 Task: Search one way flight ticket for 4 adults, 2 children, 2 infants in seat and 1 infant on lap in premium economy from St. Cloud: St. Cloud Regional Airport to Indianapolis: Indianapolis International Airport on 8-5-2023. Choice of flights is United. Number of bags: 9 checked bags. Price is upto 84000. Outbound departure time preference is 8:30.
Action: Mouse moved to (350, 297)
Screenshot: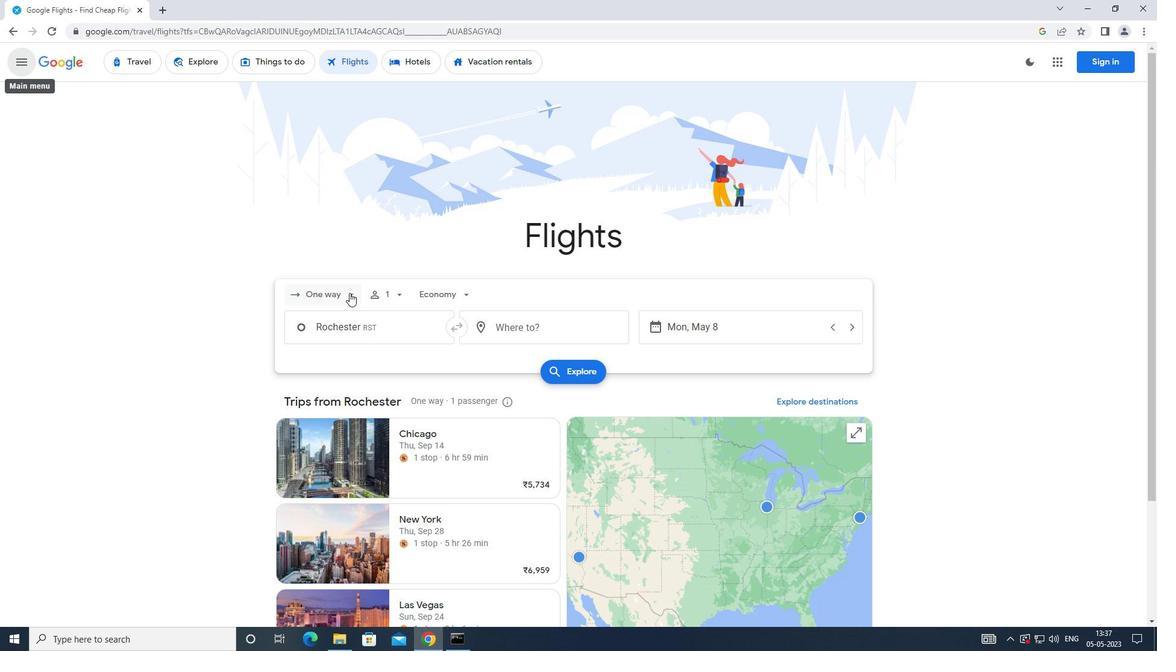 
Action: Mouse pressed left at (350, 297)
Screenshot: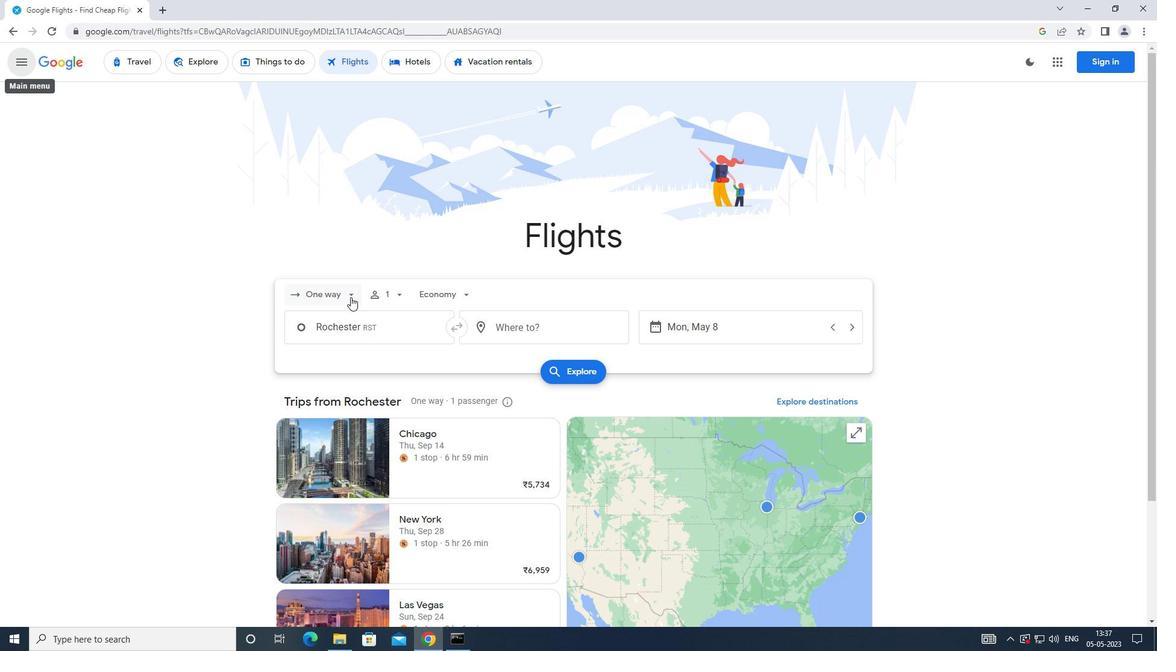 
Action: Mouse moved to (365, 358)
Screenshot: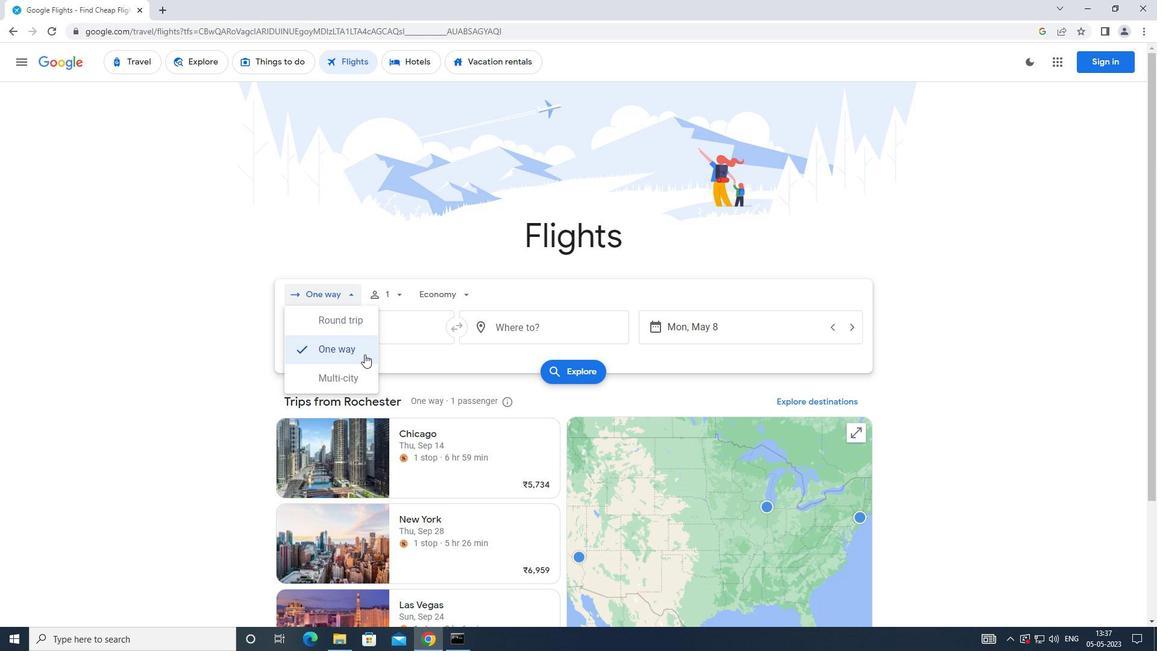 
Action: Mouse pressed left at (365, 358)
Screenshot: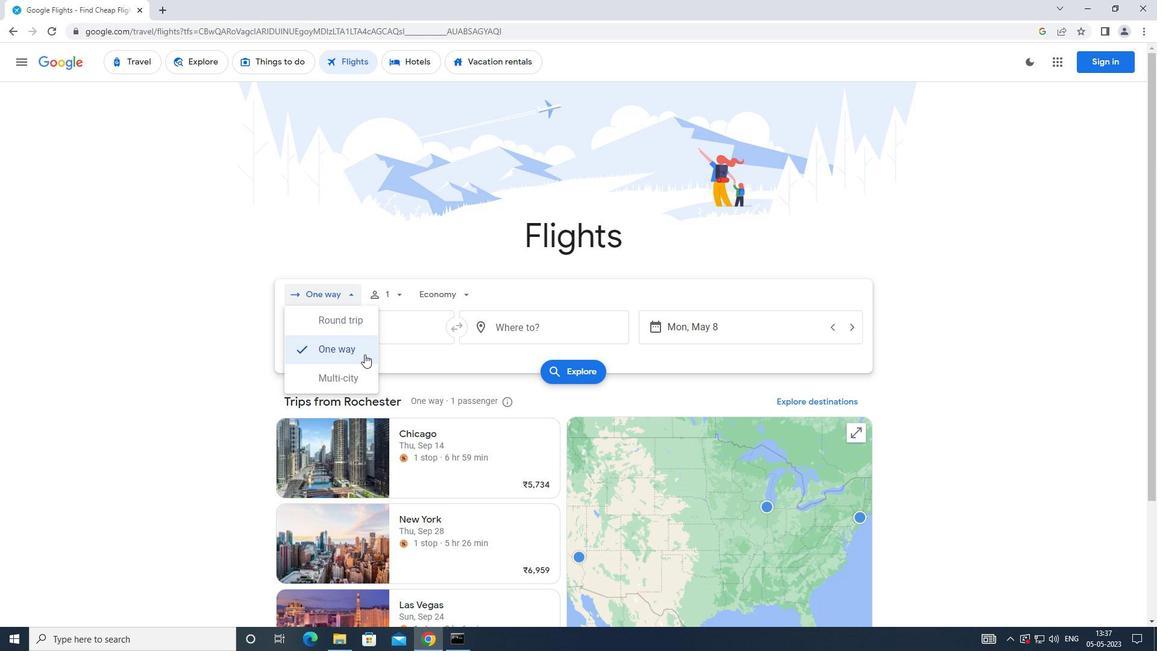 
Action: Mouse moved to (407, 296)
Screenshot: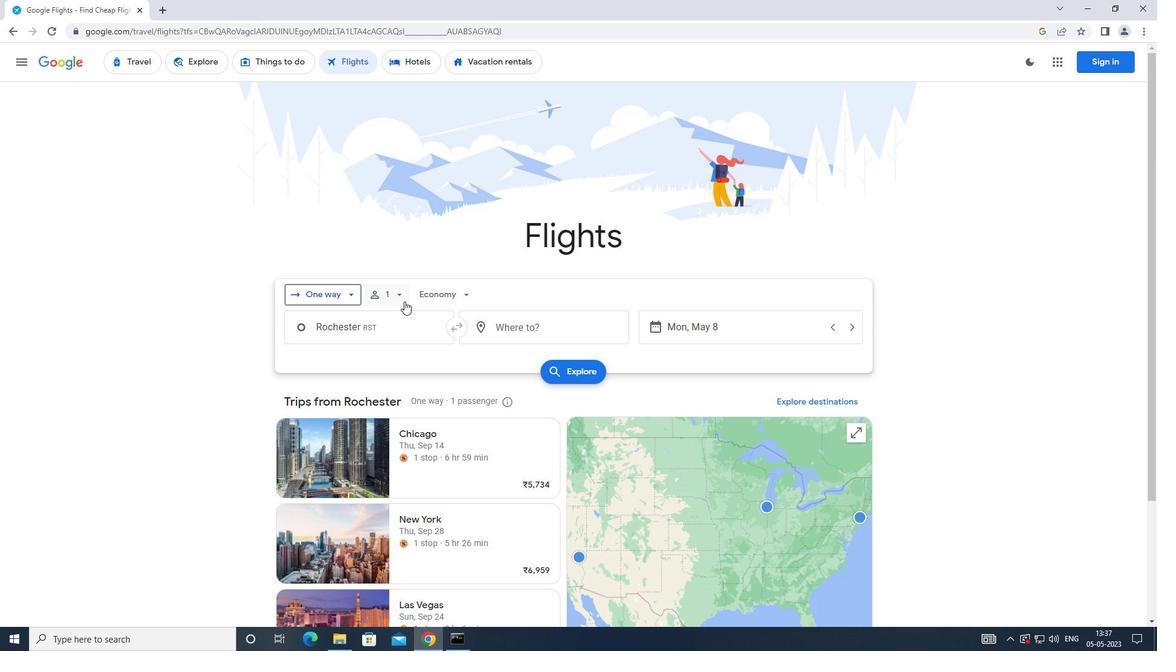 
Action: Mouse pressed left at (407, 296)
Screenshot: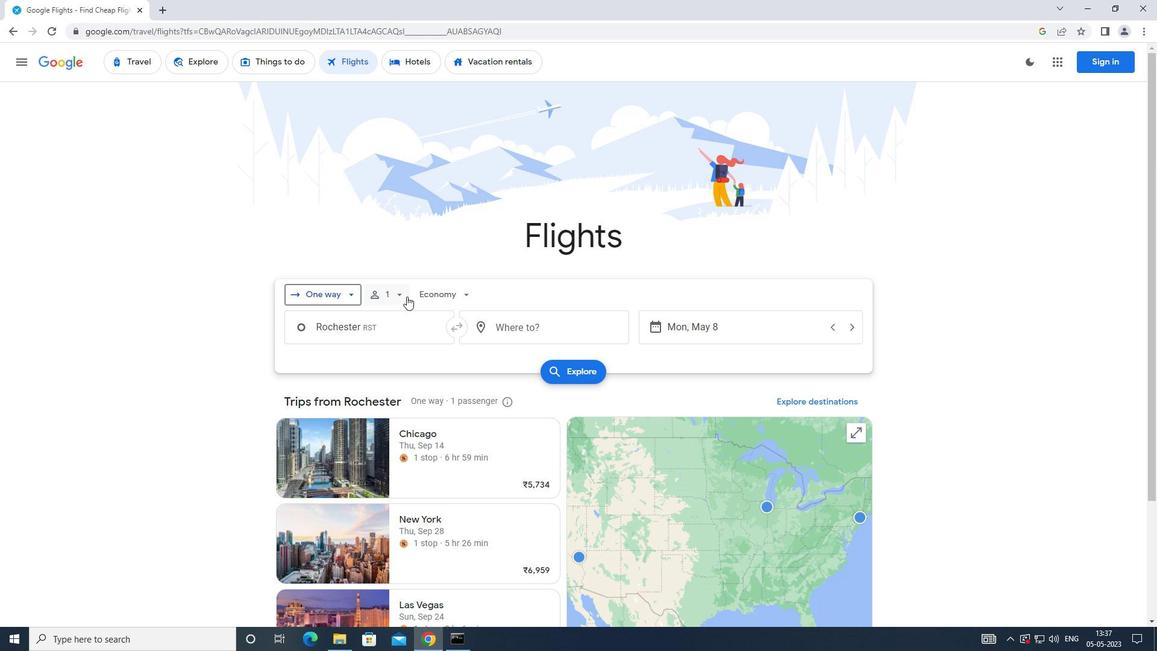 
Action: Mouse moved to (489, 327)
Screenshot: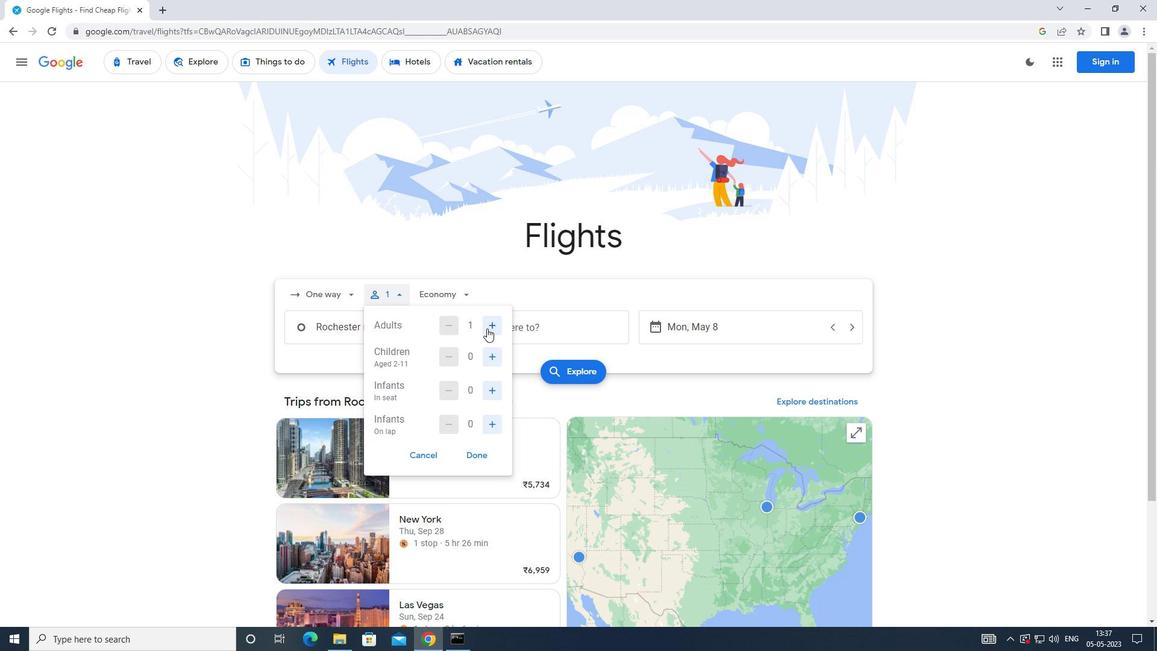 
Action: Mouse pressed left at (489, 327)
Screenshot: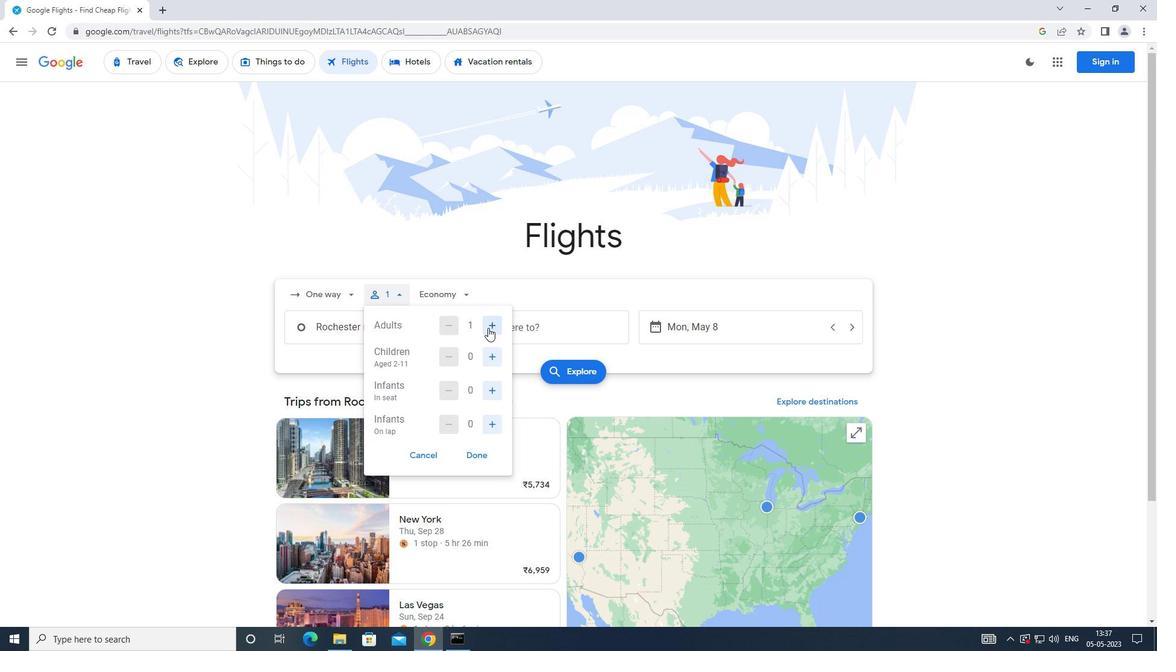 
Action: Mouse moved to (489, 327)
Screenshot: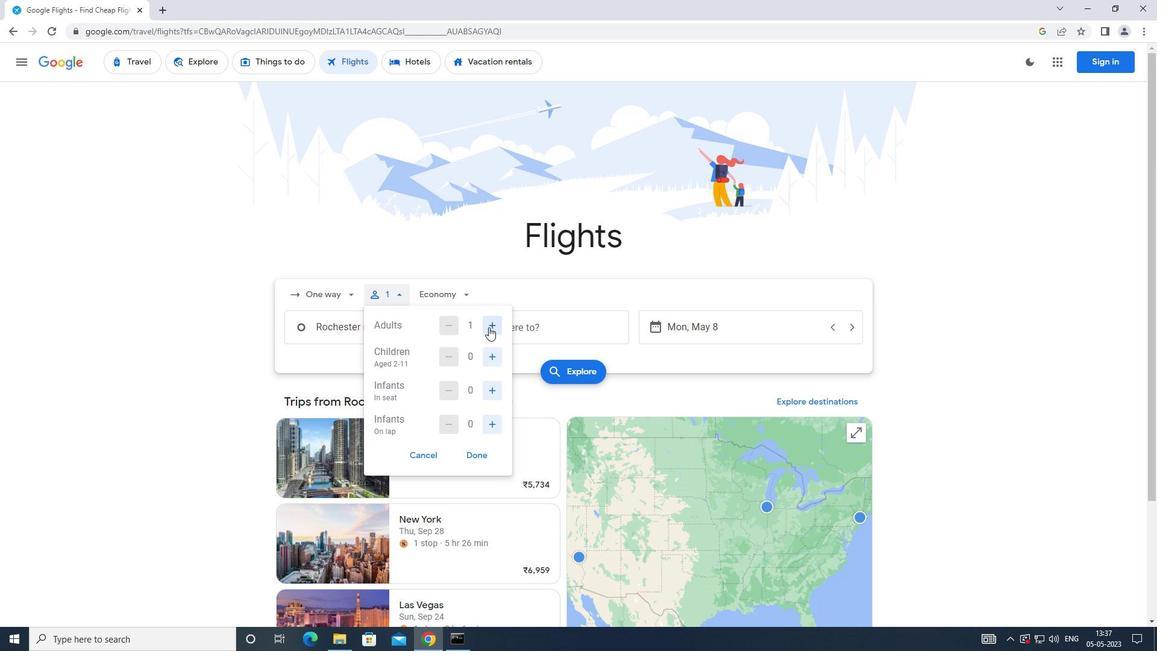 
Action: Mouse pressed left at (489, 327)
Screenshot: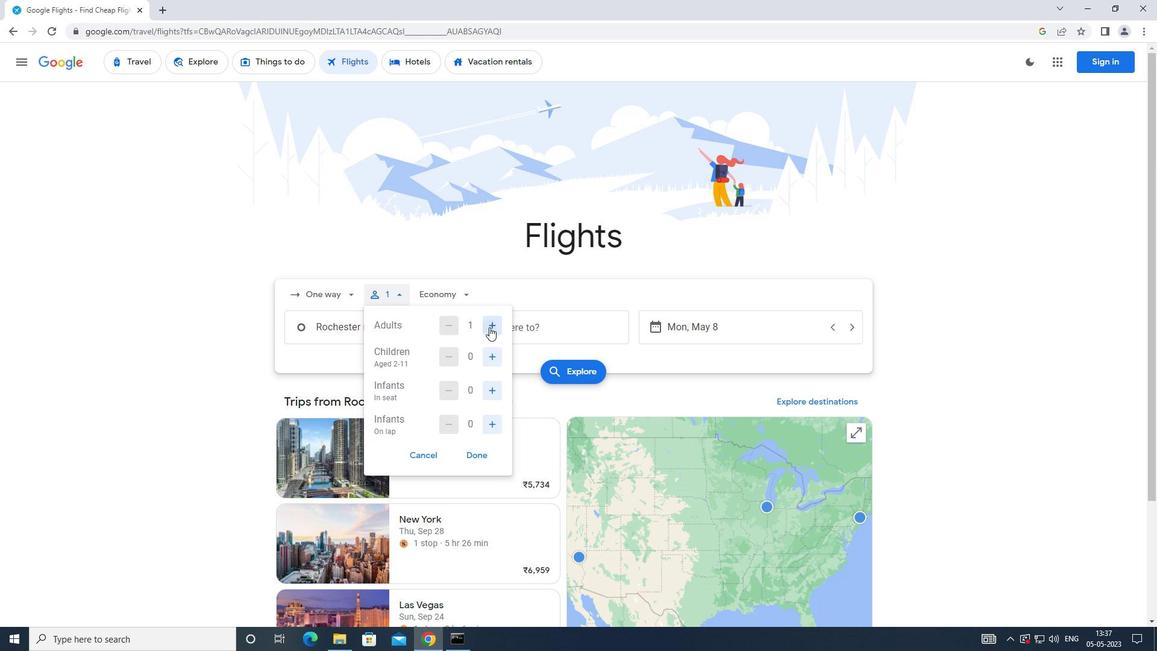
Action: Mouse pressed left at (489, 327)
Screenshot: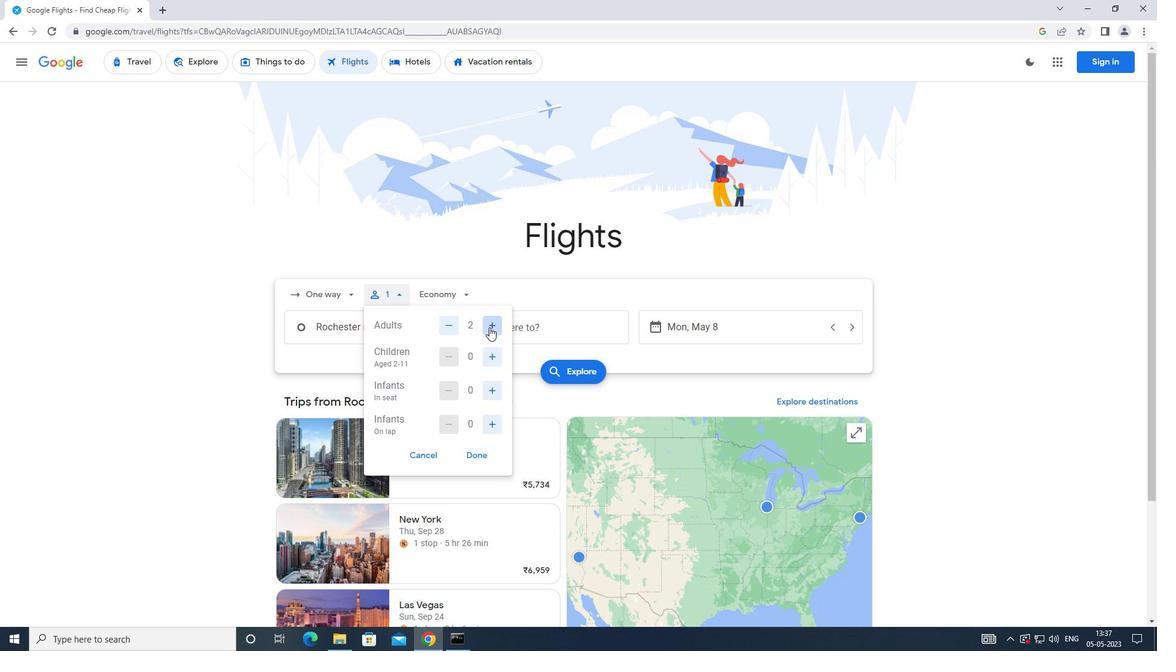 
Action: Mouse moved to (489, 353)
Screenshot: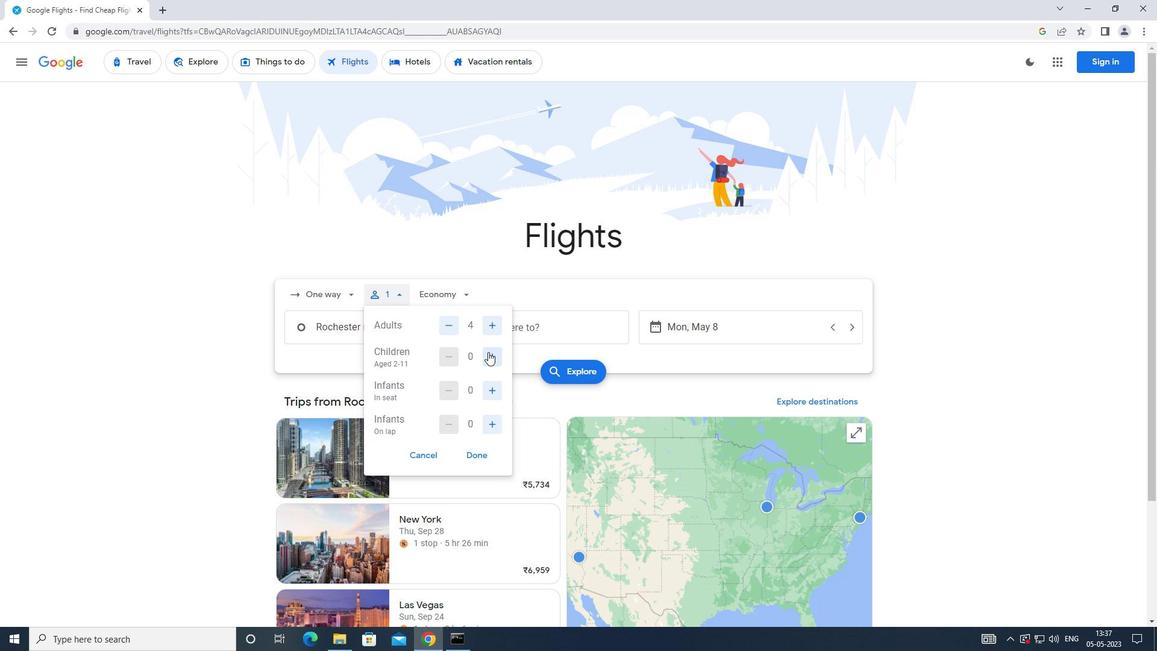 
Action: Mouse pressed left at (489, 353)
Screenshot: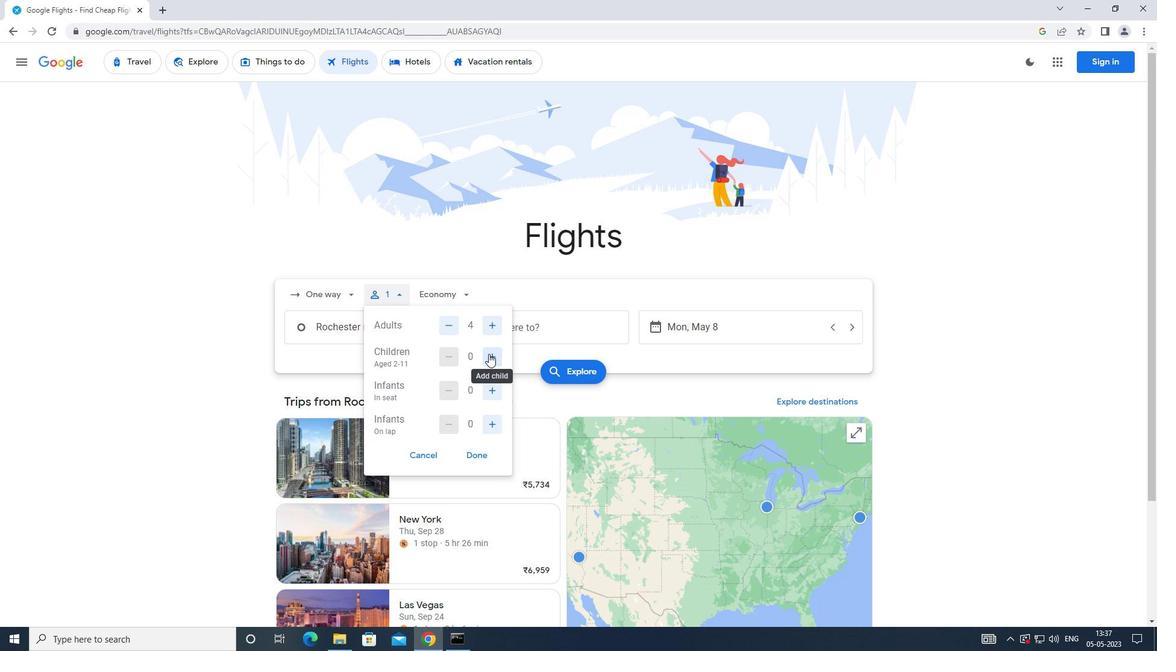 
Action: Mouse pressed left at (489, 353)
Screenshot: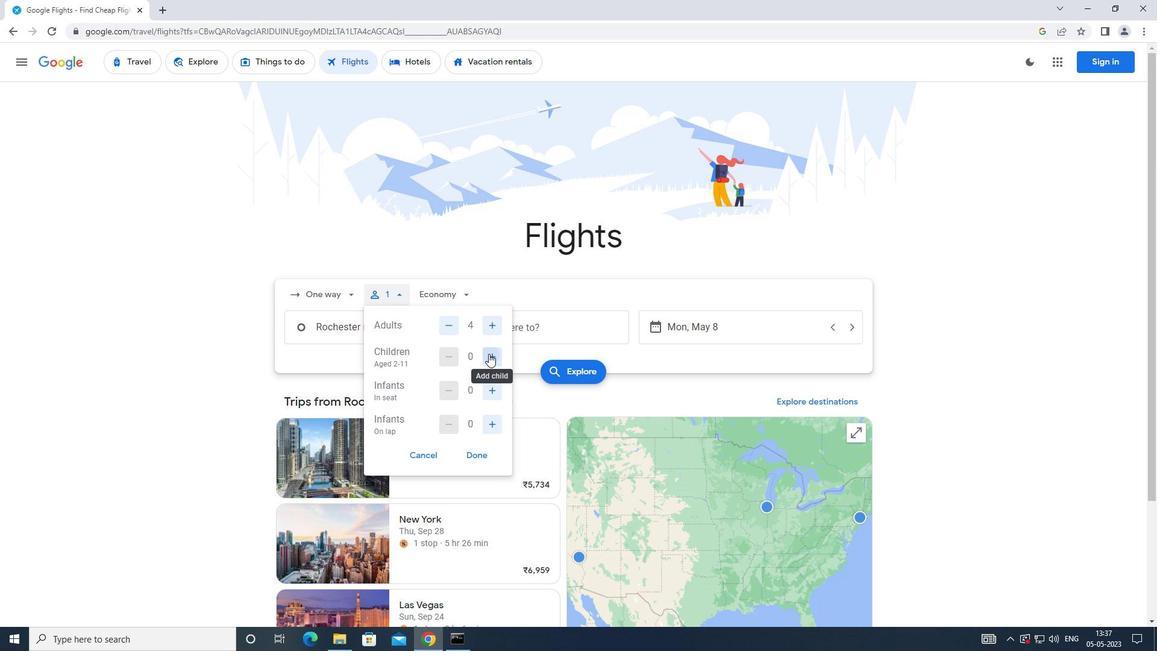 
Action: Mouse moved to (491, 384)
Screenshot: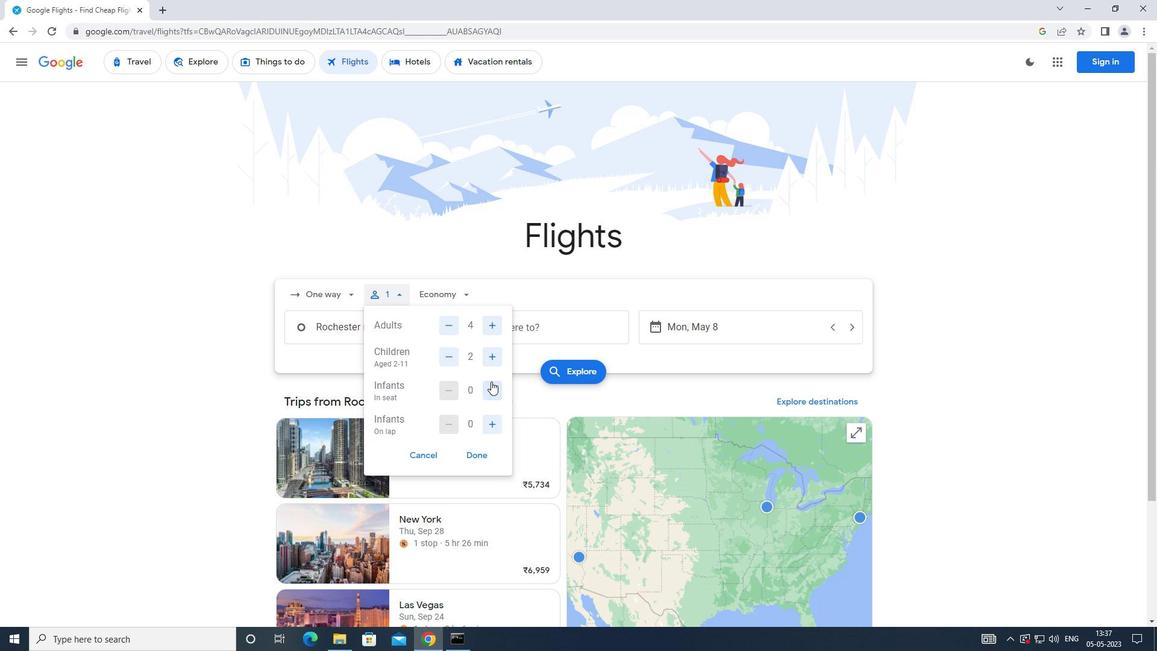 
Action: Mouse pressed left at (491, 384)
Screenshot: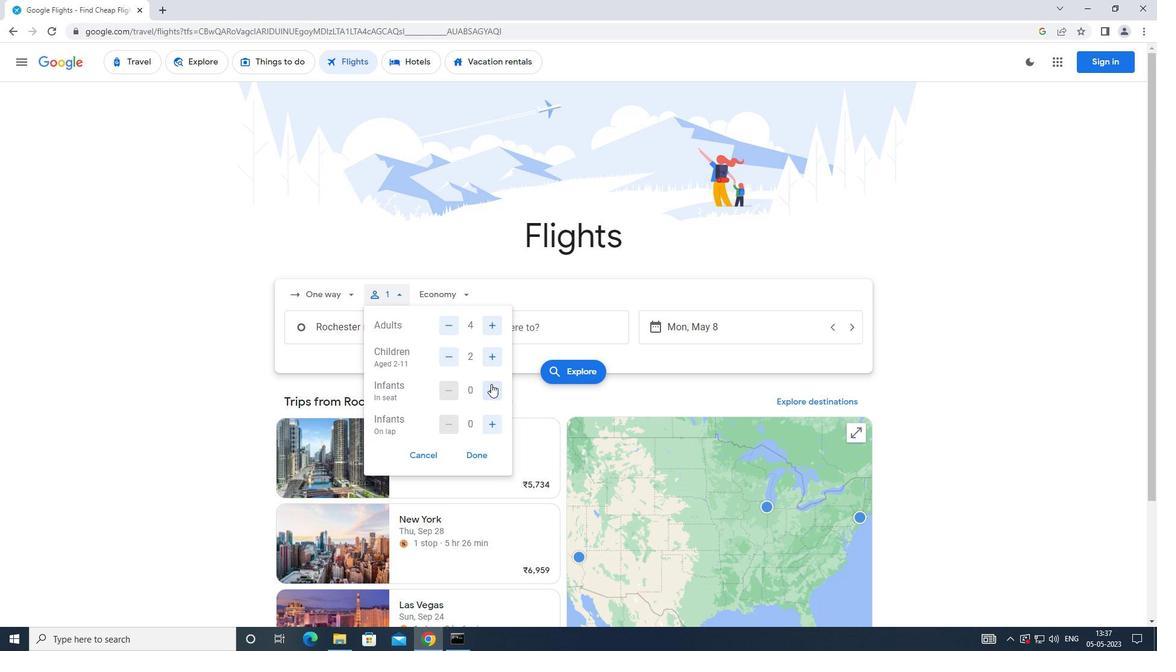 
Action: Mouse pressed left at (491, 384)
Screenshot: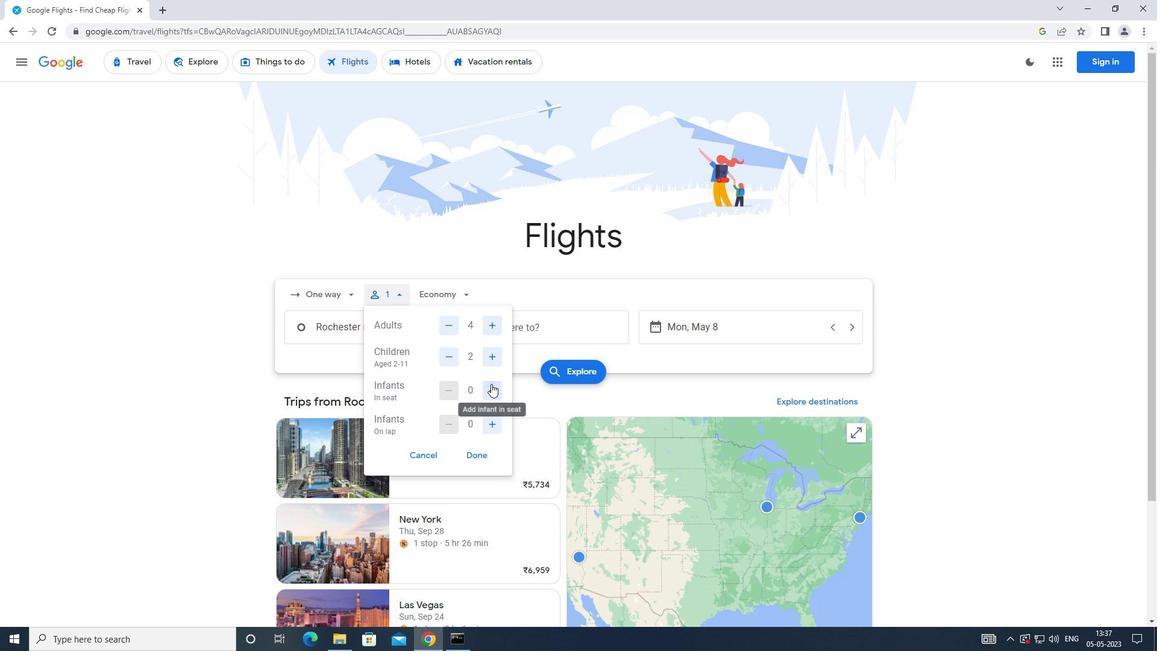 
Action: Mouse moved to (491, 421)
Screenshot: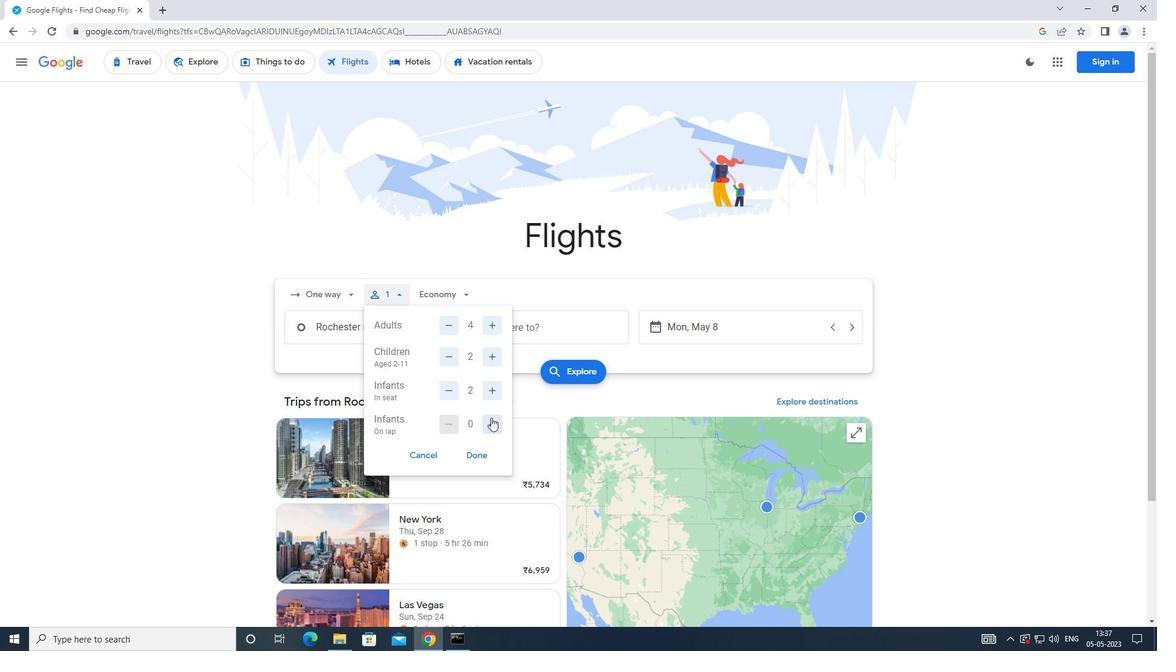 
Action: Mouse pressed left at (491, 421)
Screenshot: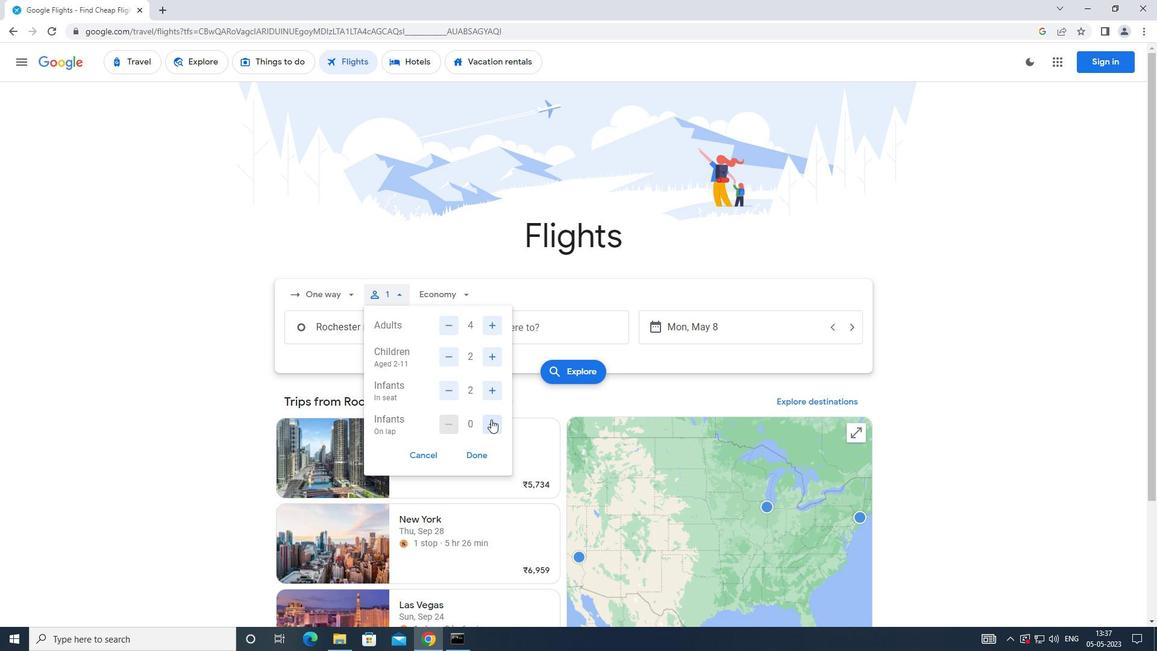 
Action: Mouse moved to (482, 452)
Screenshot: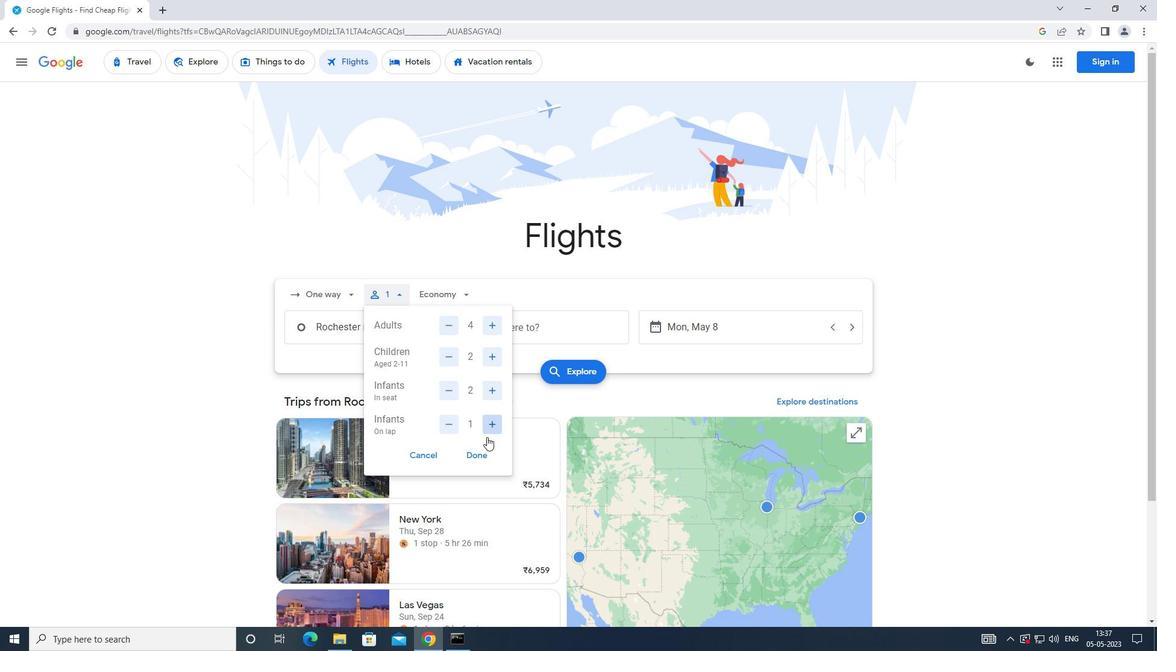 
Action: Mouse pressed left at (482, 452)
Screenshot: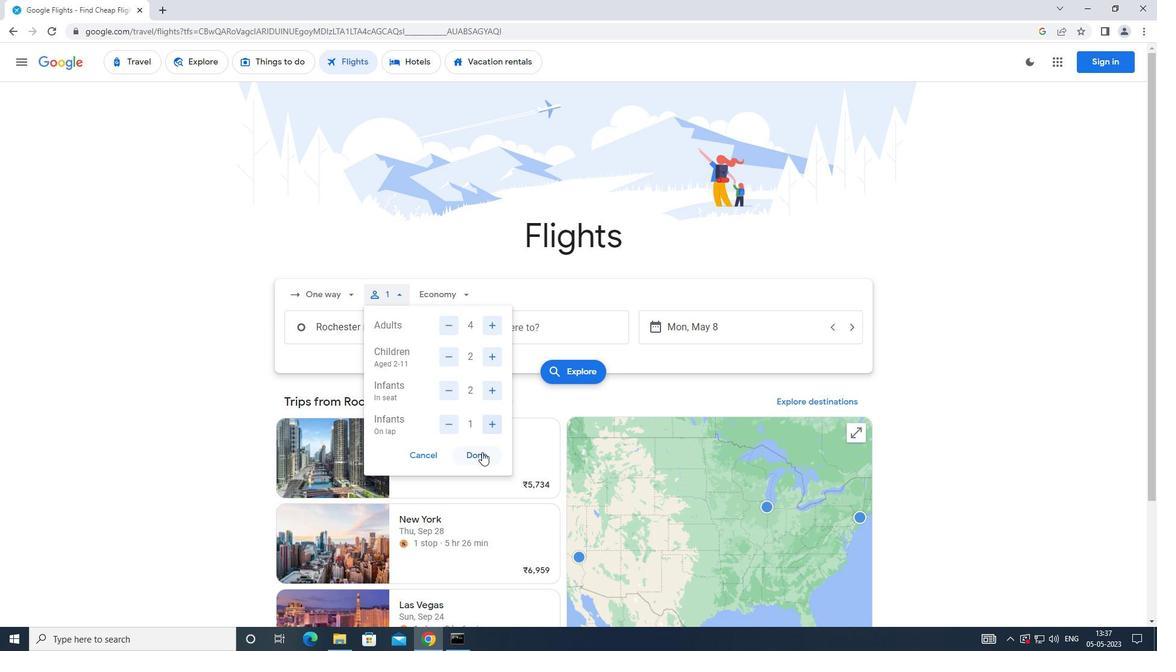 
Action: Mouse moved to (446, 297)
Screenshot: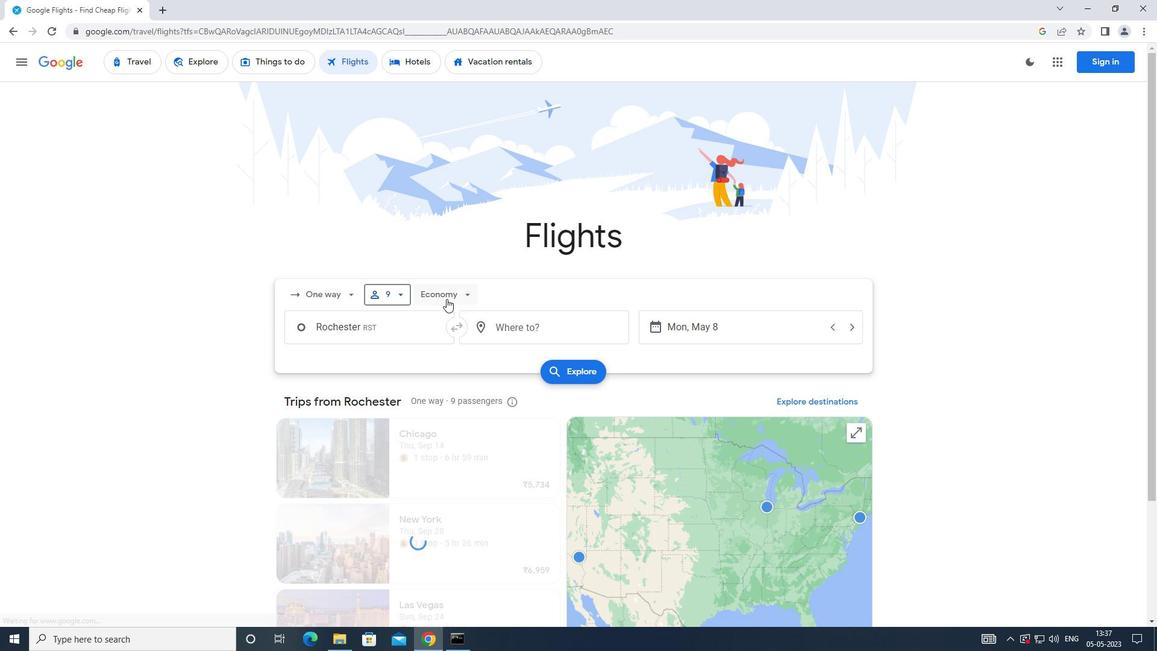 
Action: Mouse pressed left at (446, 297)
Screenshot: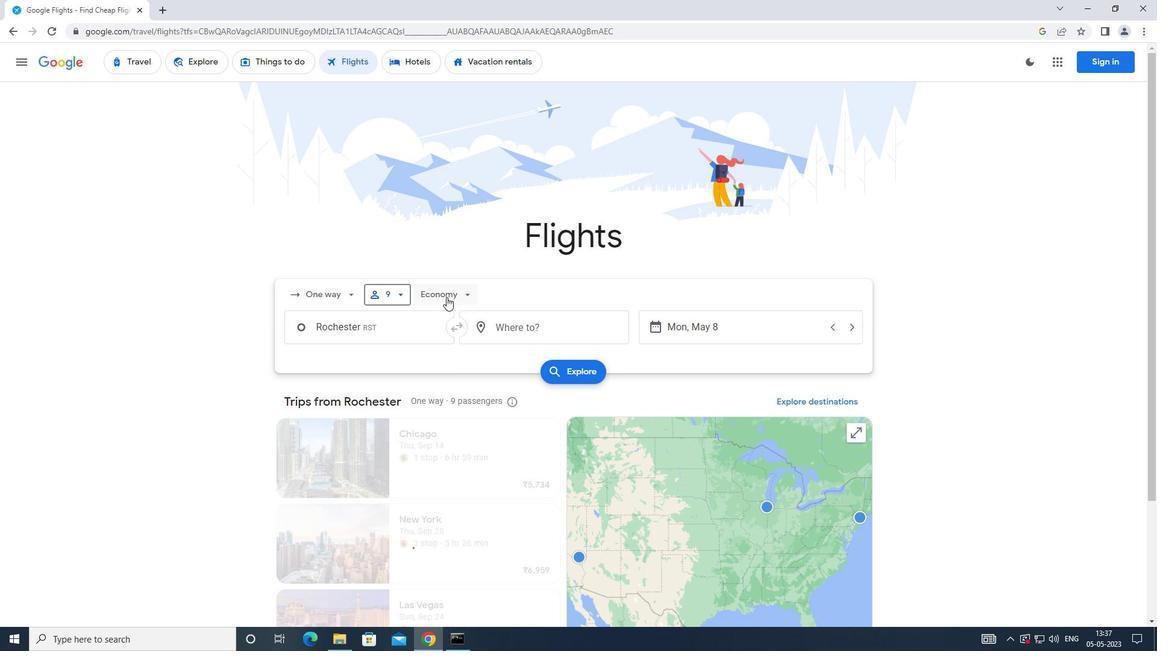 
Action: Mouse moved to (444, 352)
Screenshot: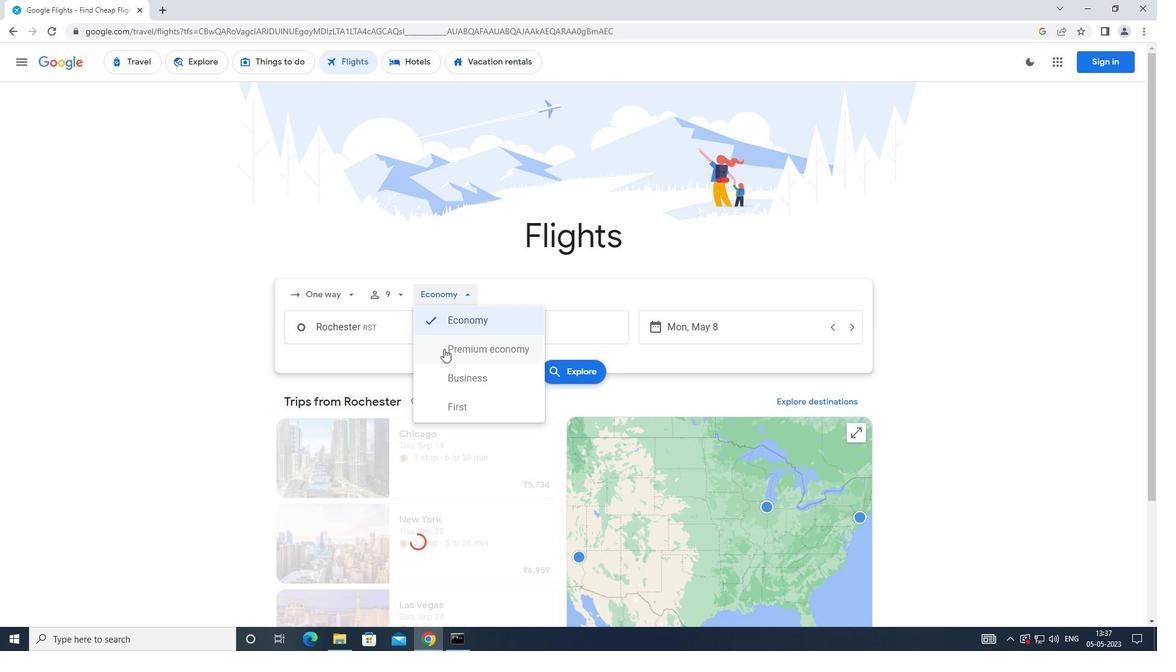
Action: Mouse pressed left at (444, 352)
Screenshot: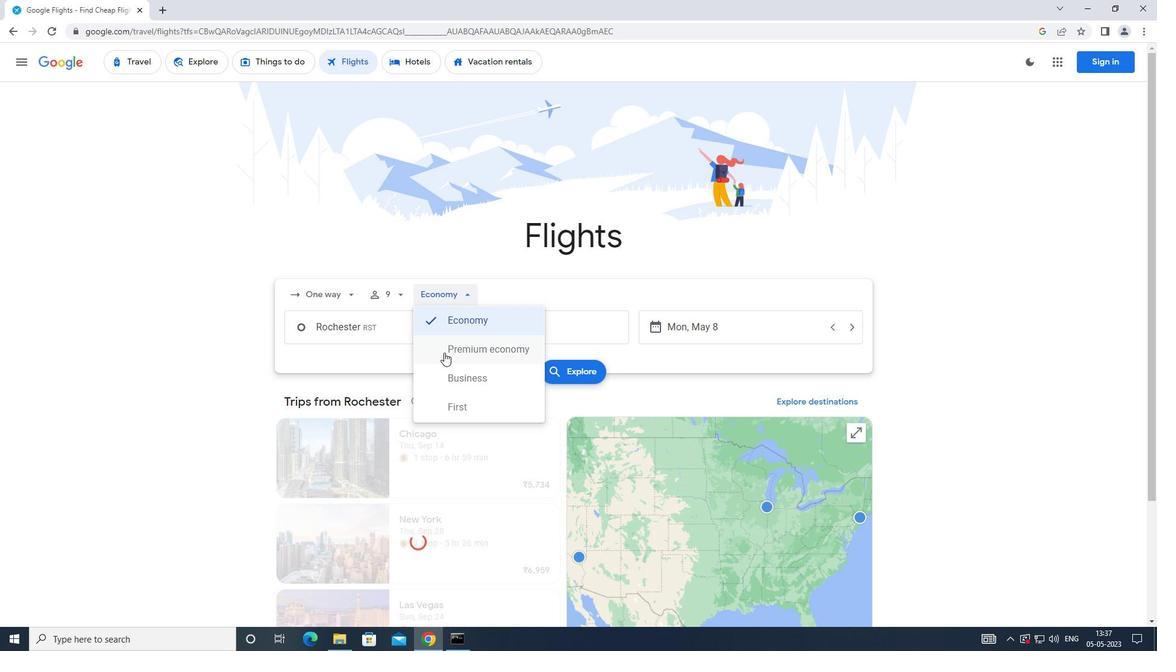 
Action: Mouse moved to (388, 319)
Screenshot: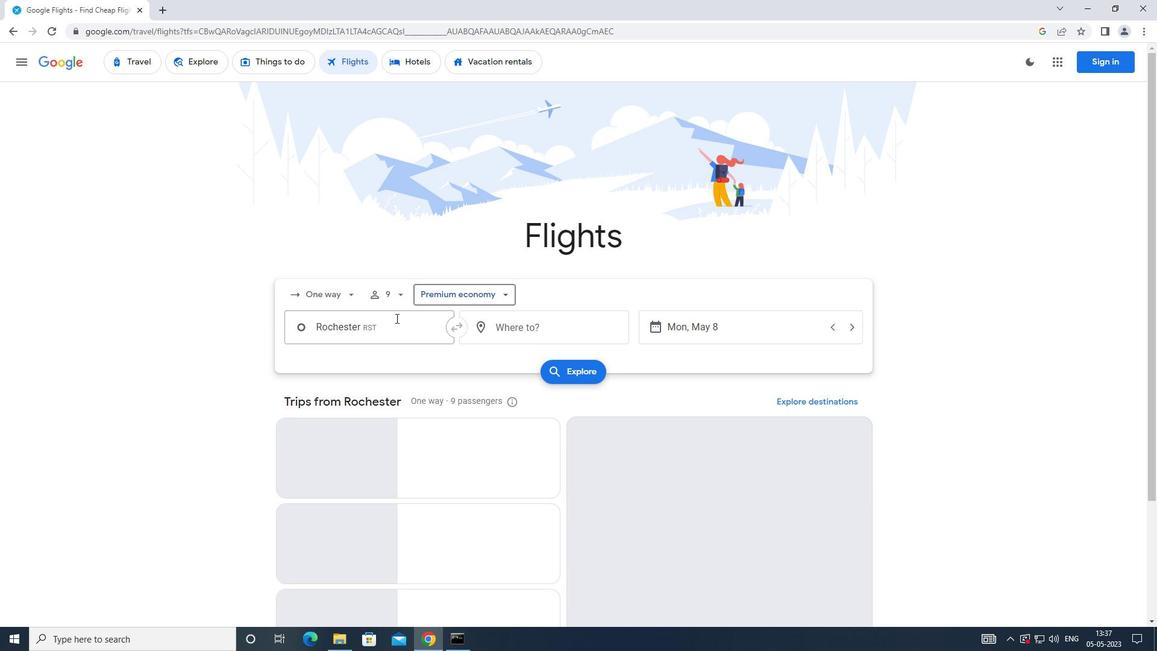 
Action: Mouse pressed left at (388, 319)
Screenshot: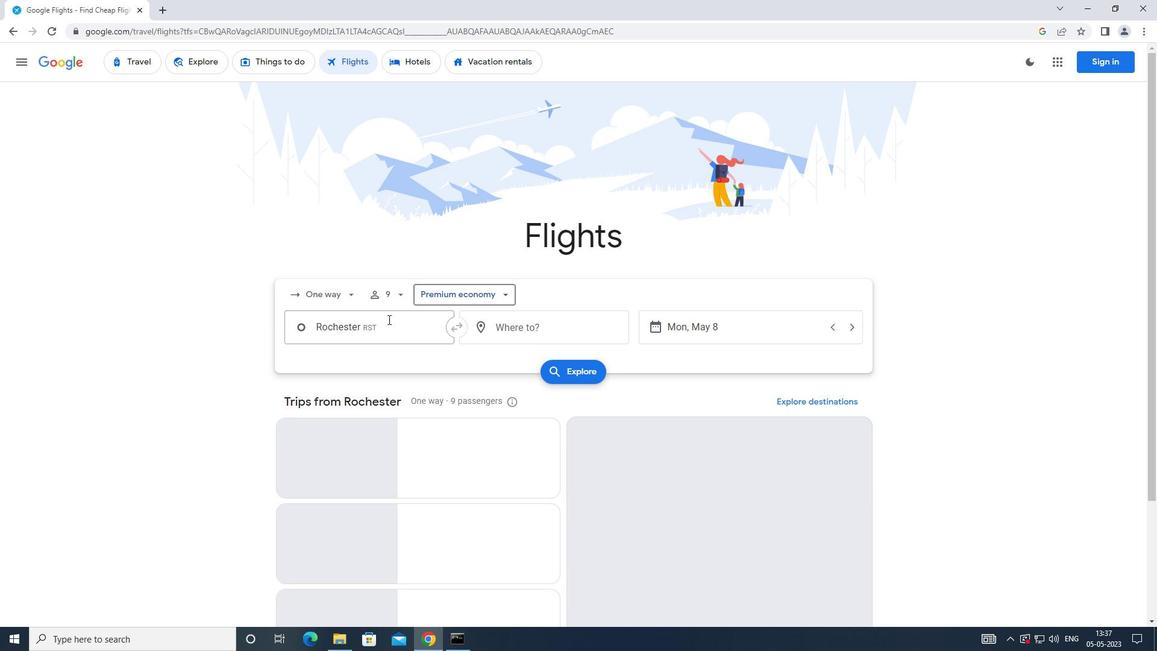 
Action: Mouse moved to (394, 322)
Screenshot: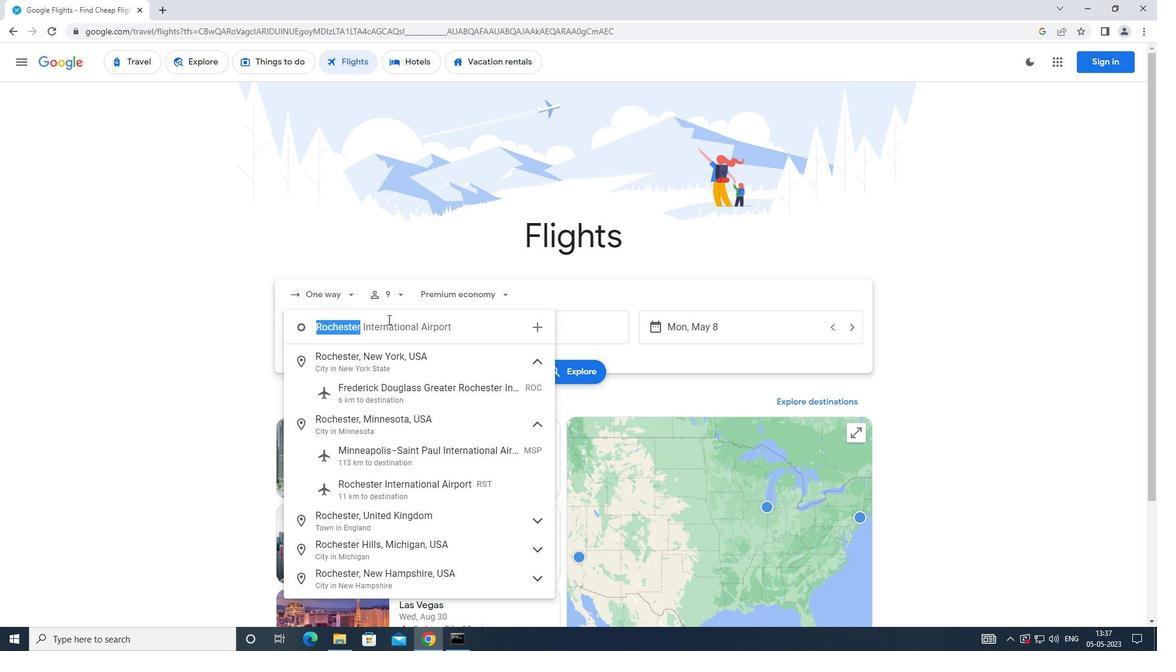 
Action: Key pressed st.<Key.space><Key.caps_lock>c<Key.caps_lock>loud
Screenshot: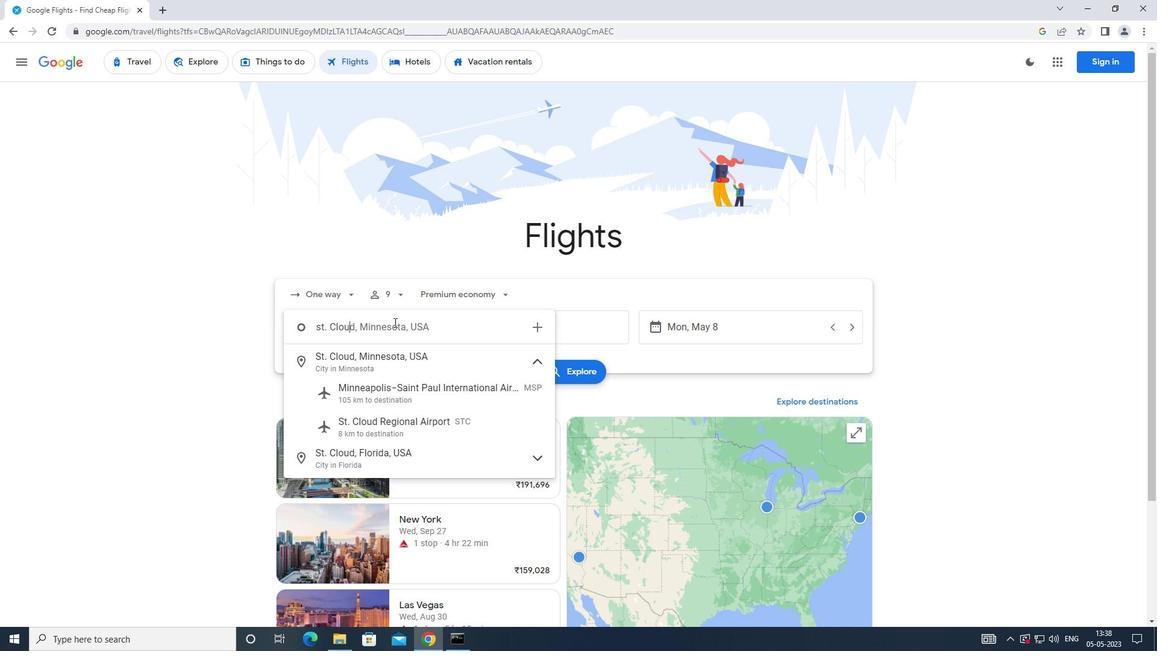 
Action: Mouse moved to (394, 323)
Screenshot: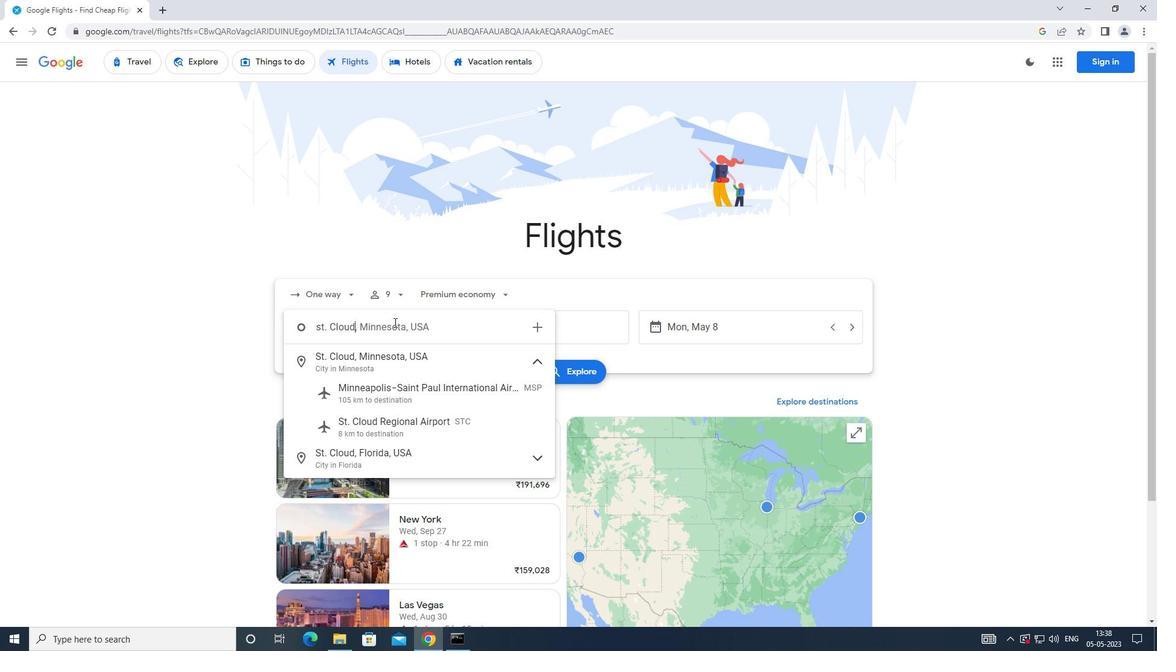 
Action: Key pressed <Key.space><Key.caps_lock>r<Key.caps_lock>e
Screenshot: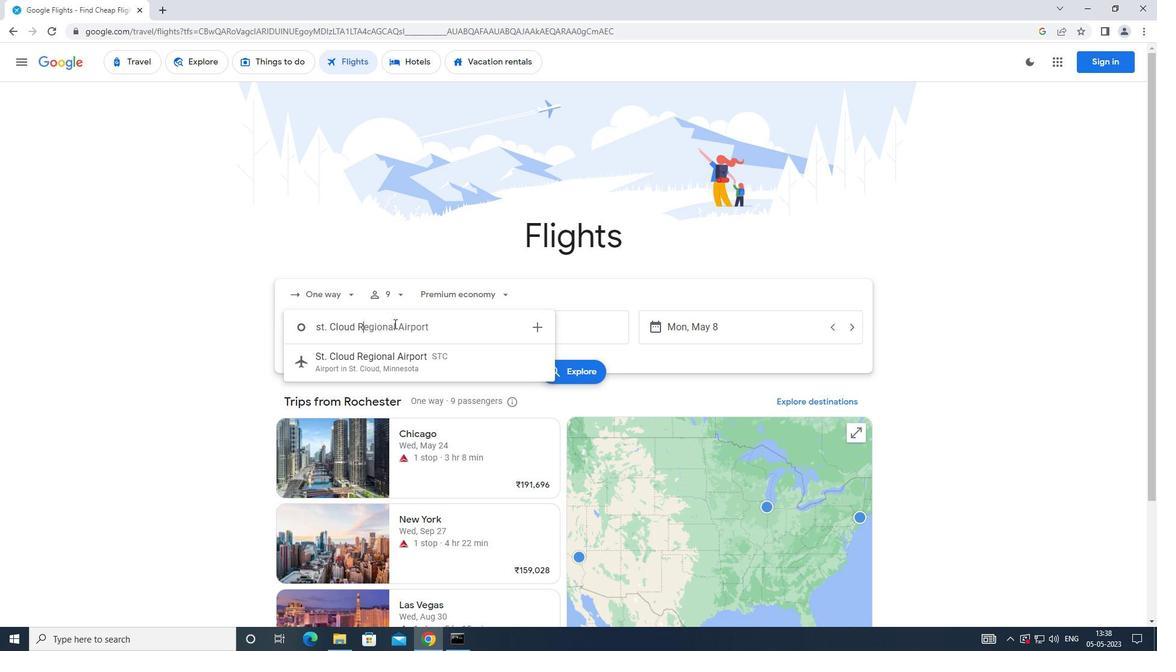 
Action: Mouse moved to (375, 352)
Screenshot: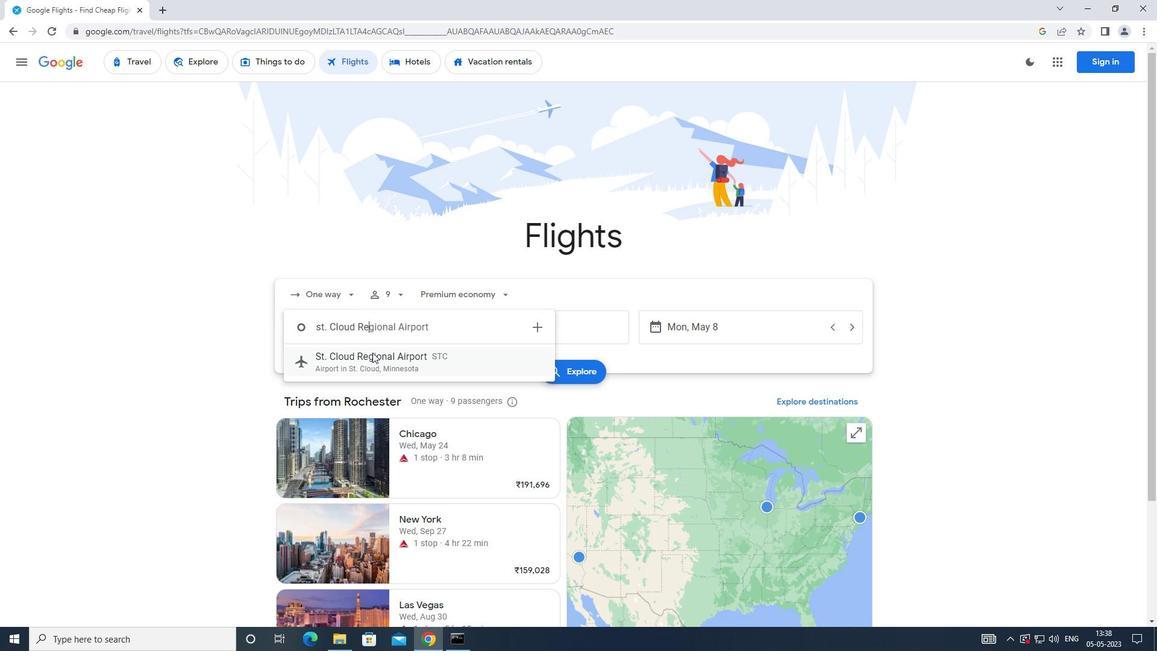
Action: Mouse pressed left at (375, 352)
Screenshot: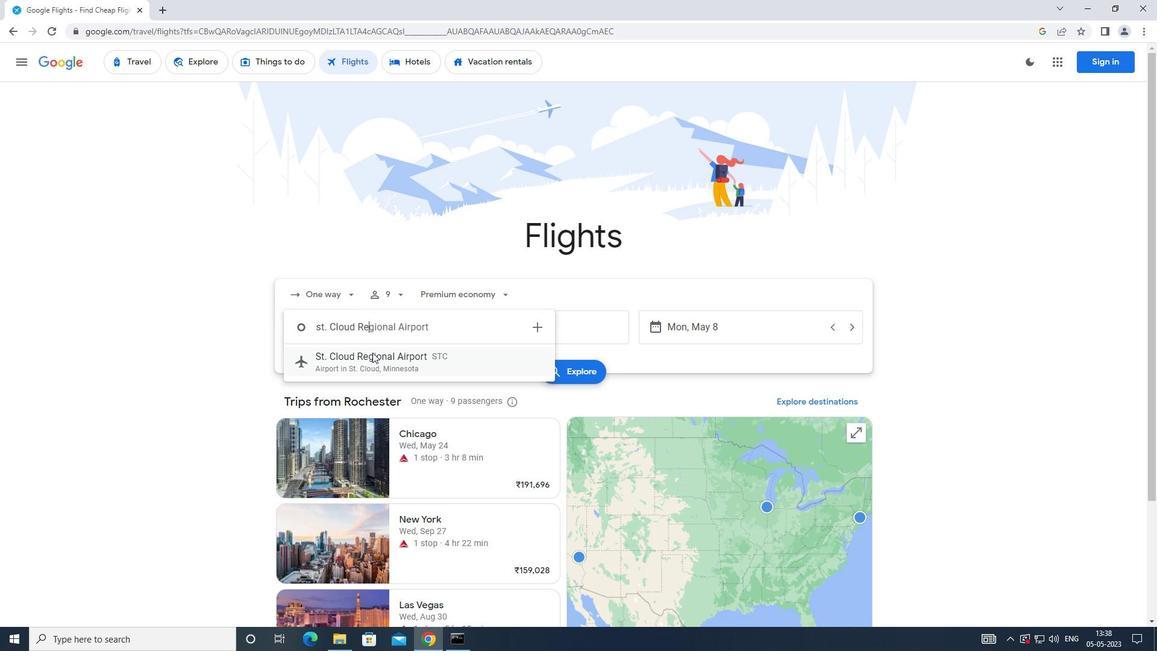 
Action: Mouse moved to (585, 321)
Screenshot: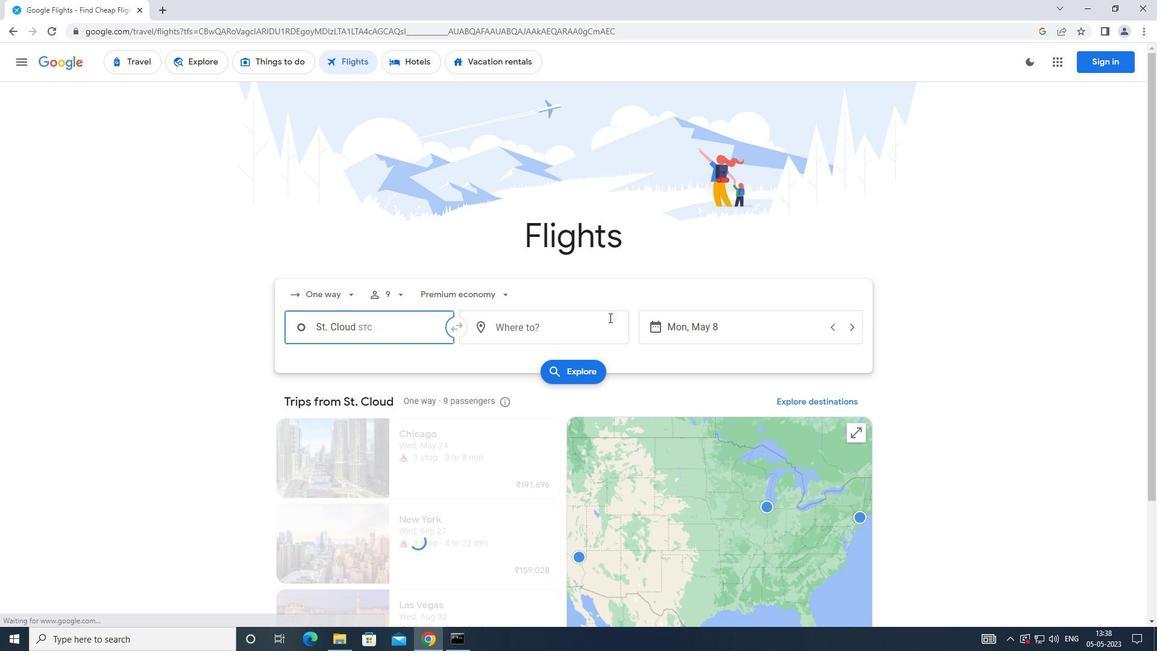 
Action: Mouse pressed left at (585, 321)
Screenshot: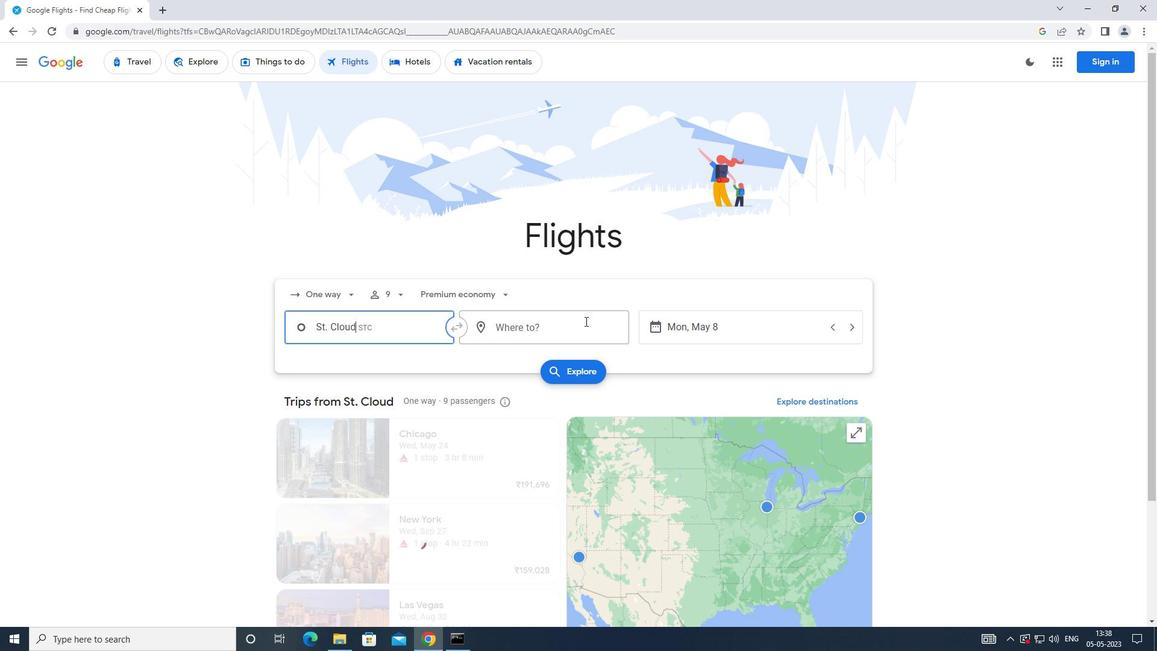 
Action: Mouse moved to (589, 303)
Screenshot: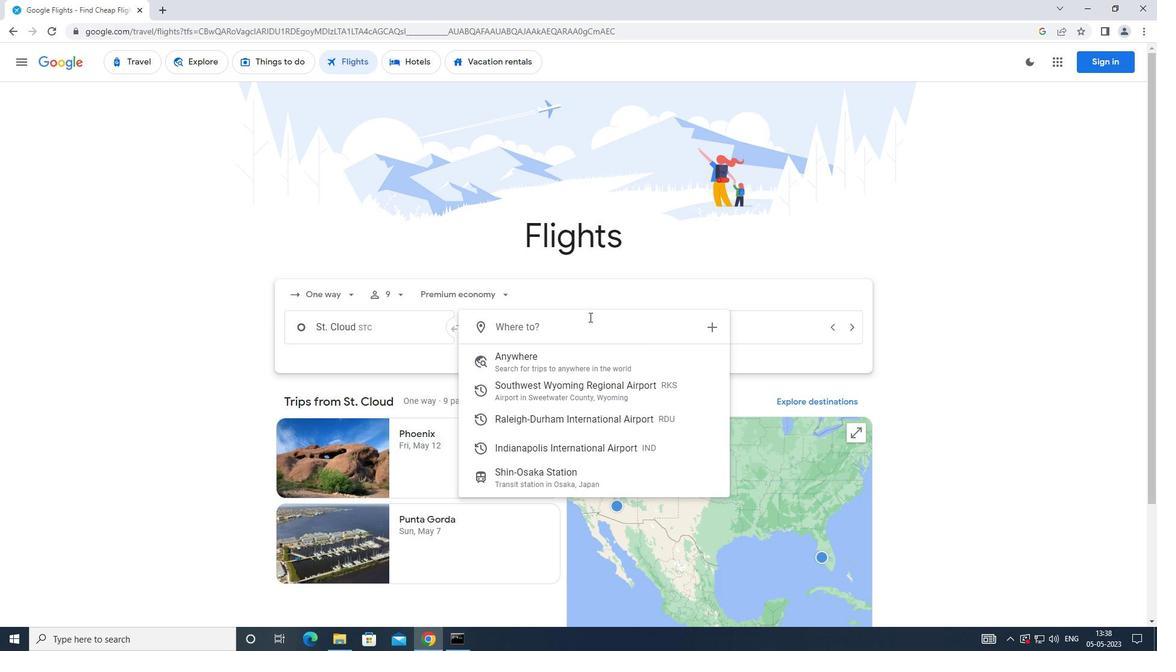 
Action: Key pressed <Key.caps_lock>i<Key.caps_lock>ndianapolis
Screenshot: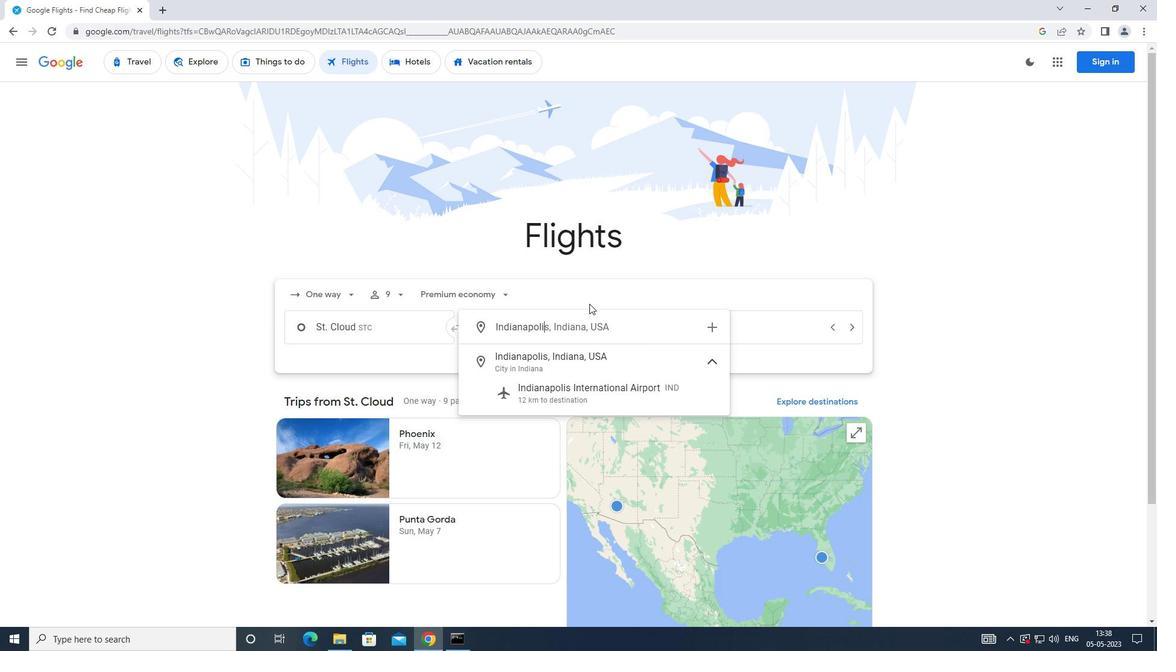 
Action: Mouse moved to (583, 396)
Screenshot: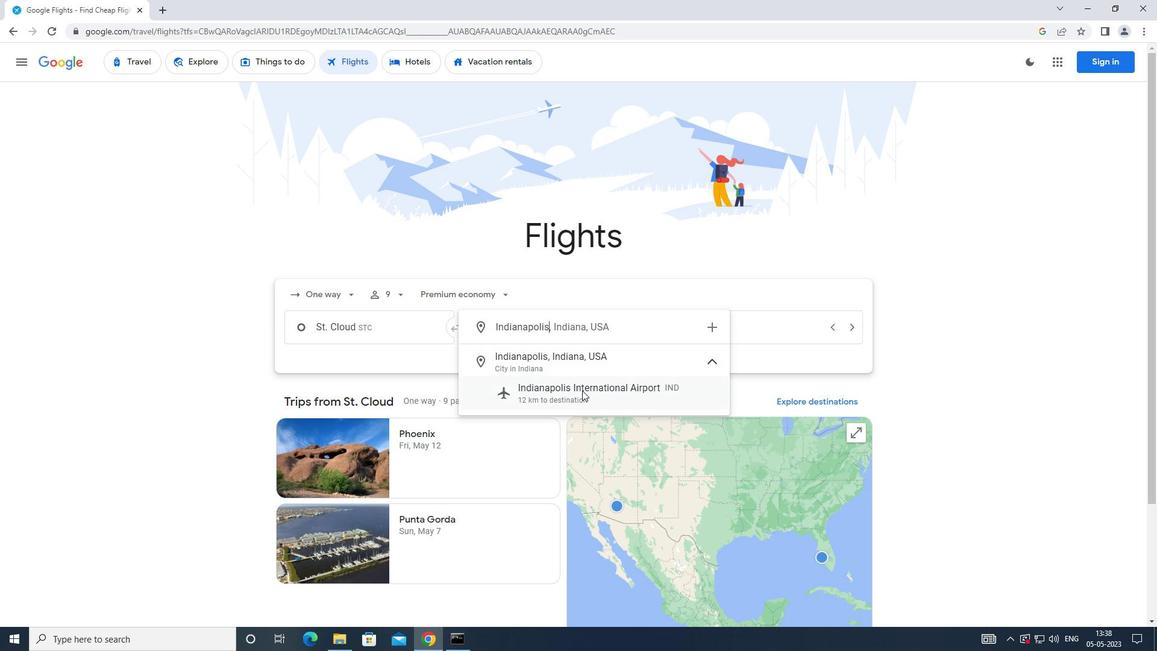 
Action: Mouse pressed left at (583, 396)
Screenshot: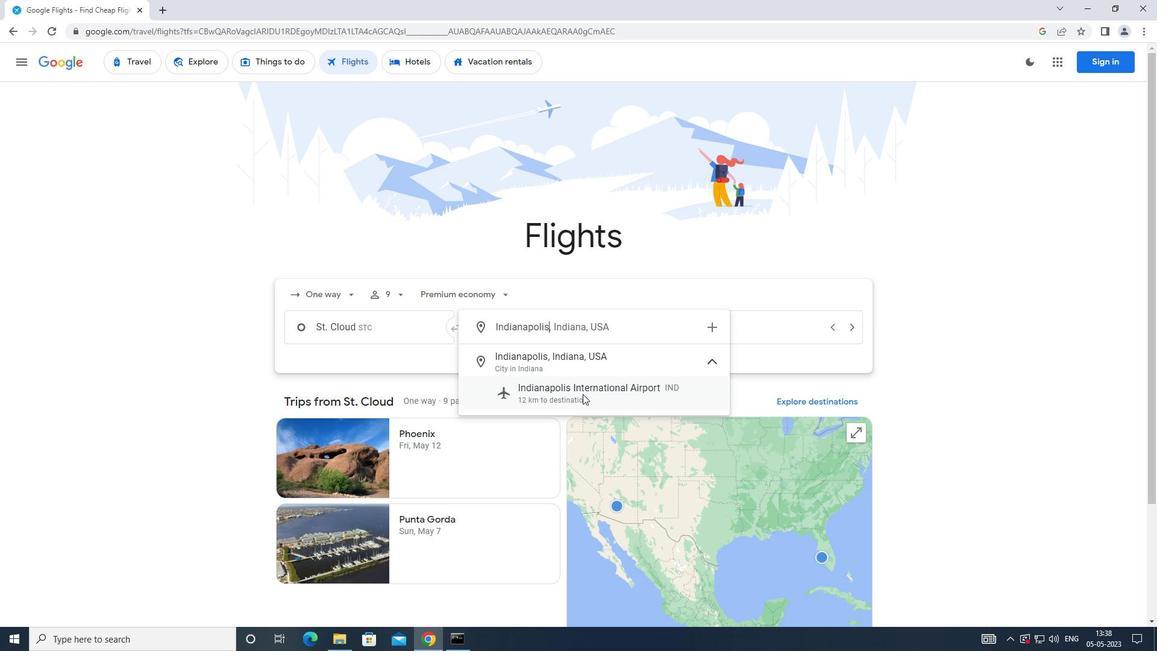 
Action: Mouse moved to (675, 335)
Screenshot: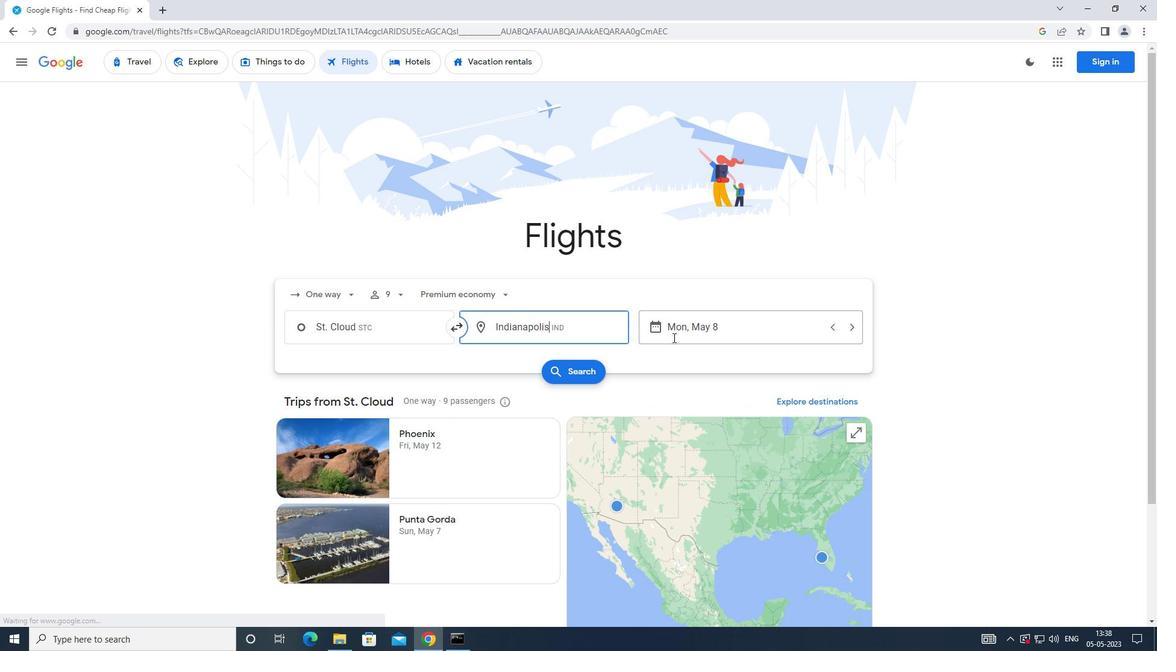 
Action: Mouse pressed left at (675, 335)
Screenshot: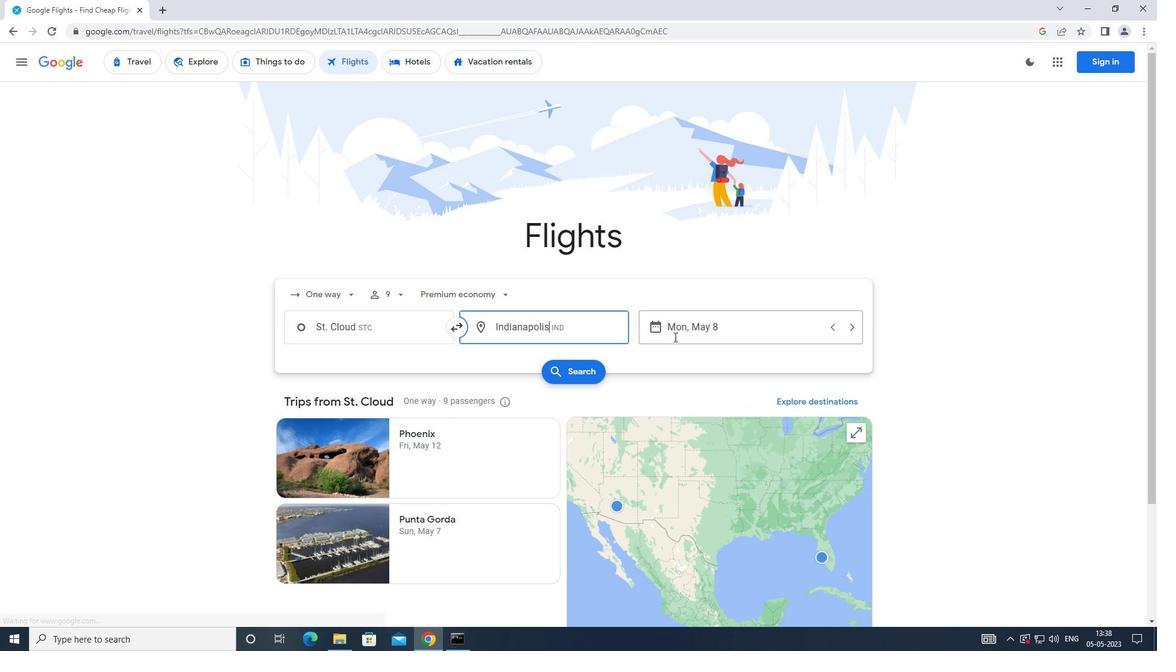 
Action: Mouse moved to (467, 432)
Screenshot: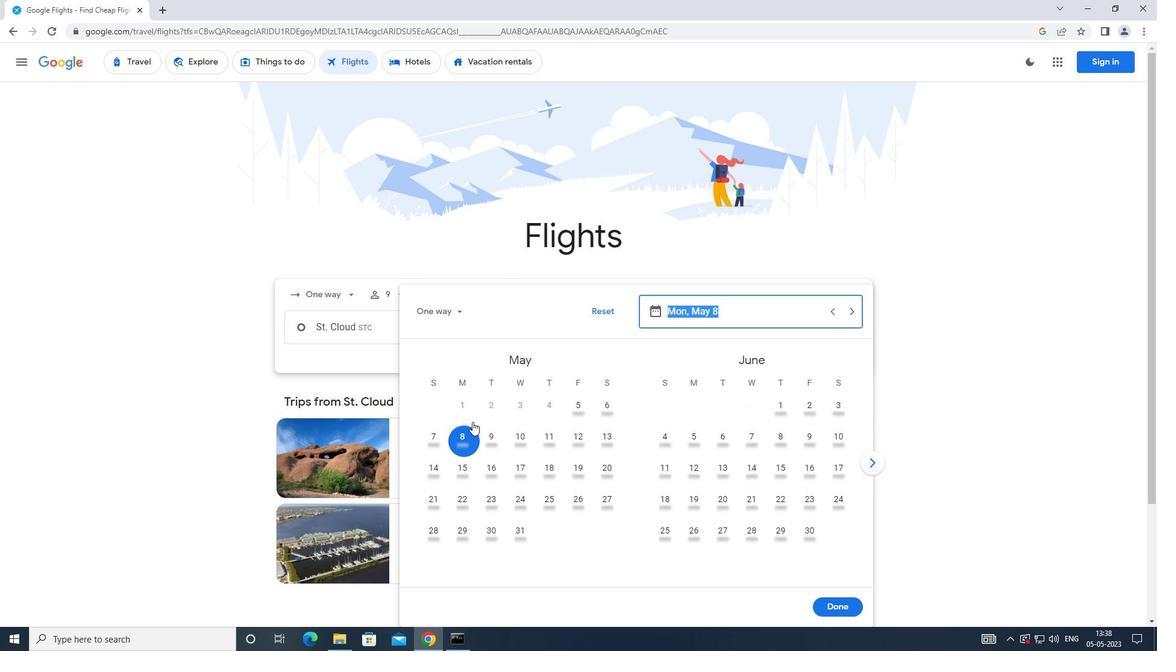 
Action: Mouse pressed left at (467, 432)
Screenshot: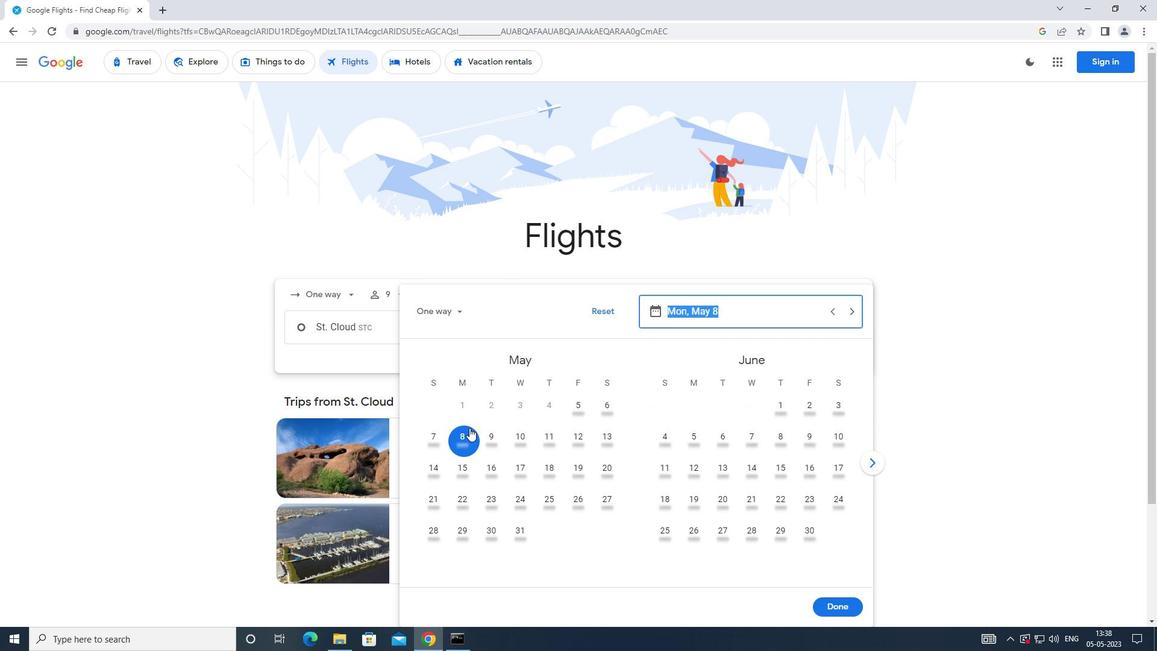 
Action: Mouse moved to (827, 606)
Screenshot: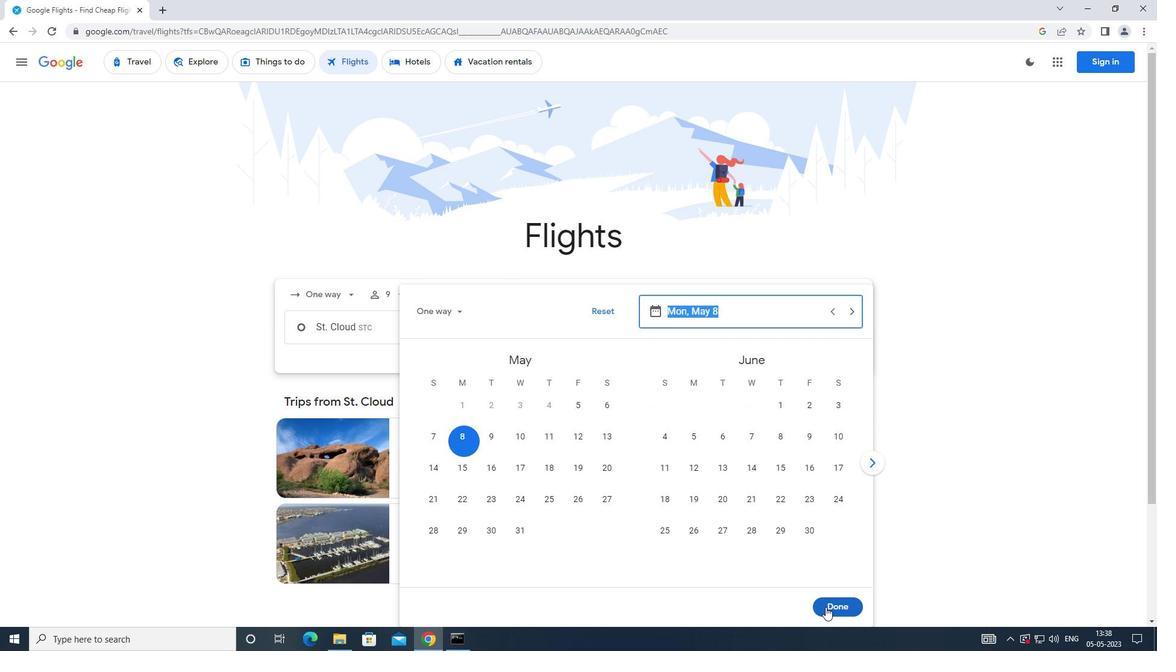 
Action: Mouse pressed left at (827, 606)
Screenshot: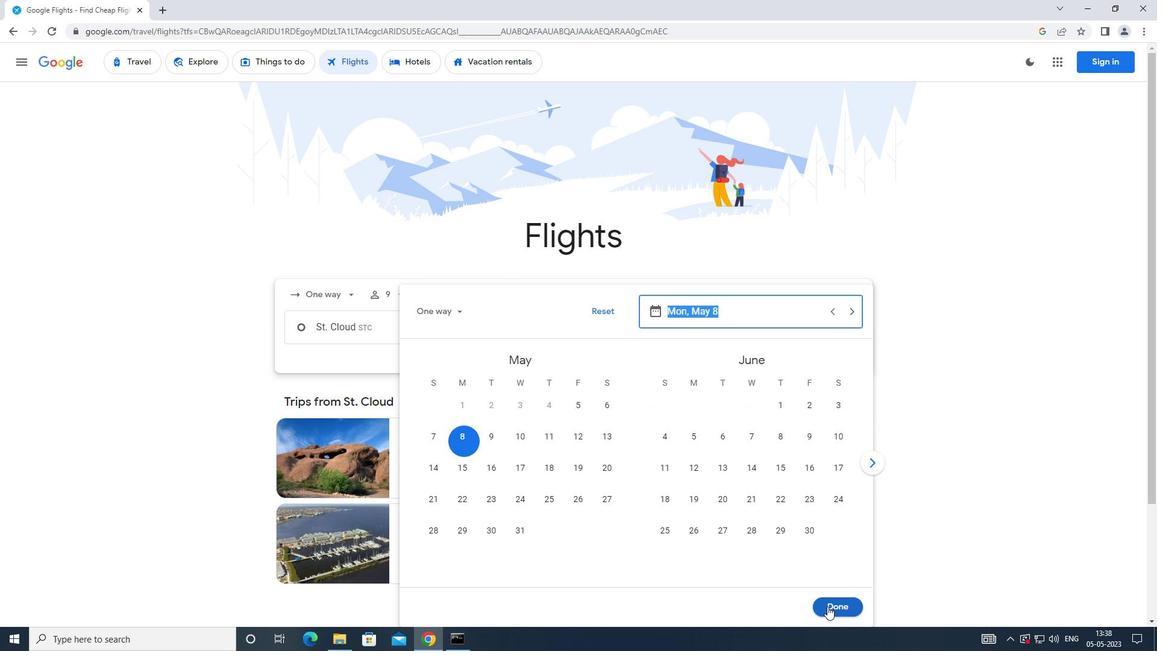 
Action: Mouse moved to (588, 383)
Screenshot: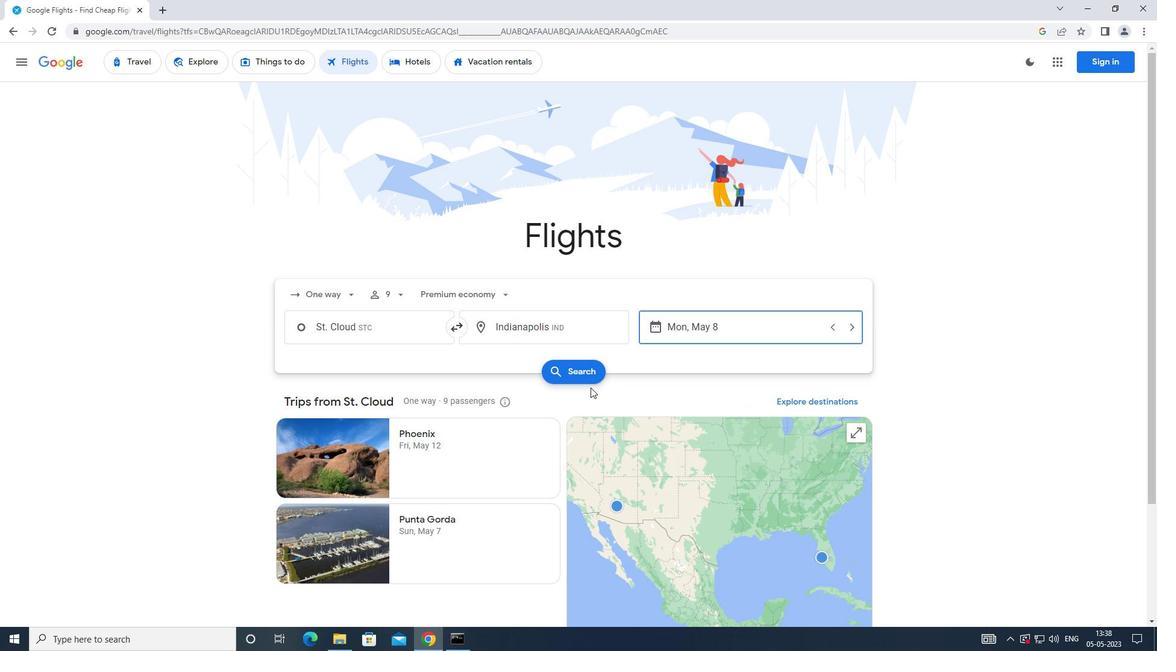 
Action: Mouse pressed left at (588, 383)
Screenshot: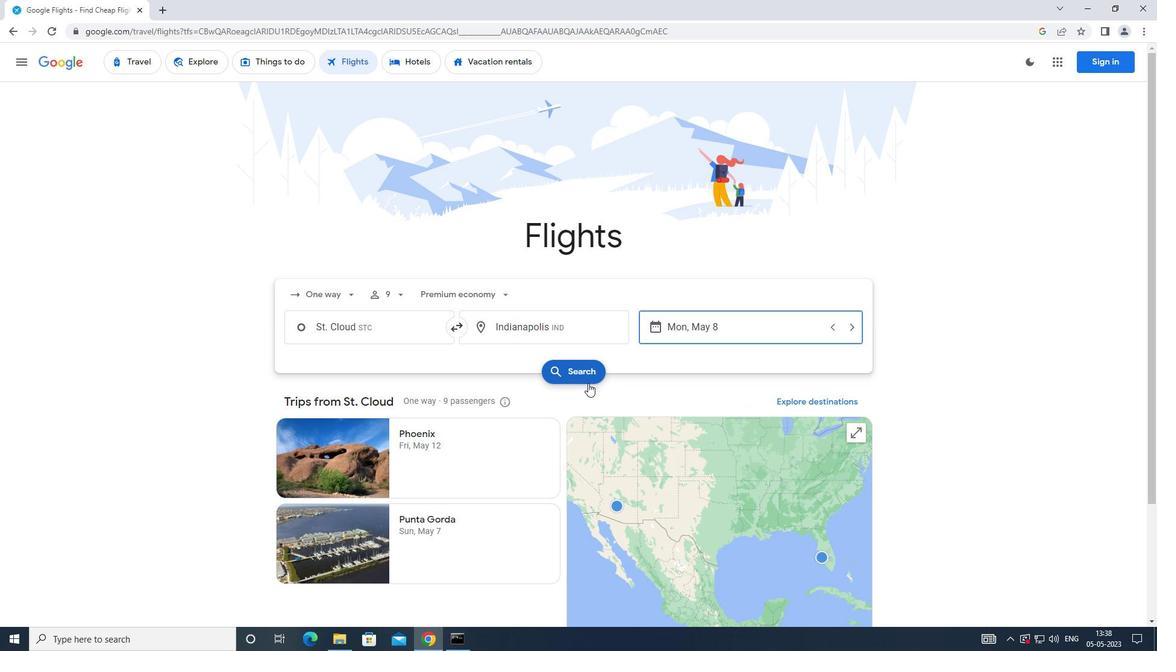 
Action: Mouse moved to (312, 167)
Screenshot: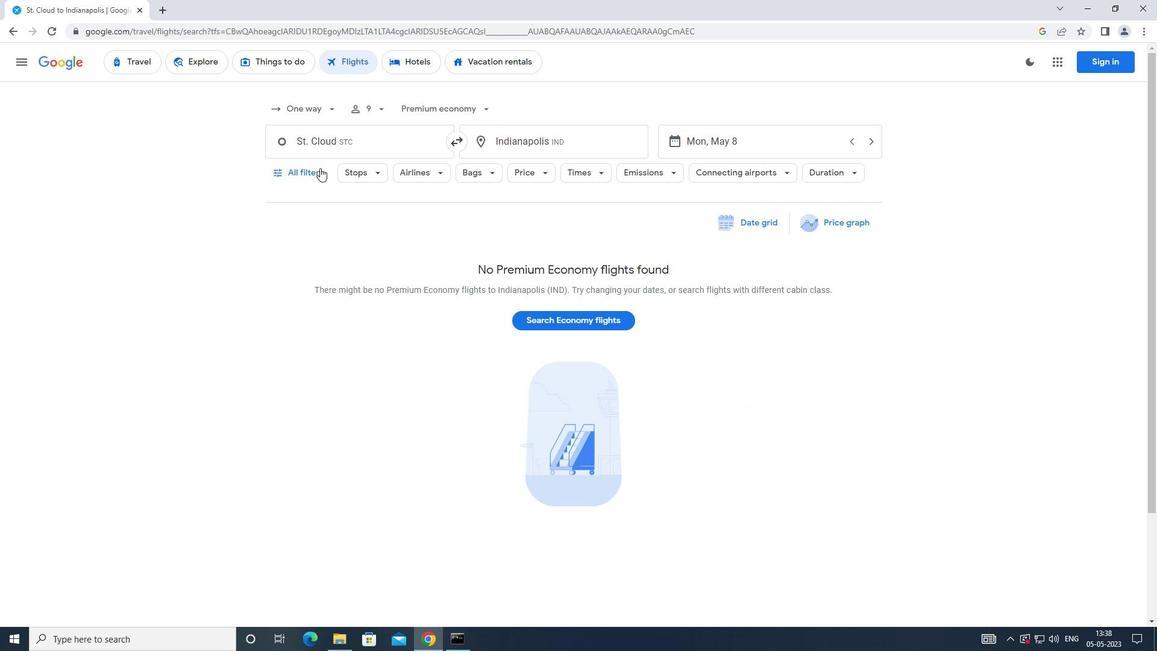 
Action: Mouse pressed left at (312, 167)
Screenshot: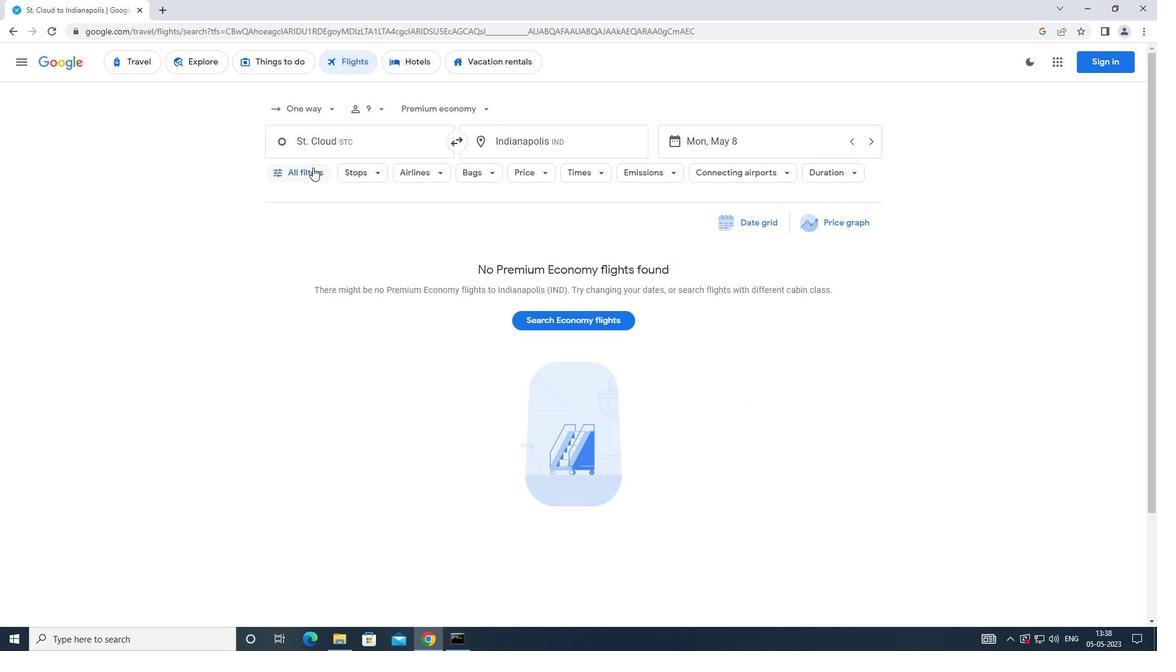 
Action: Mouse moved to (382, 264)
Screenshot: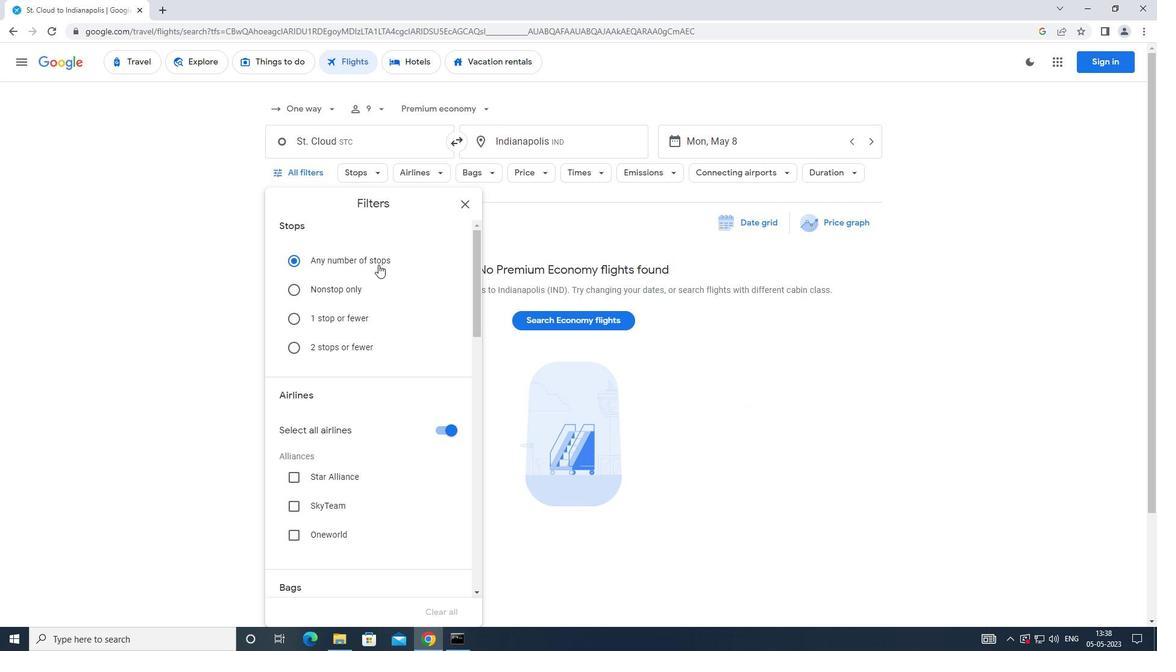 
Action: Mouse scrolled (382, 263) with delta (0, 0)
Screenshot: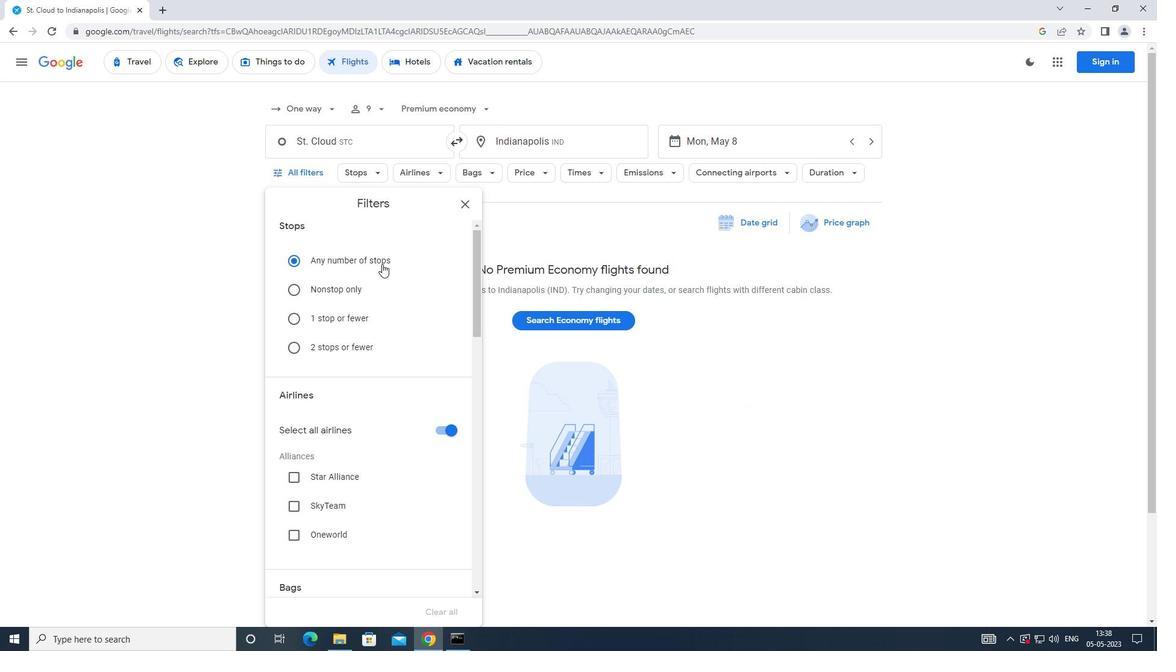 
Action: Mouse scrolled (382, 263) with delta (0, 0)
Screenshot: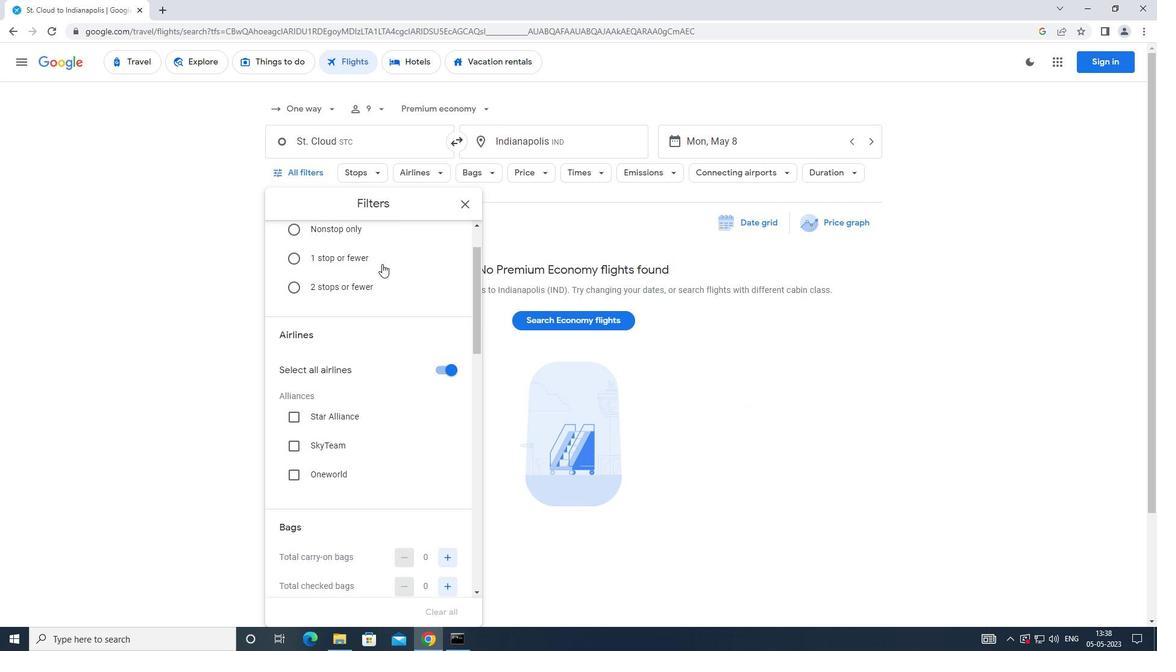 
Action: Mouse scrolled (382, 263) with delta (0, 0)
Screenshot: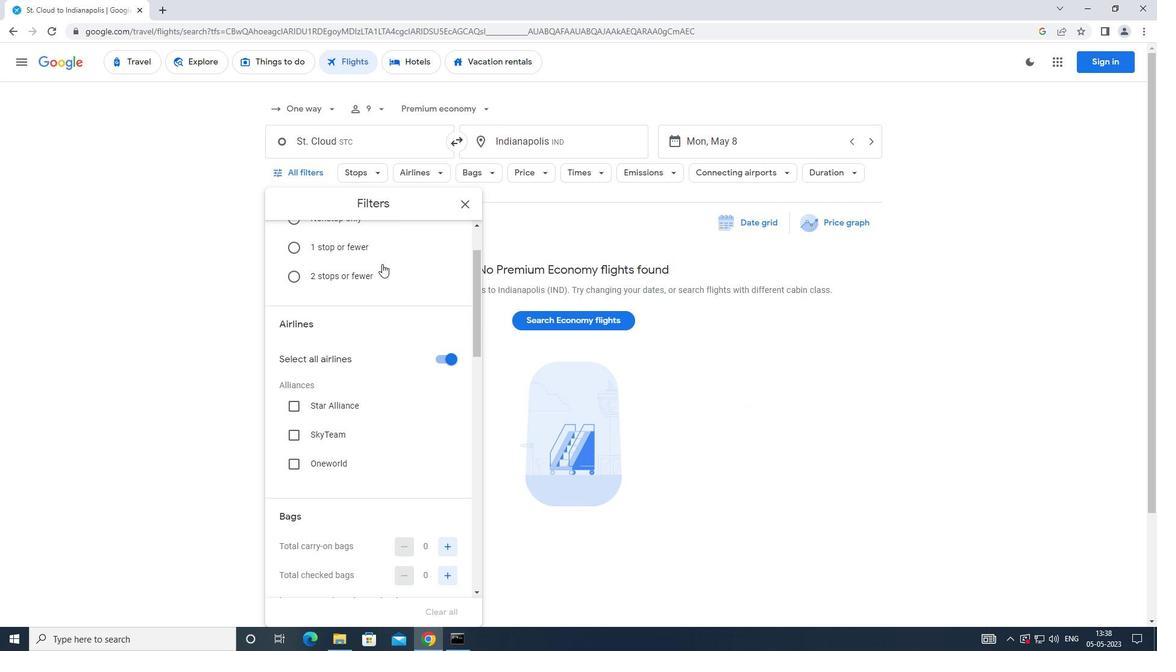 
Action: Mouse moved to (384, 264)
Screenshot: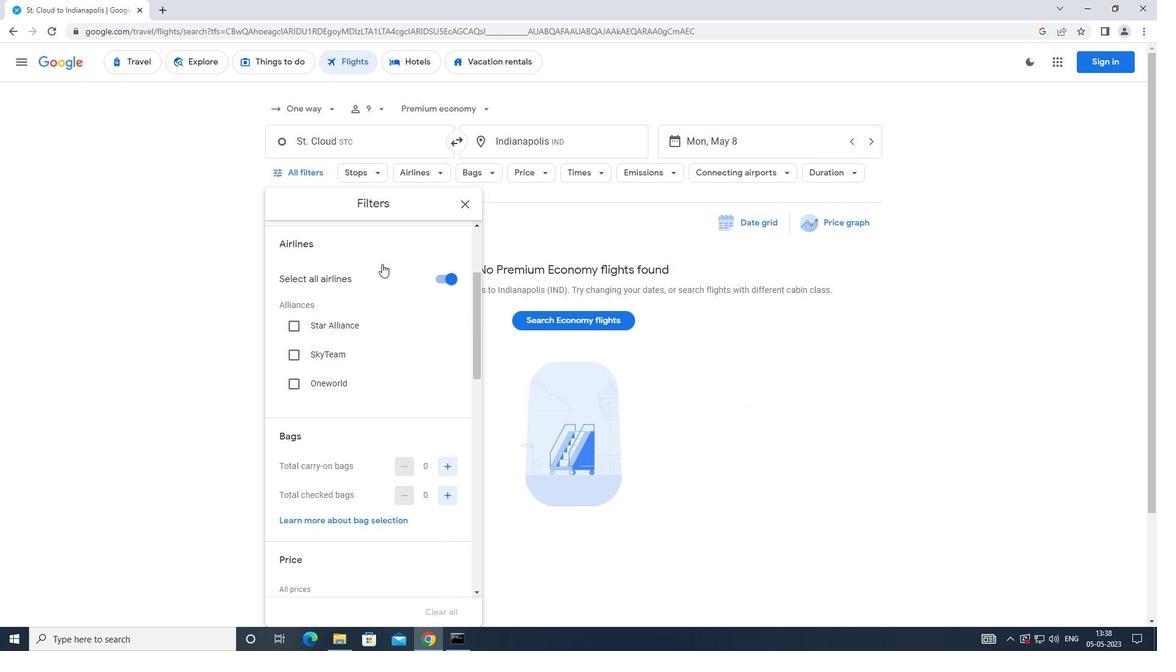 
Action: Mouse scrolled (384, 263) with delta (0, 0)
Screenshot: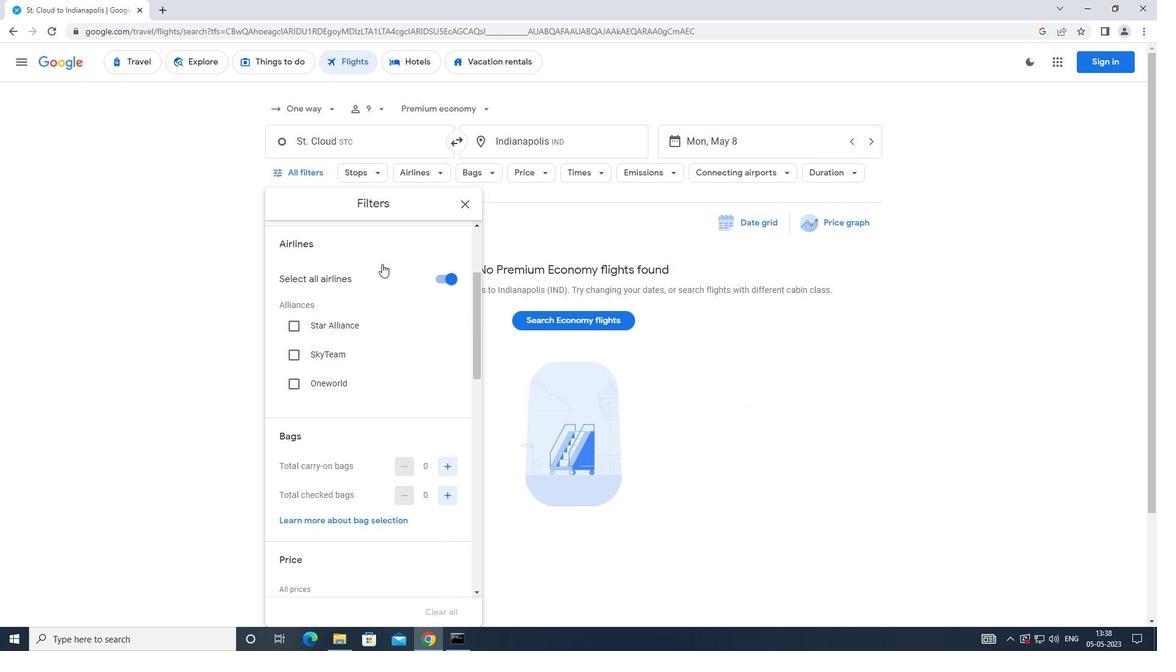 
Action: Mouse moved to (388, 260)
Screenshot: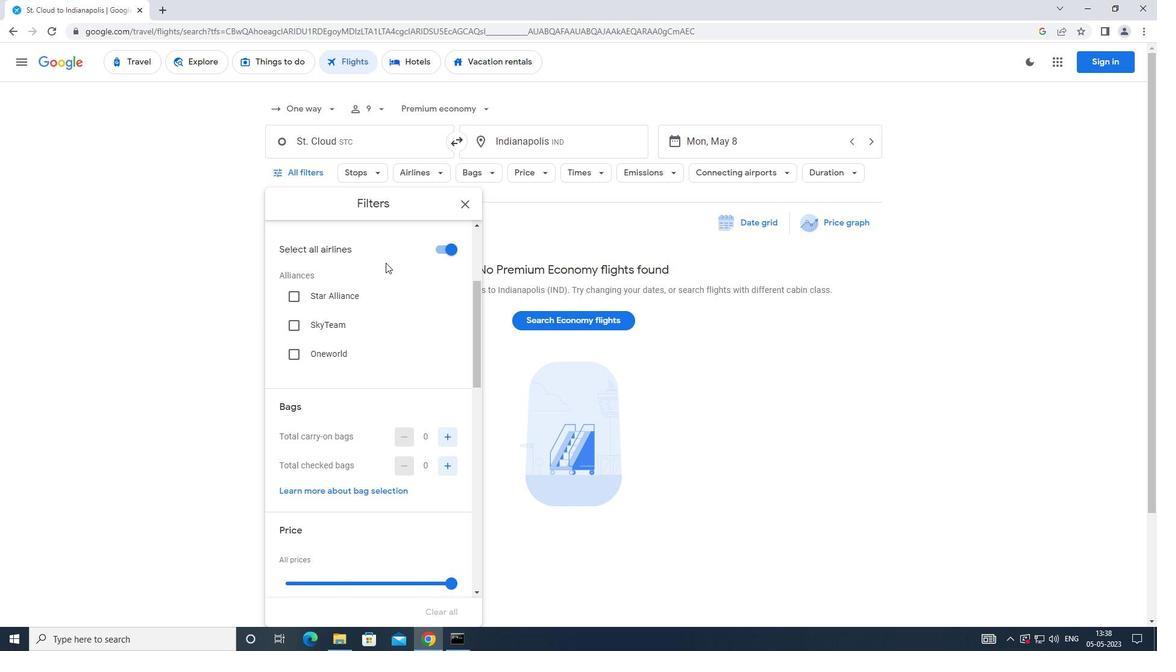
Action: Mouse scrolled (388, 259) with delta (0, 0)
Screenshot: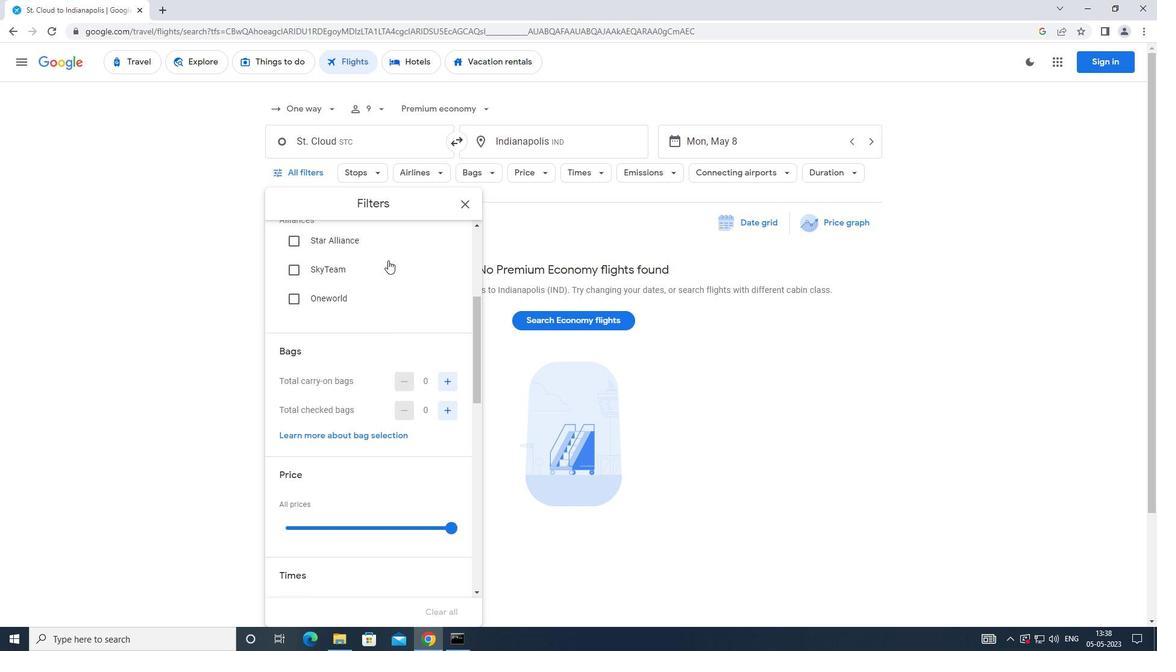 
Action: Mouse scrolled (388, 259) with delta (0, 0)
Screenshot: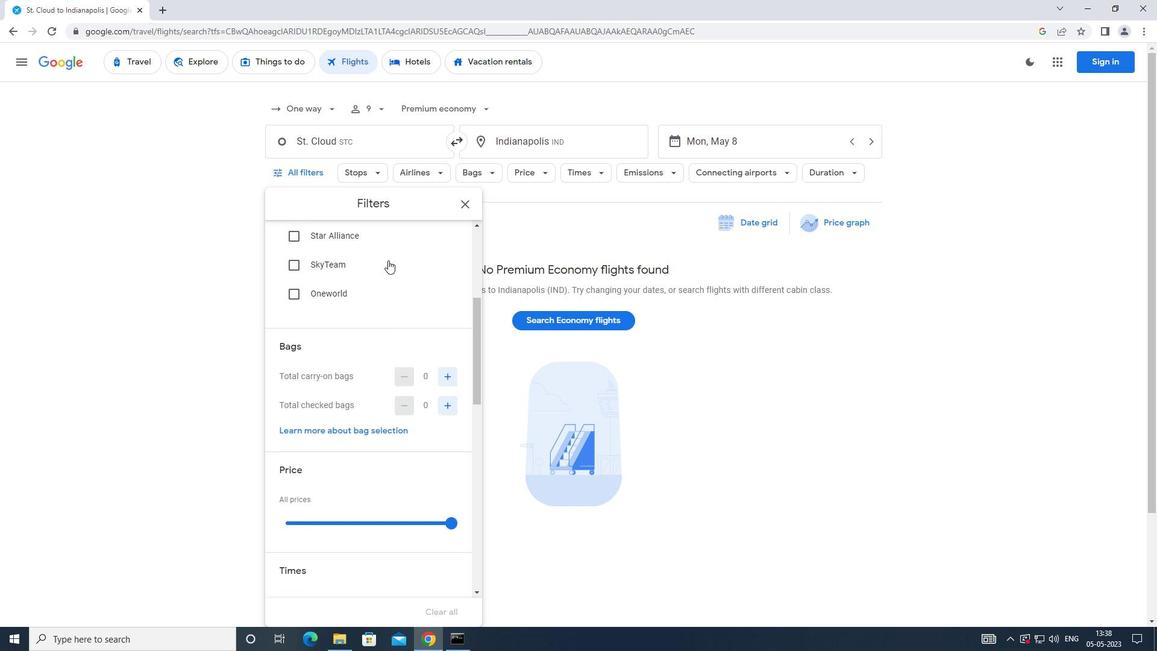 
Action: Mouse moved to (404, 251)
Screenshot: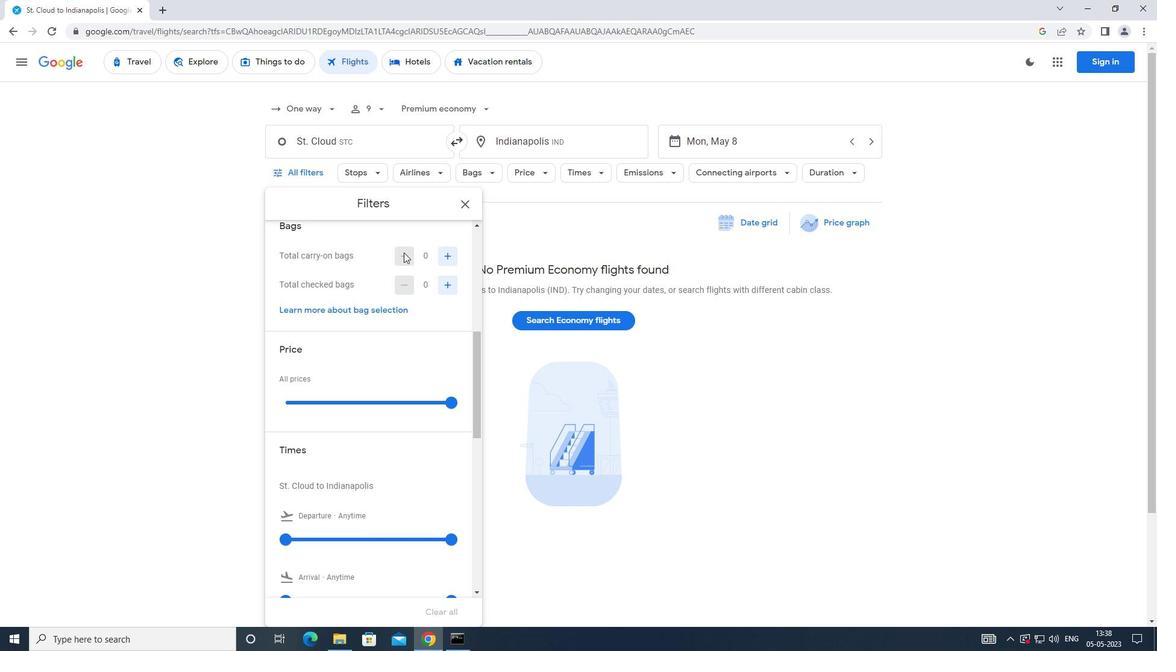 
Action: Mouse scrolled (404, 252) with delta (0, 0)
Screenshot: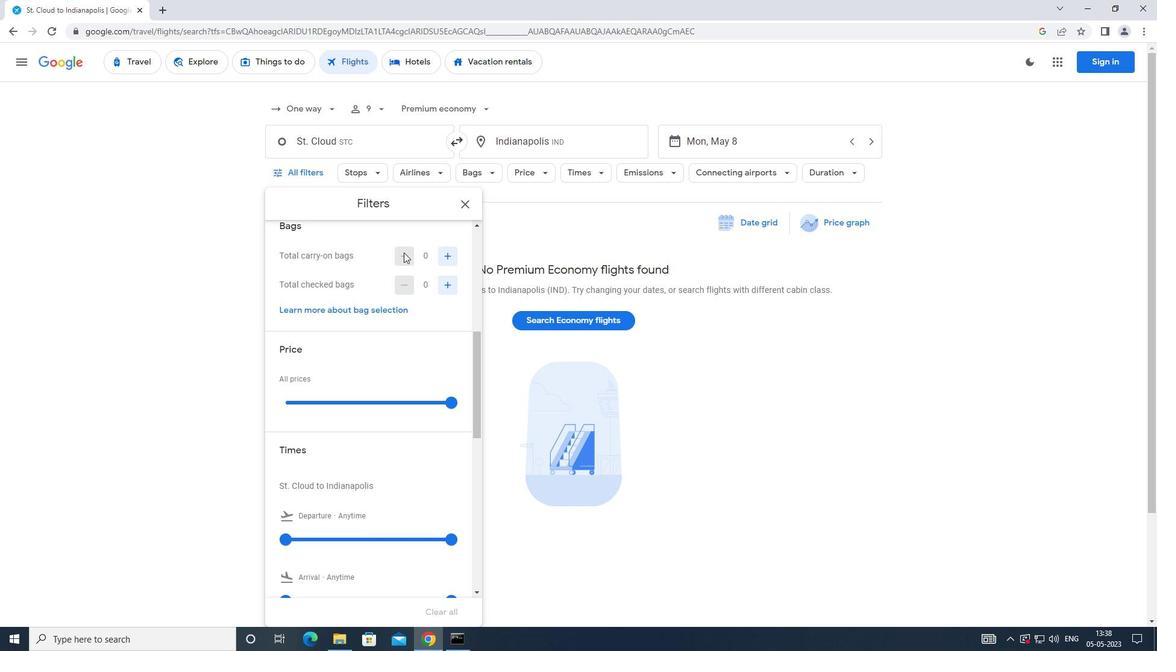 
Action: Mouse moved to (405, 250)
Screenshot: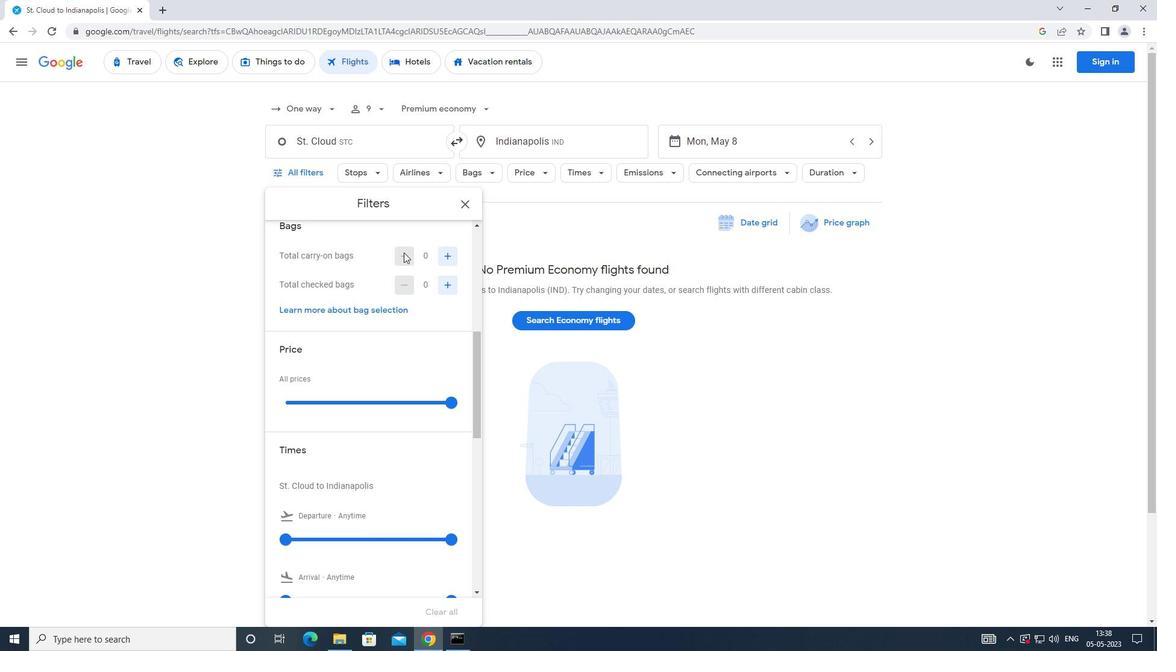 
Action: Mouse scrolled (405, 251) with delta (0, 0)
Screenshot: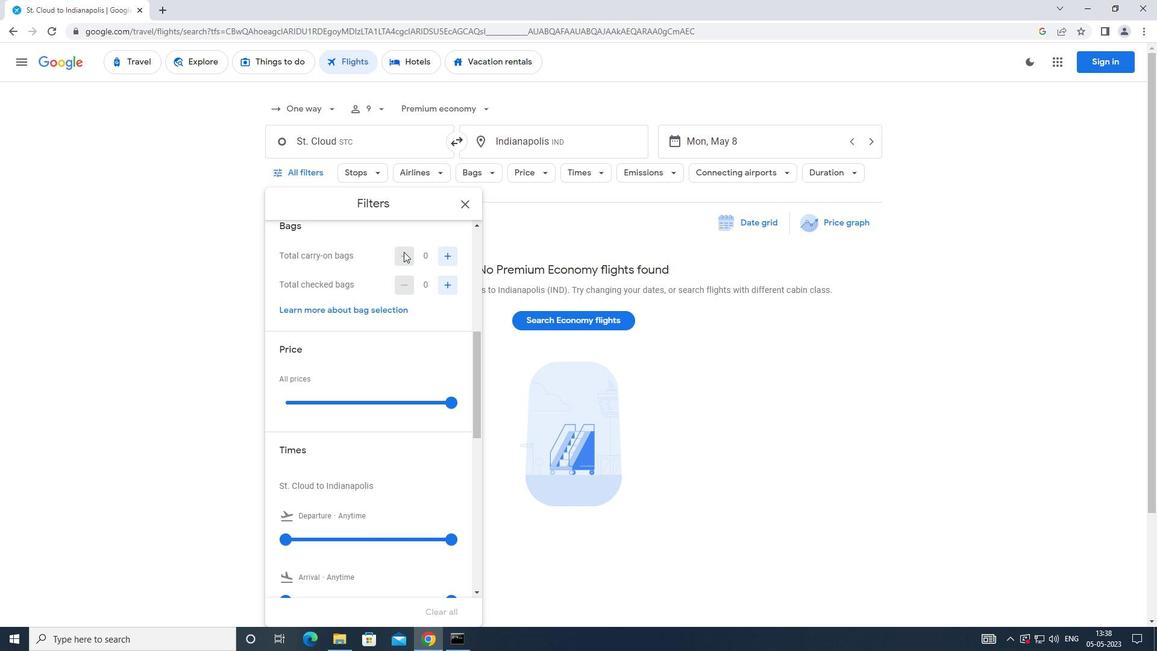 
Action: Mouse scrolled (405, 251) with delta (0, 0)
Screenshot: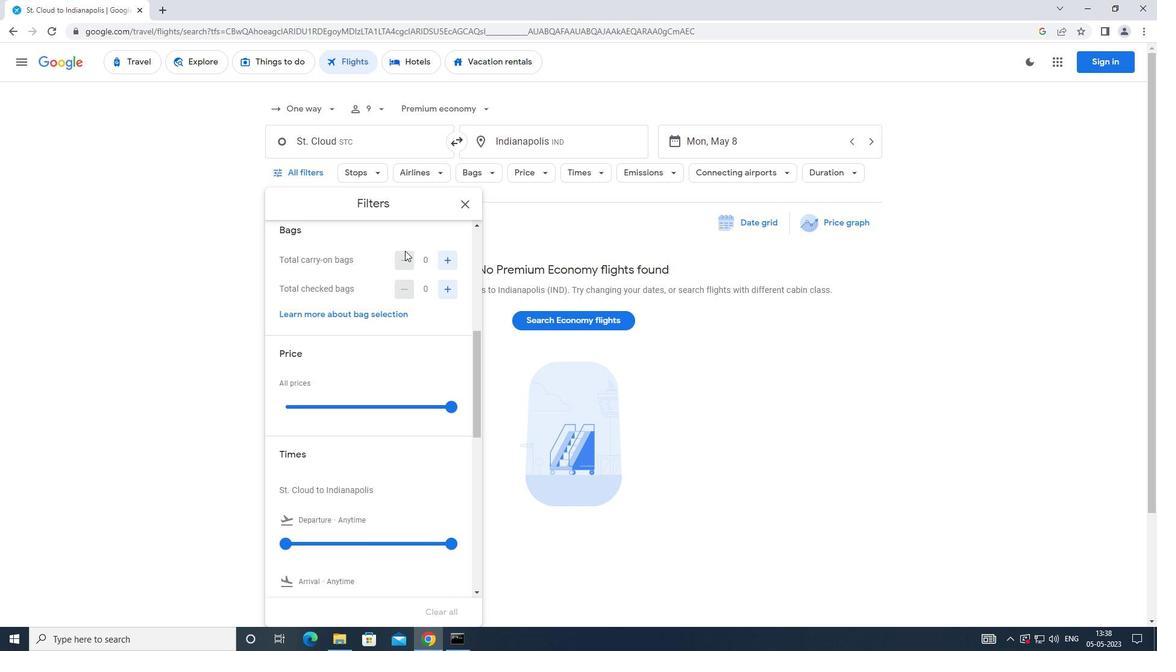 
Action: Mouse moved to (407, 250)
Screenshot: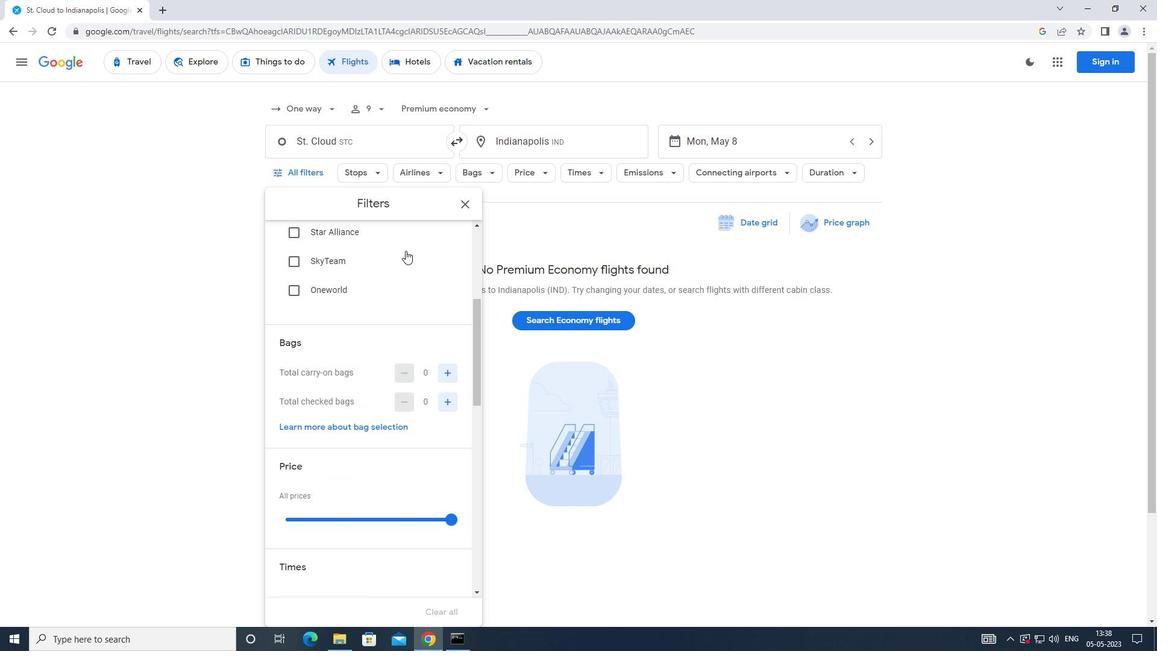 
Action: Mouse scrolled (407, 250) with delta (0, 0)
Screenshot: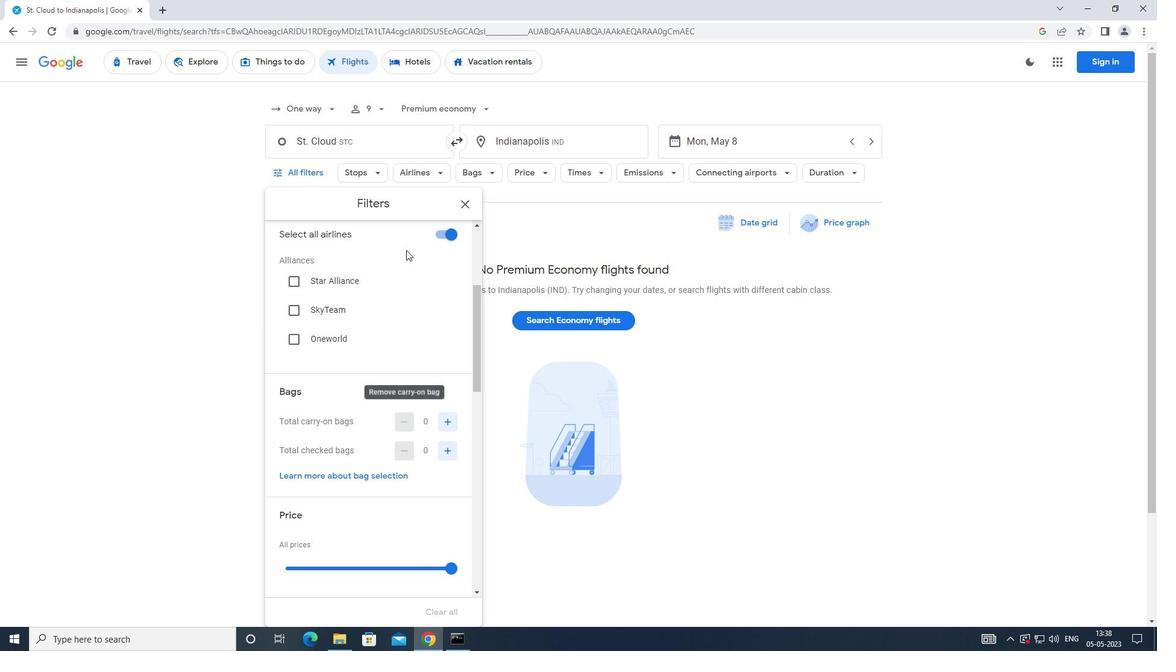 
Action: Mouse moved to (449, 307)
Screenshot: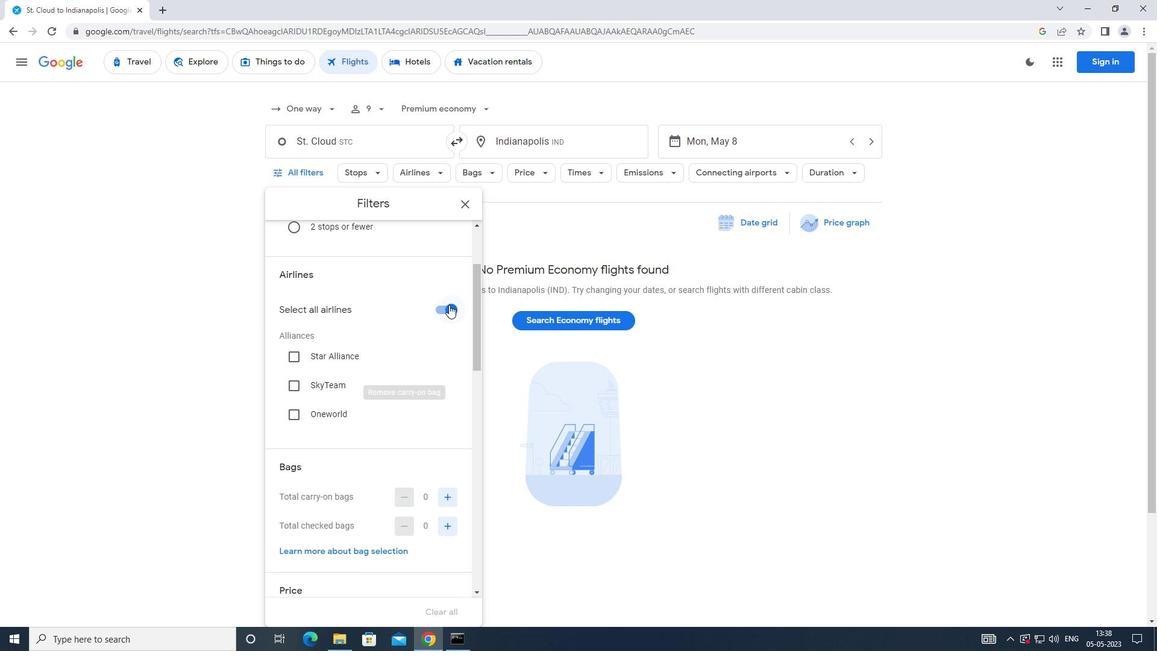 
Action: Mouse pressed left at (449, 307)
Screenshot: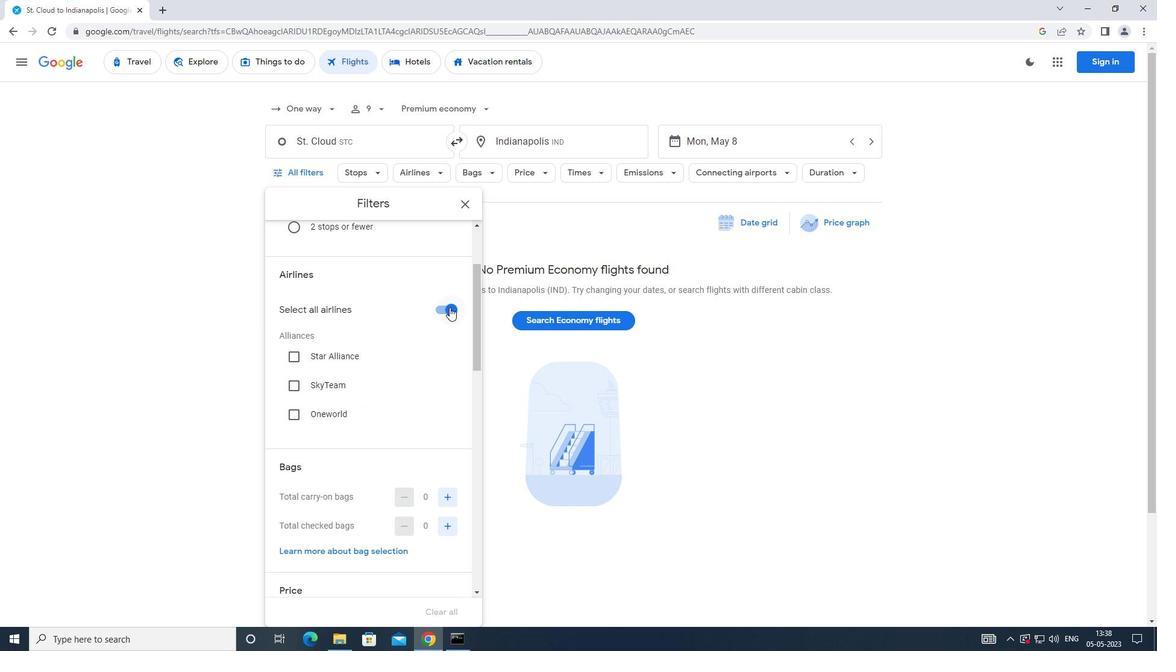 
Action: Mouse moved to (419, 303)
Screenshot: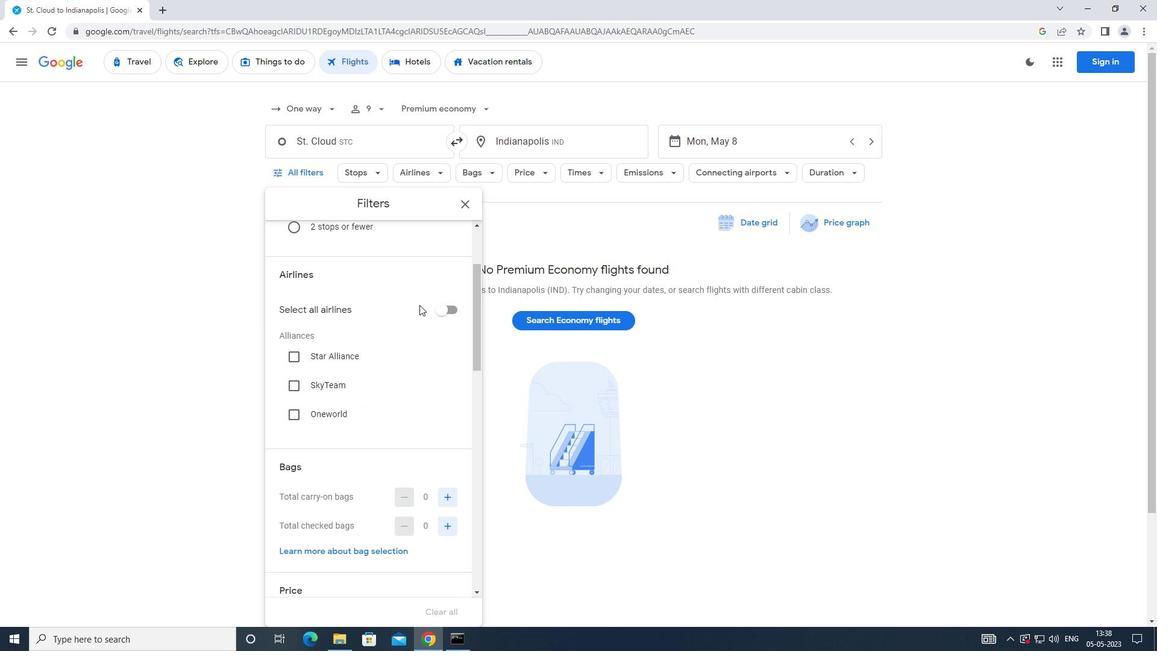 
Action: Mouse scrolled (419, 303) with delta (0, 0)
Screenshot: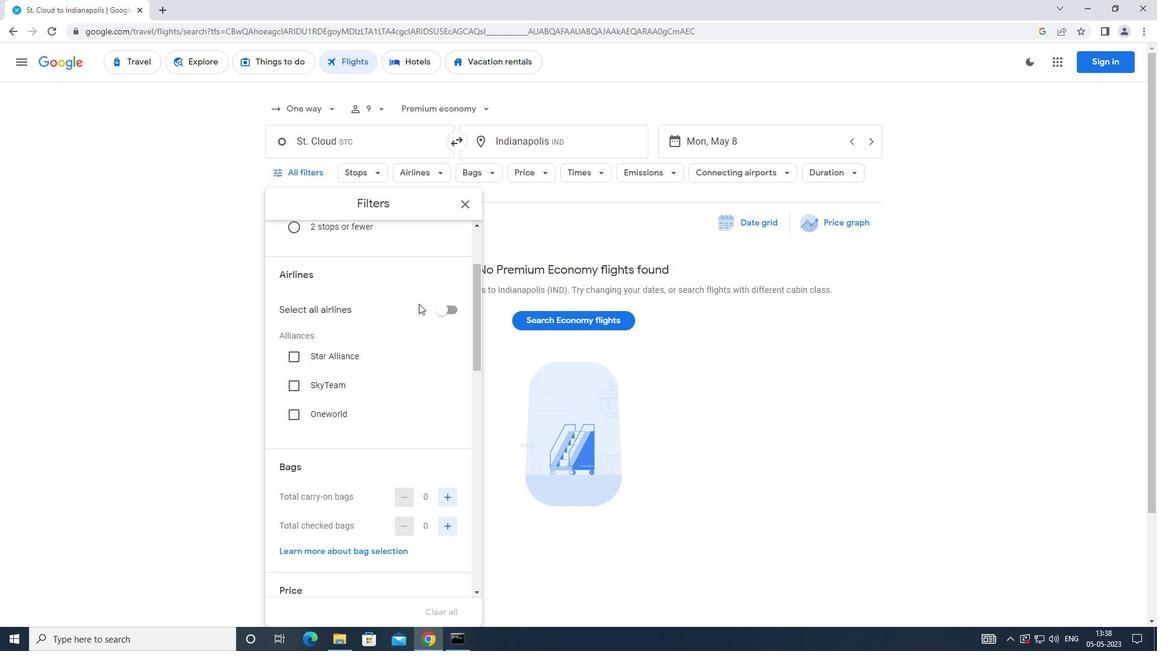 
Action: Mouse scrolled (419, 303) with delta (0, 0)
Screenshot: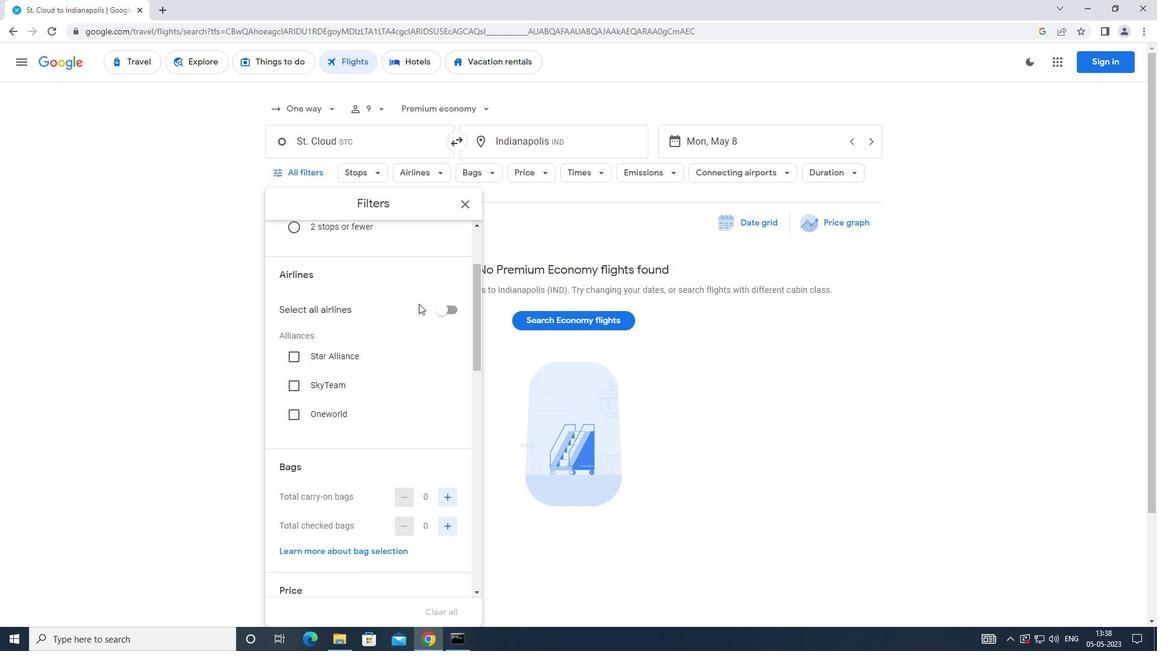 
Action: Mouse scrolled (419, 303) with delta (0, 0)
Screenshot: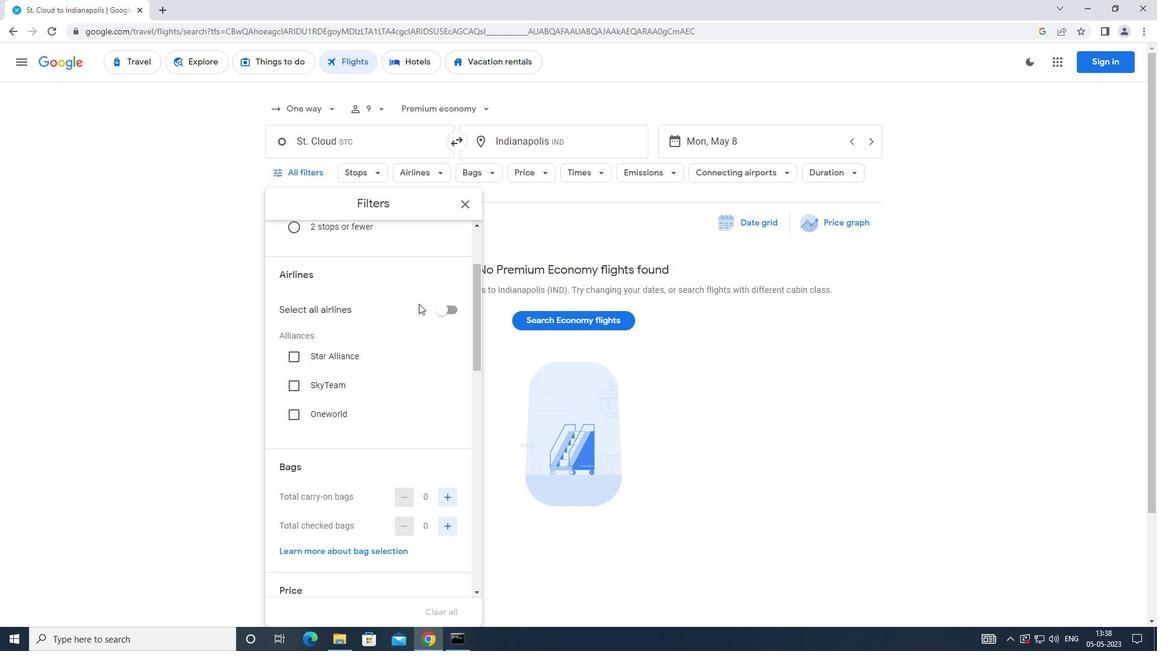 
Action: Mouse moved to (443, 344)
Screenshot: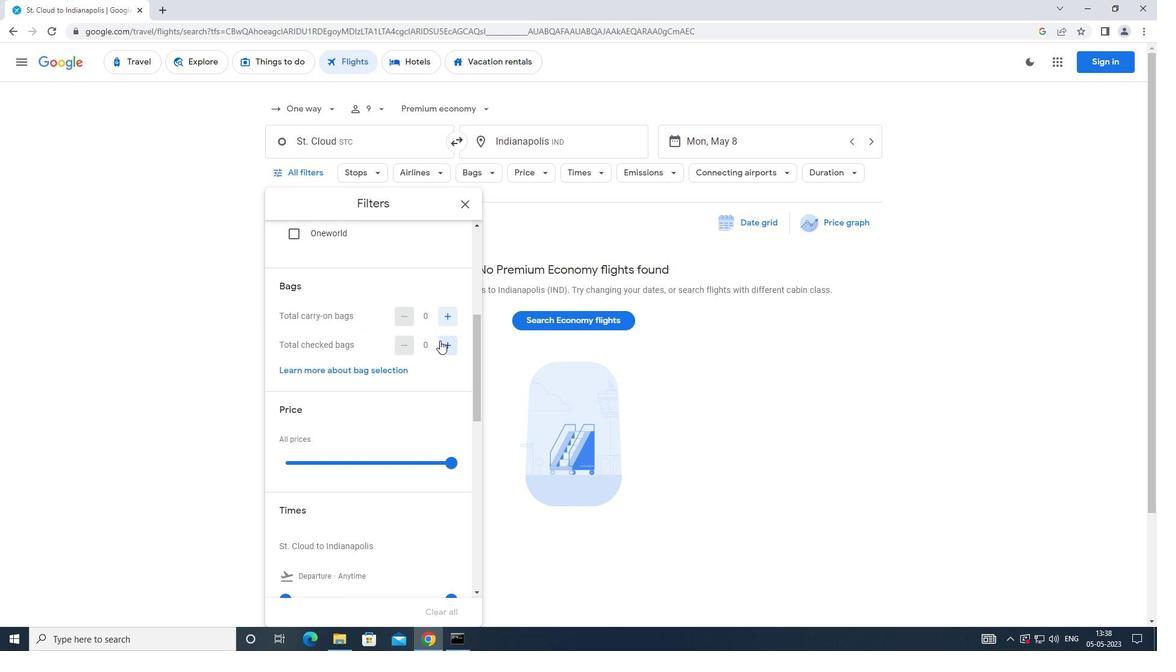 
Action: Mouse pressed left at (443, 344)
Screenshot: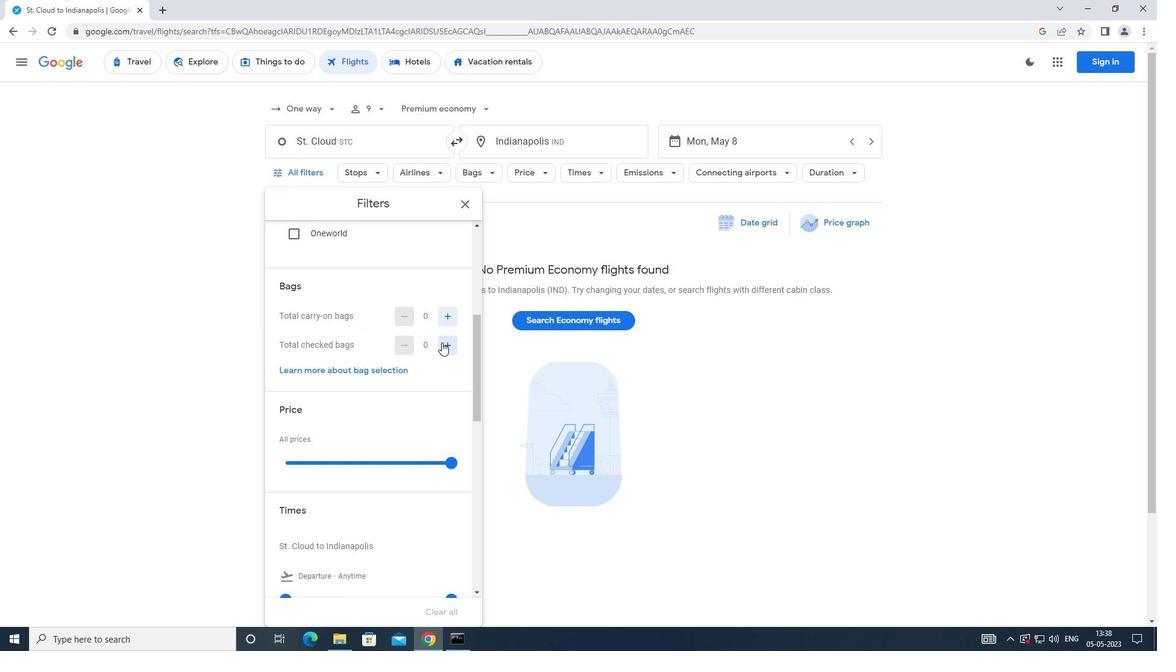 
Action: Mouse pressed left at (443, 344)
Screenshot: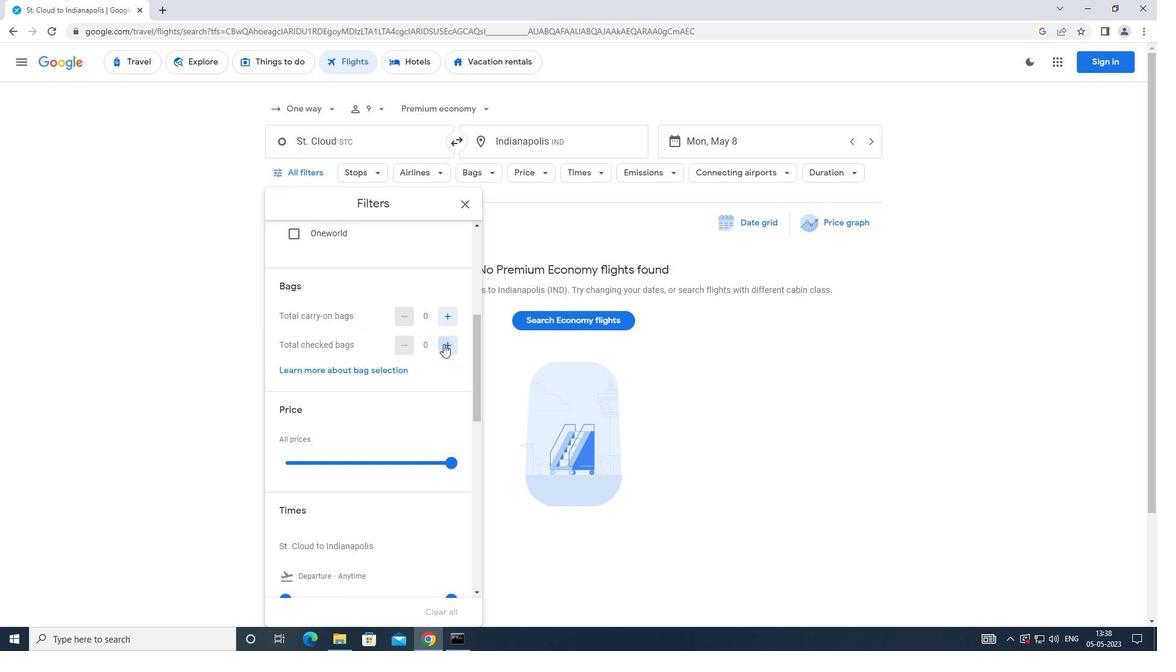 
Action: Mouse moved to (444, 344)
Screenshot: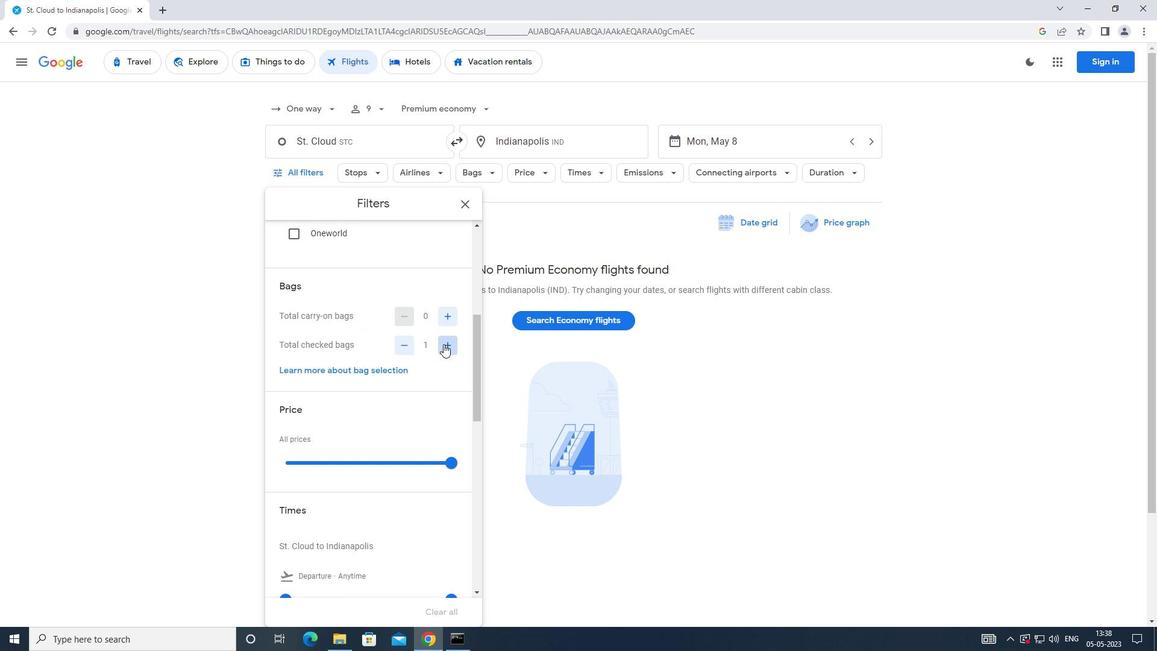
Action: Mouse pressed left at (444, 344)
Screenshot: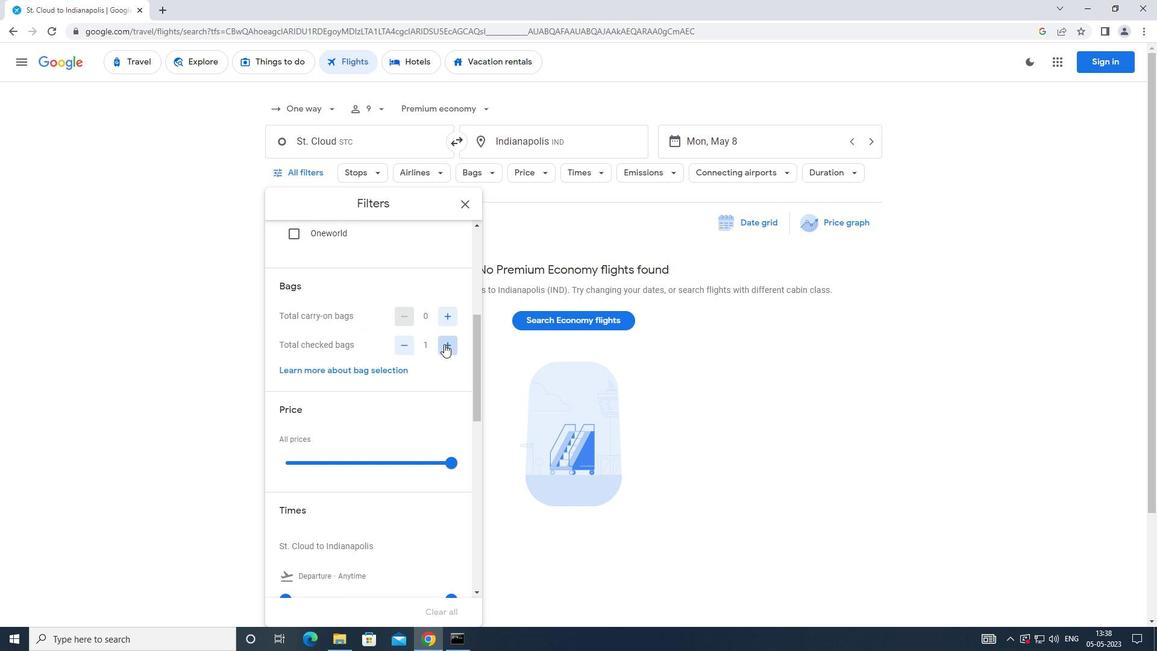 
Action: Mouse moved to (445, 344)
Screenshot: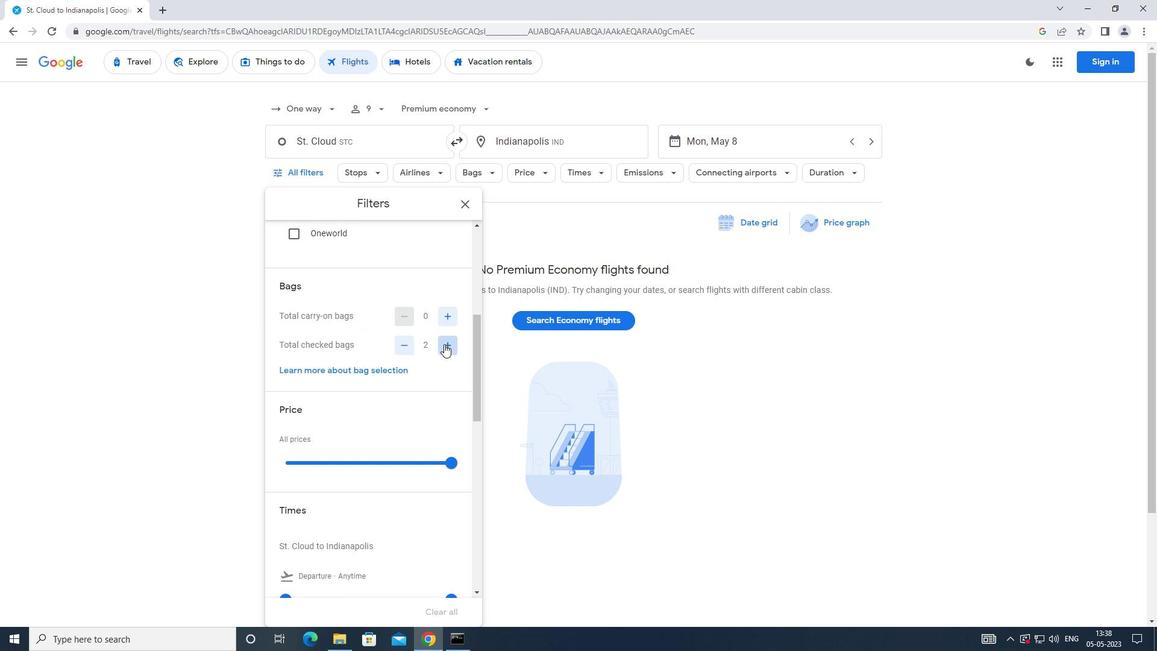 
Action: Mouse pressed left at (445, 344)
Screenshot: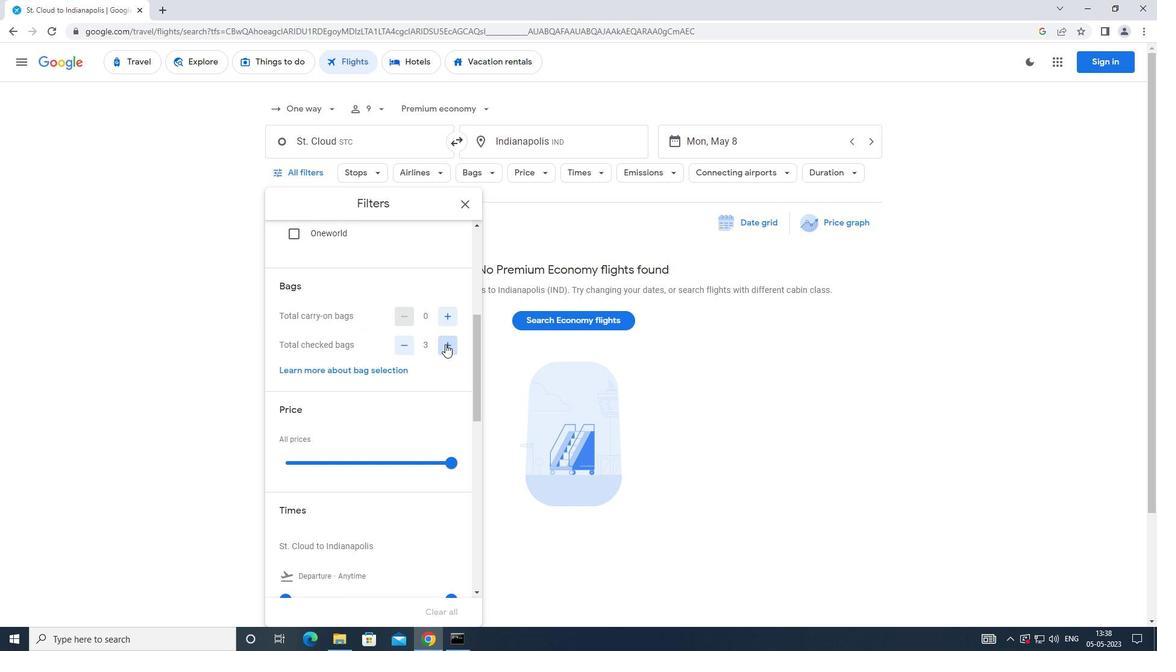
Action: Mouse pressed left at (445, 344)
Screenshot: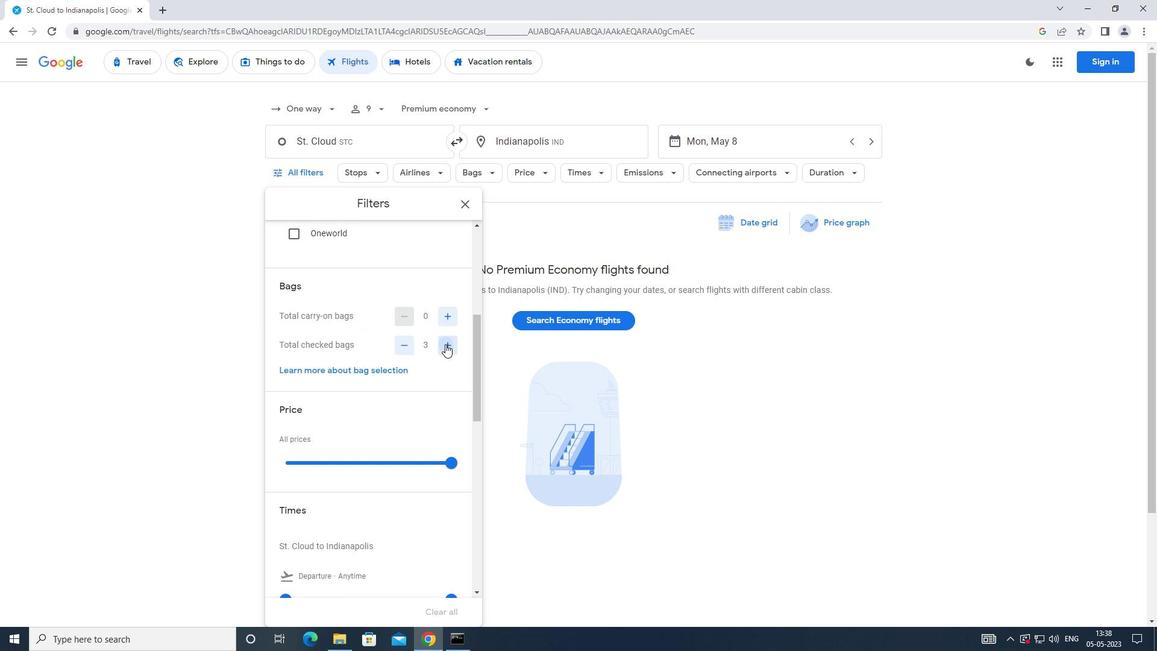 
Action: Mouse pressed left at (445, 344)
Screenshot: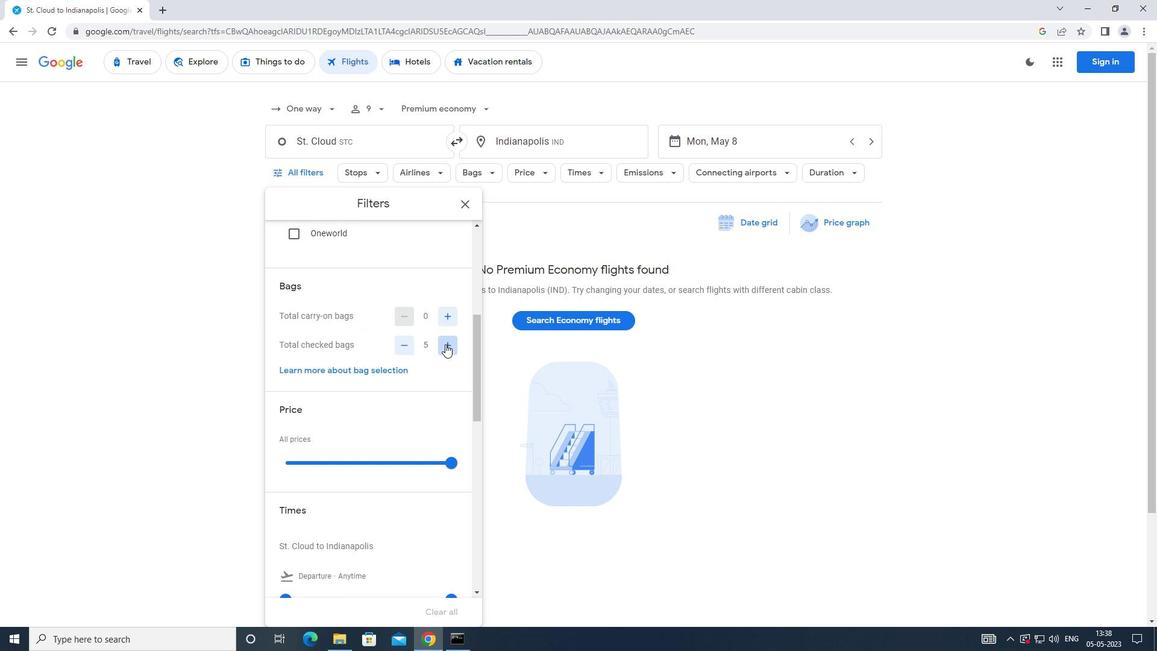
Action: Mouse pressed left at (445, 344)
Screenshot: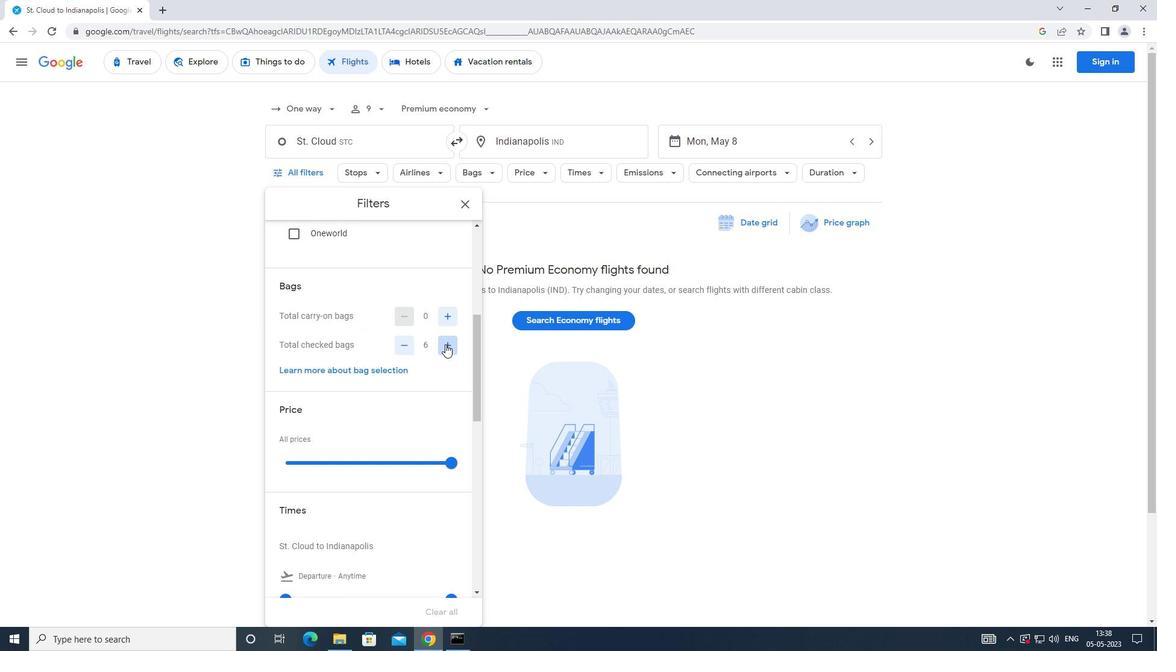 
Action: Mouse pressed left at (445, 344)
Screenshot: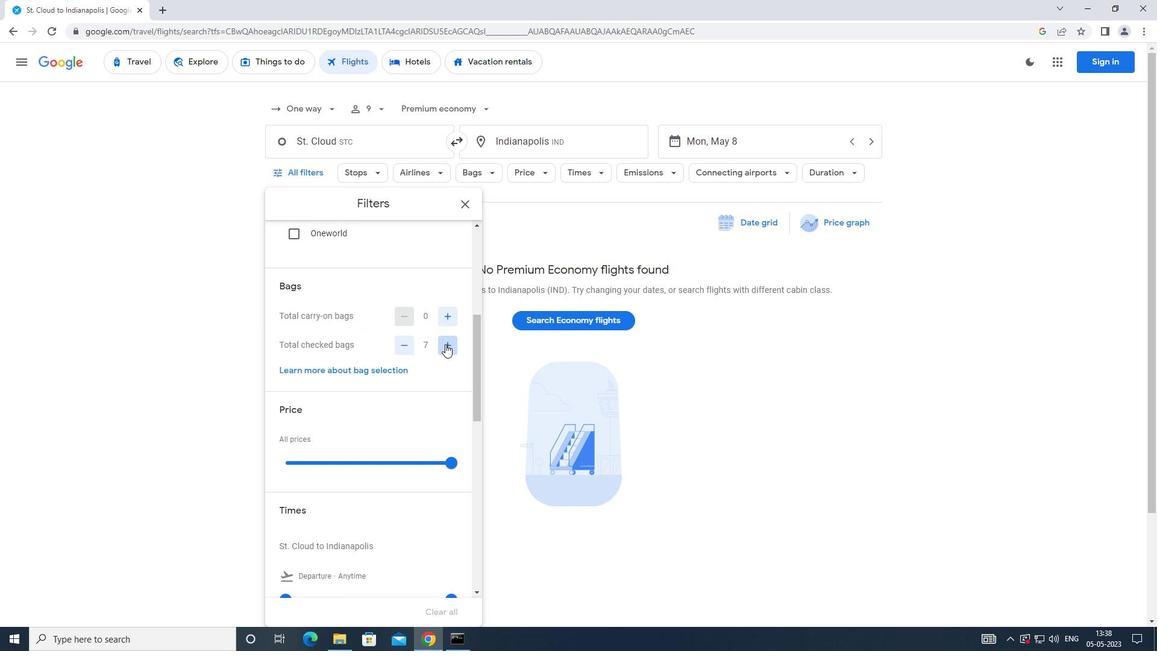
Action: Mouse pressed left at (445, 344)
Screenshot: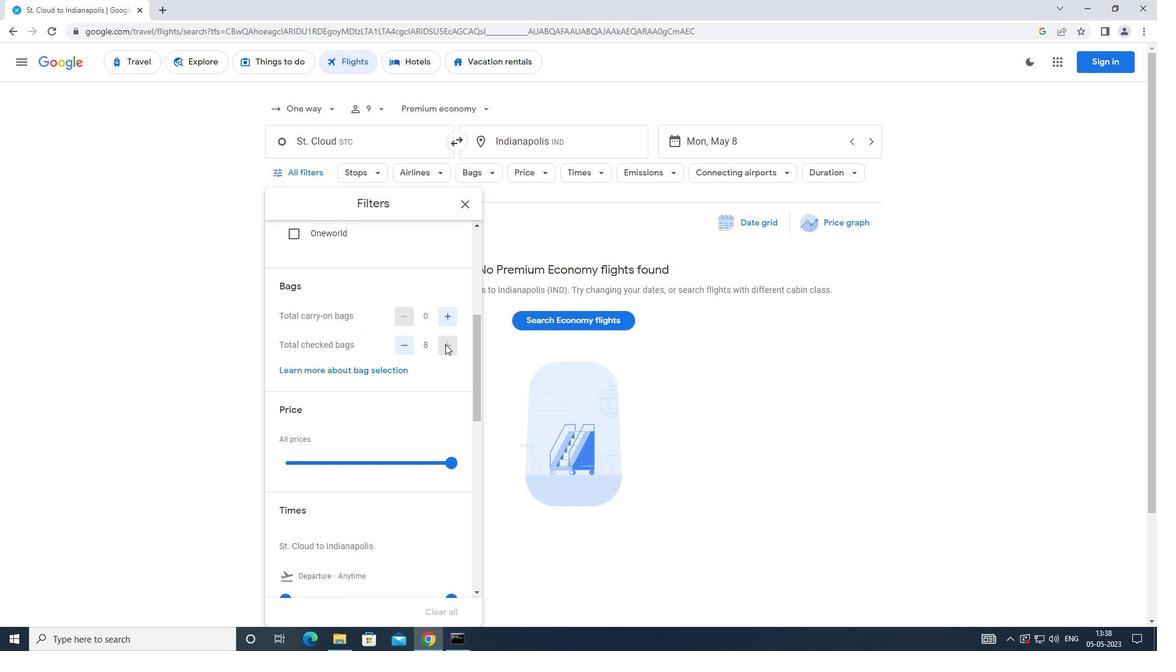 
Action: Mouse moved to (429, 317)
Screenshot: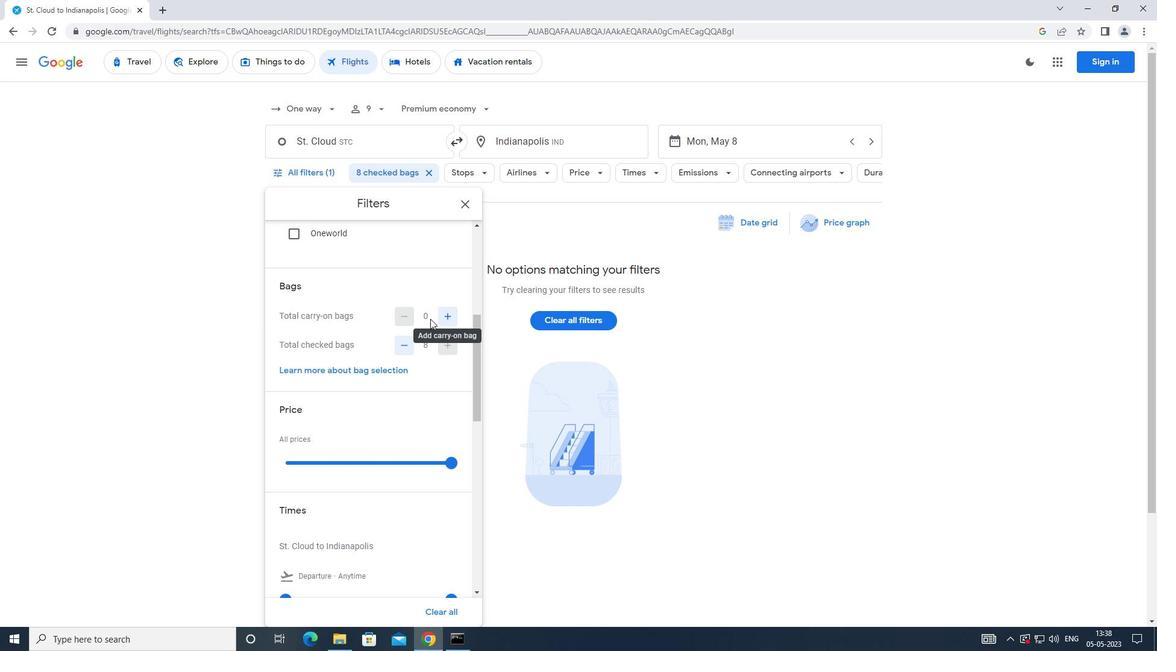 
Action: Mouse scrolled (429, 316) with delta (0, 0)
Screenshot: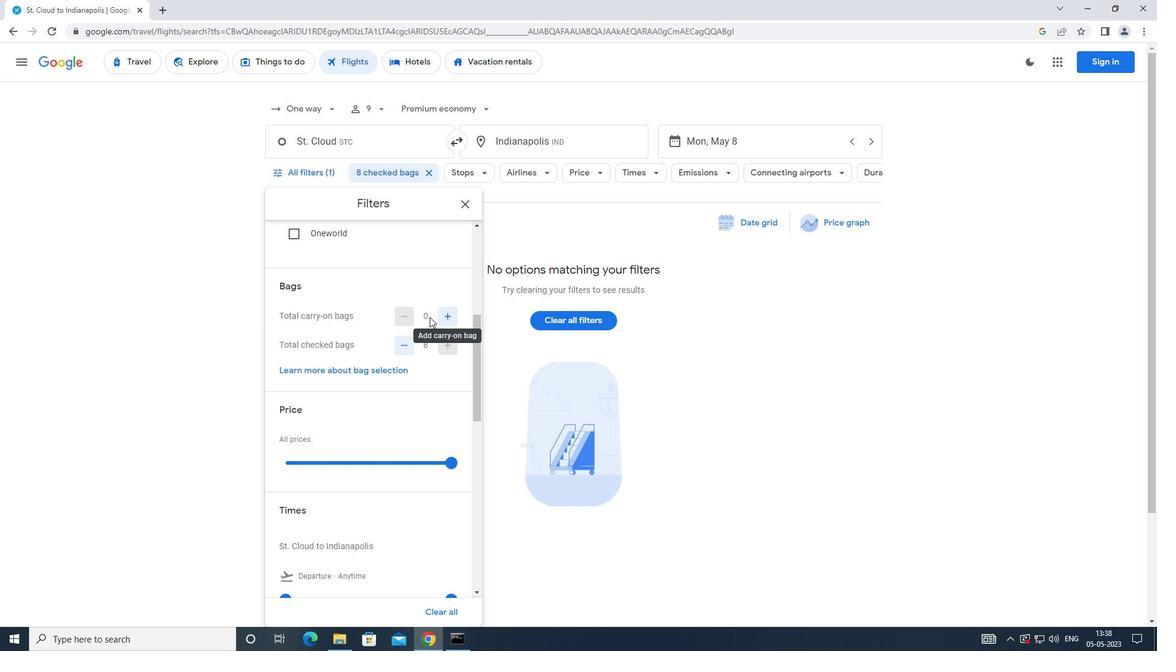 
Action: Mouse scrolled (429, 316) with delta (0, 0)
Screenshot: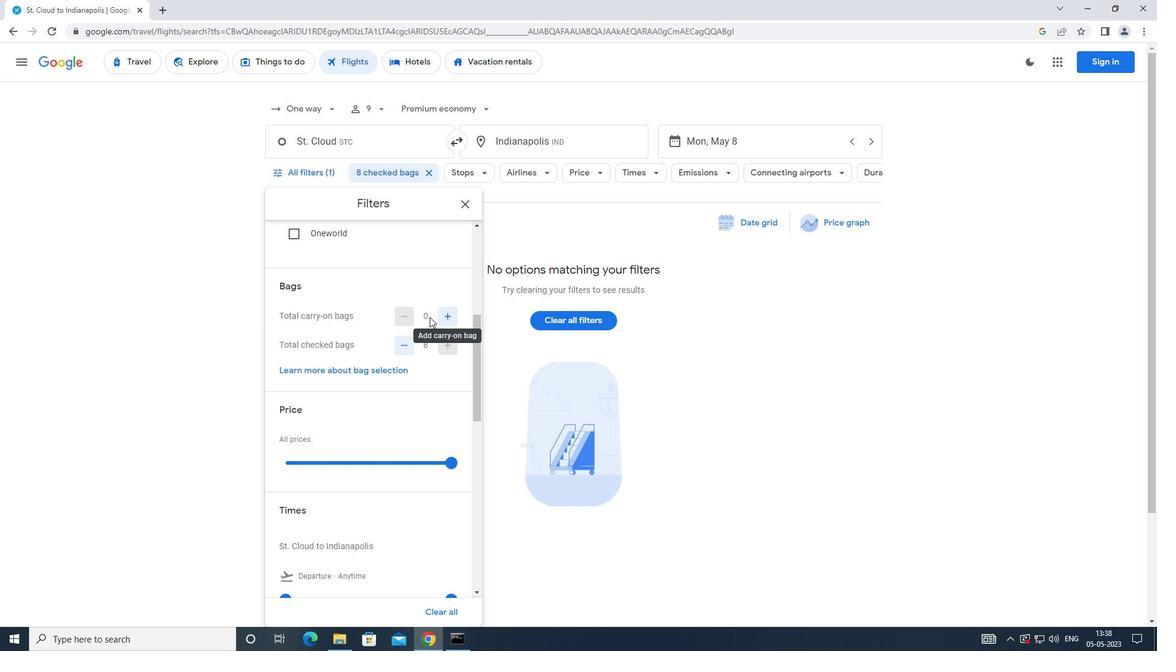 
Action: Mouse moved to (449, 342)
Screenshot: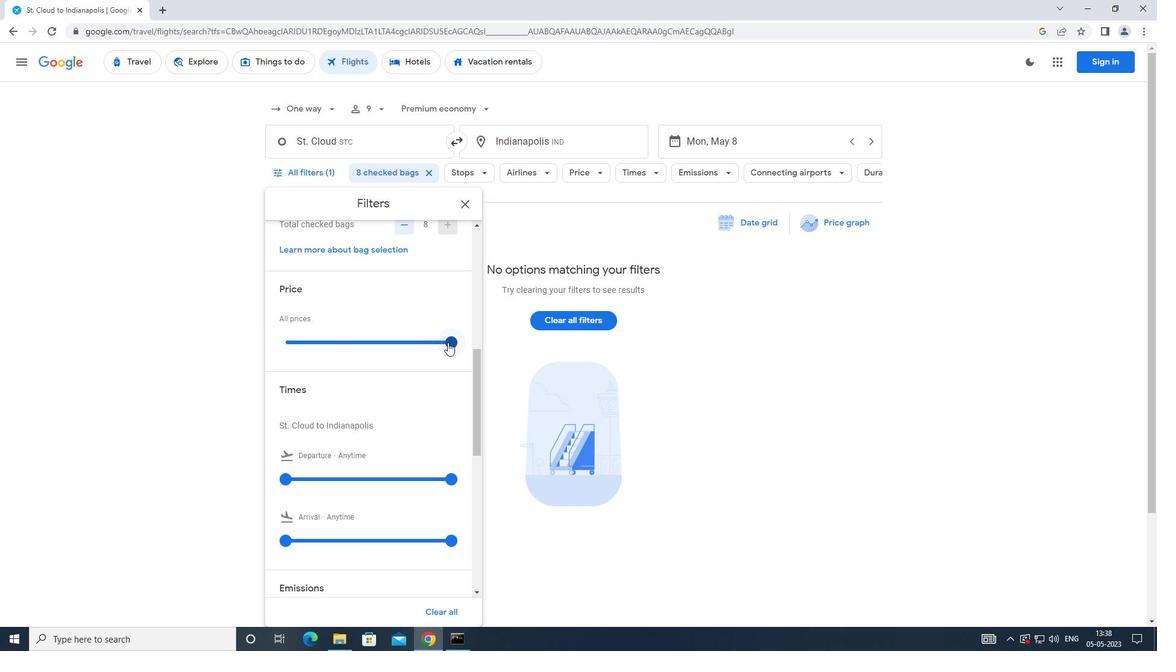 
Action: Mouse pressed left at (449, 342)
Screenshot: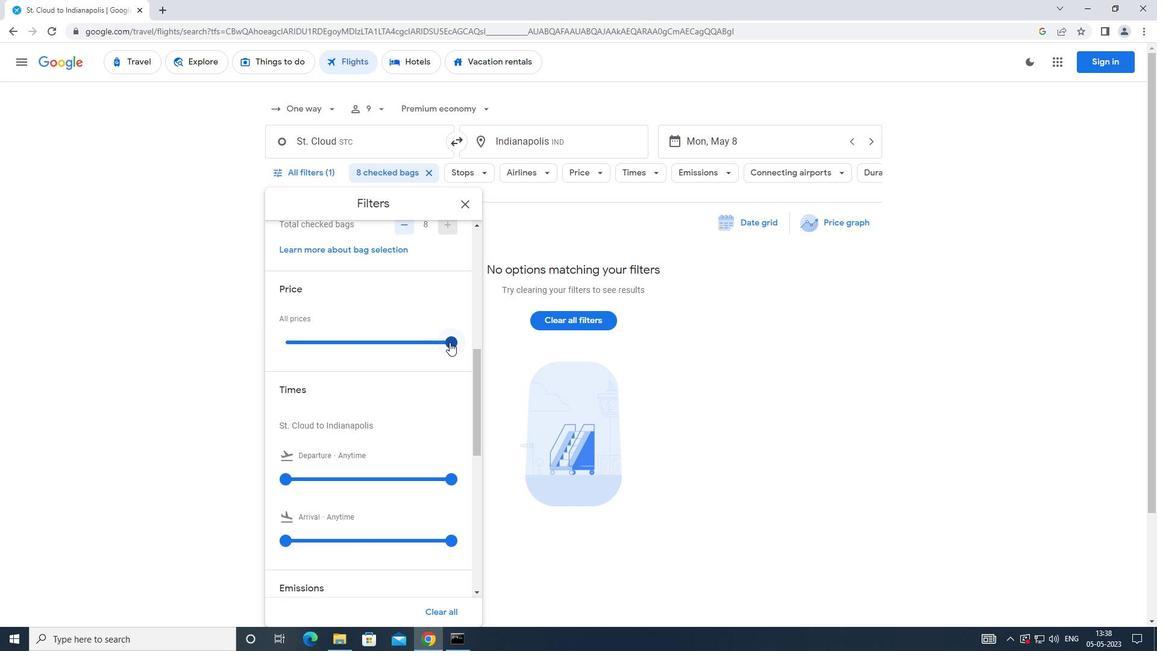 
Action: Mouse moved to (400, 314)
Screenshot: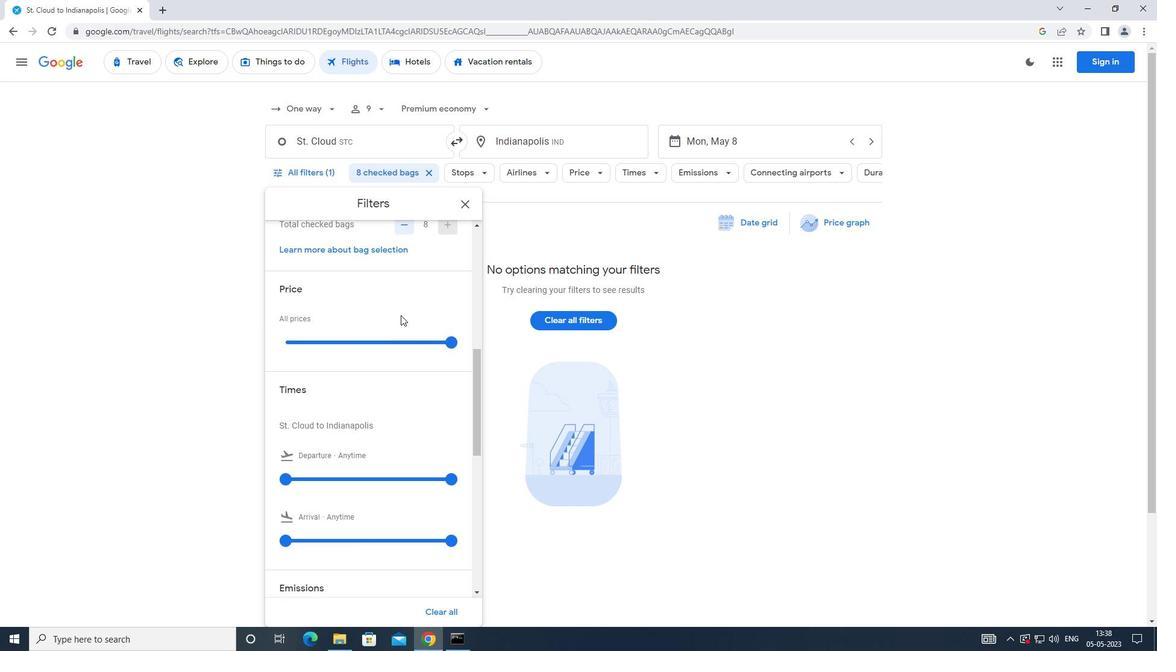 
Action: Mouse scrolled (400, 313) with delta (0, 0)
Screenshot: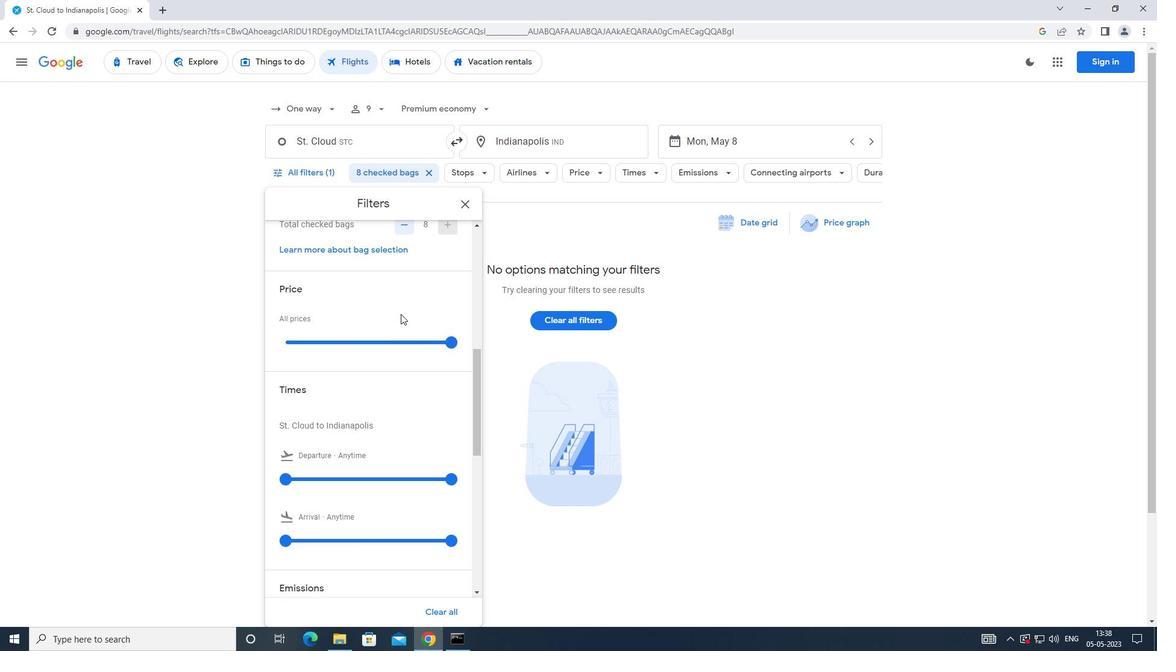 
Action: Mouse moved to (286, 418)
Screenshot: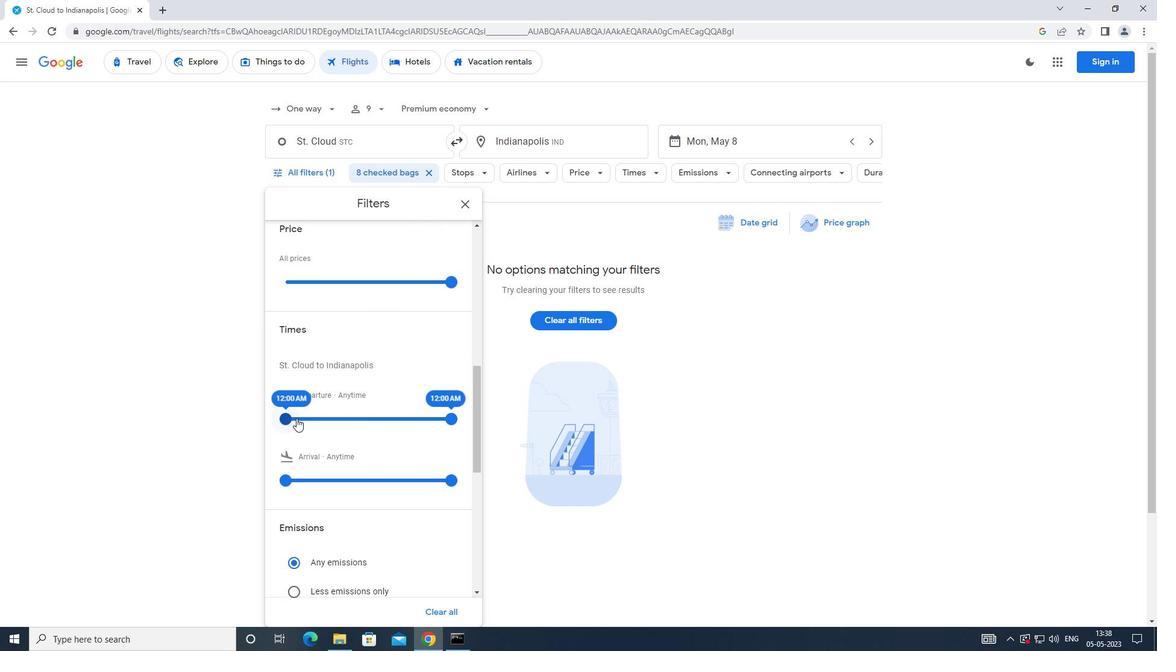 
Action: Mouse pressed left at (286, 418)
Screenshot: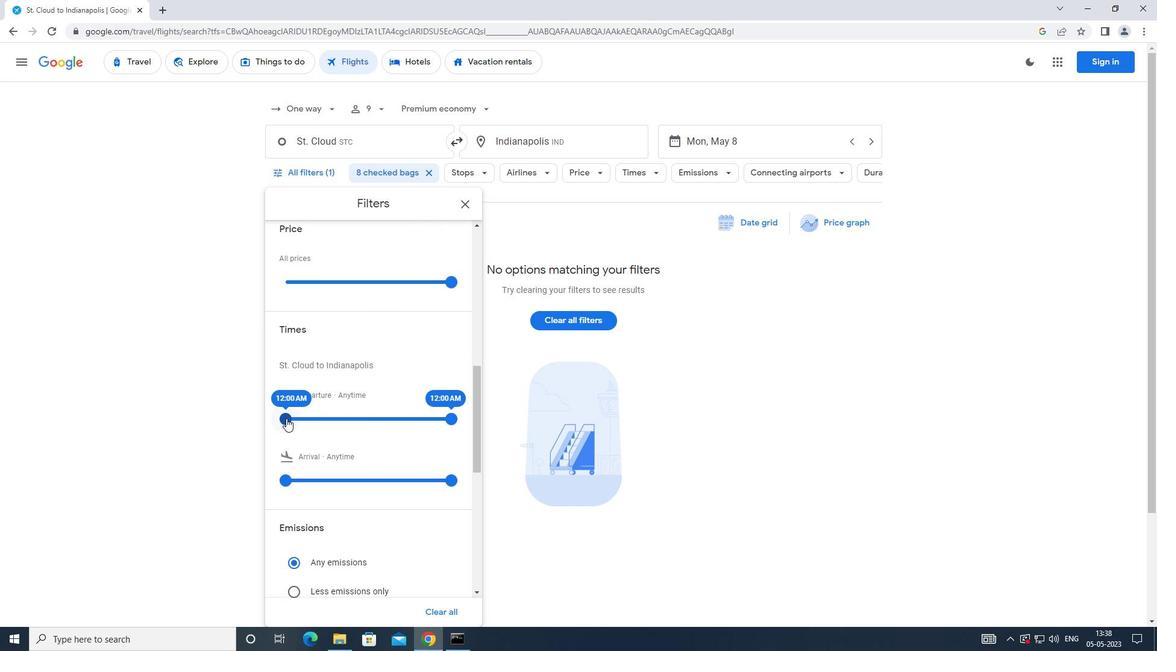
Action: Mouse moved to (452, 420)
Screenshot: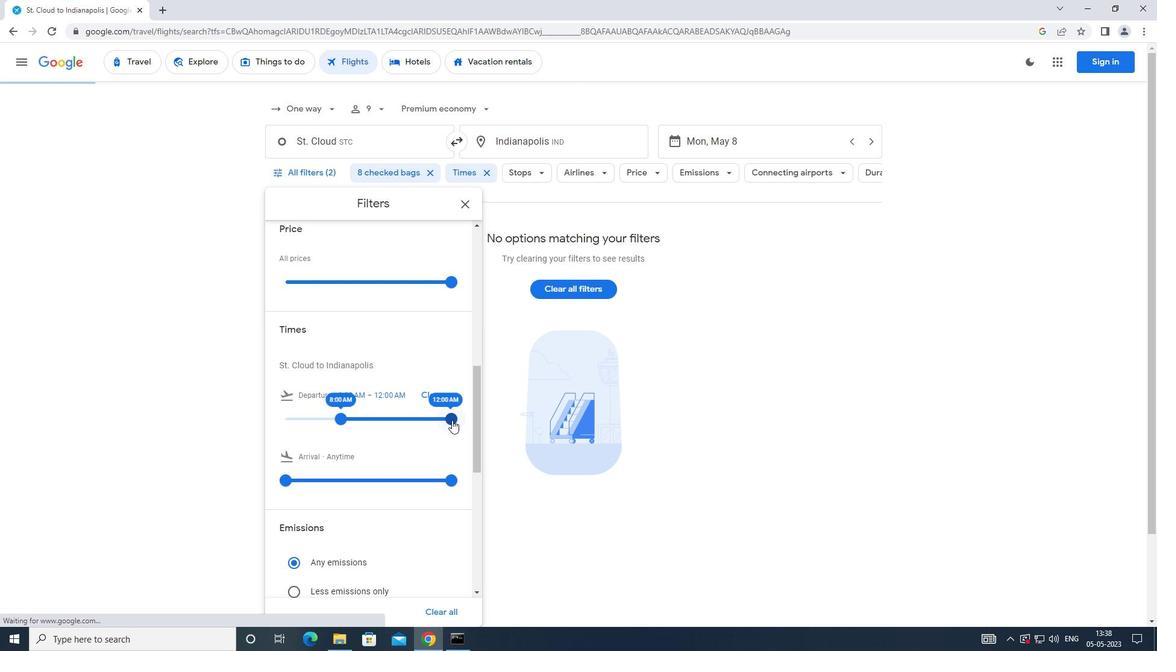 
Action: Mouse pressed left at (452, 420)
Screenshot: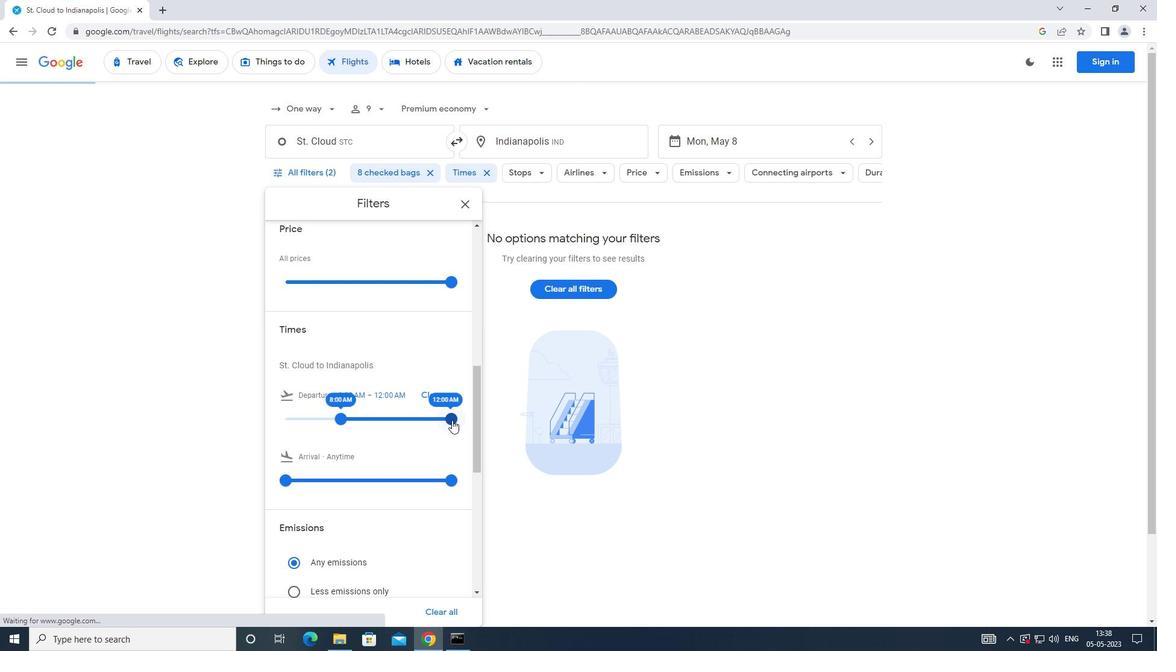 
Action: Mouse moved to (439, 388)
Screenshot: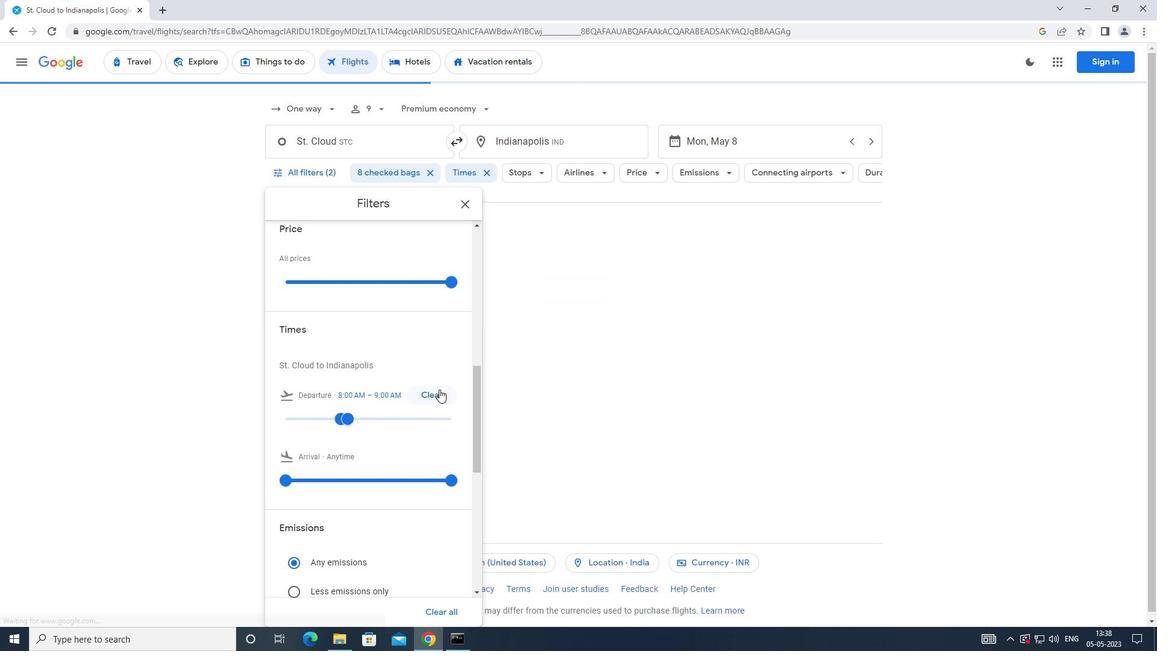 
